 Task: Select Smart Home Devices from Echo & Alexa. Add to cart Amazon Smart Camera (Indoor Security Camera with Alexa)-2-. Place order for _x000D_
145 Park Ave_x000D_
San Mateo, Florida(FL), 32187, Cell Number (386) 328-5765
Action: Mouse moved to (18, 100)
Screenshot: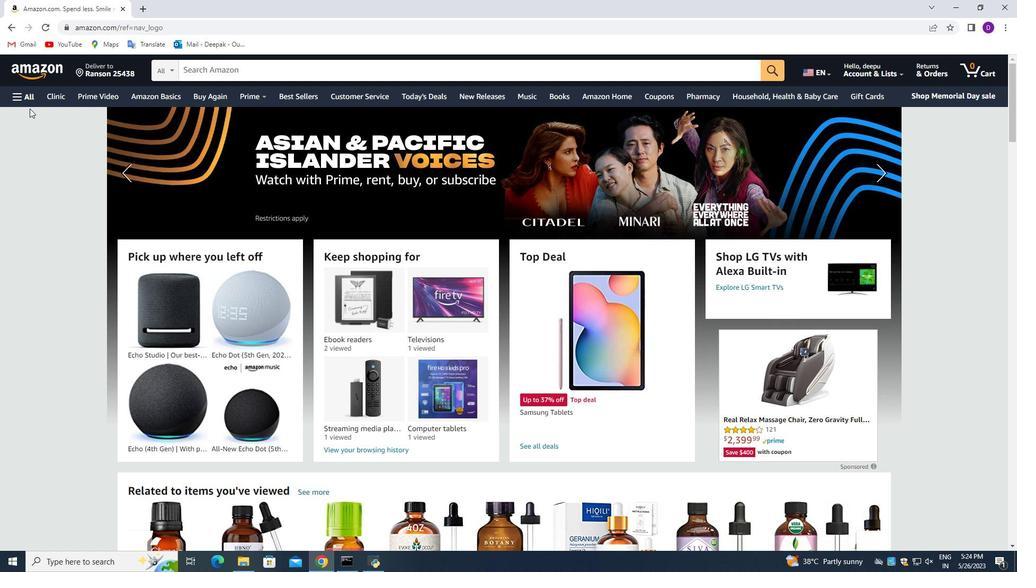 
Action: Mouse pressed left at (18, 100)
Screenshot: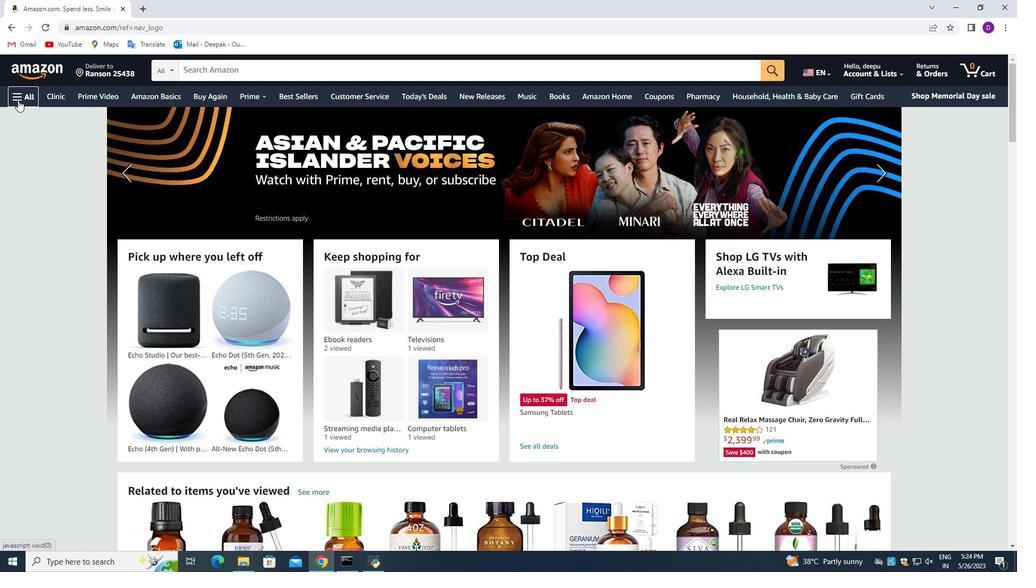 
Action: Mouse moved to (73, 267)
Screenshot: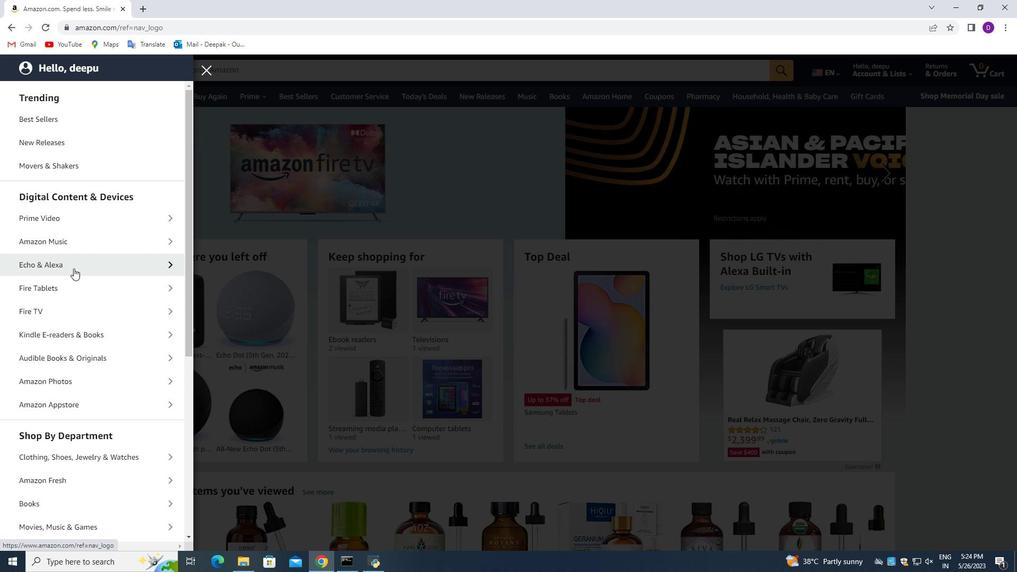 
Action: Mouse pressed left at (73, 267)
Screenshot: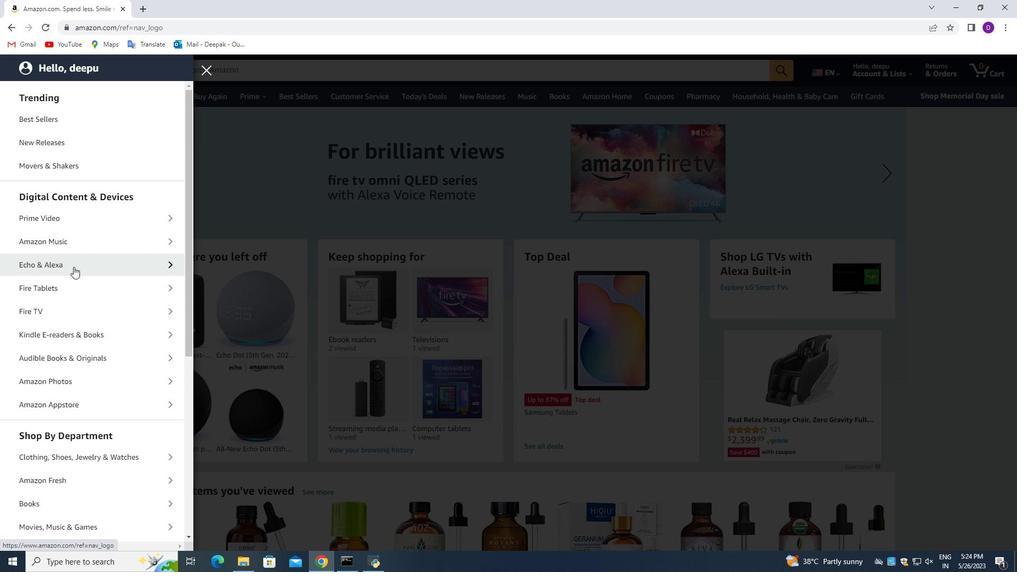 
Action: Mouse moved to (101, 304)
Screenshot: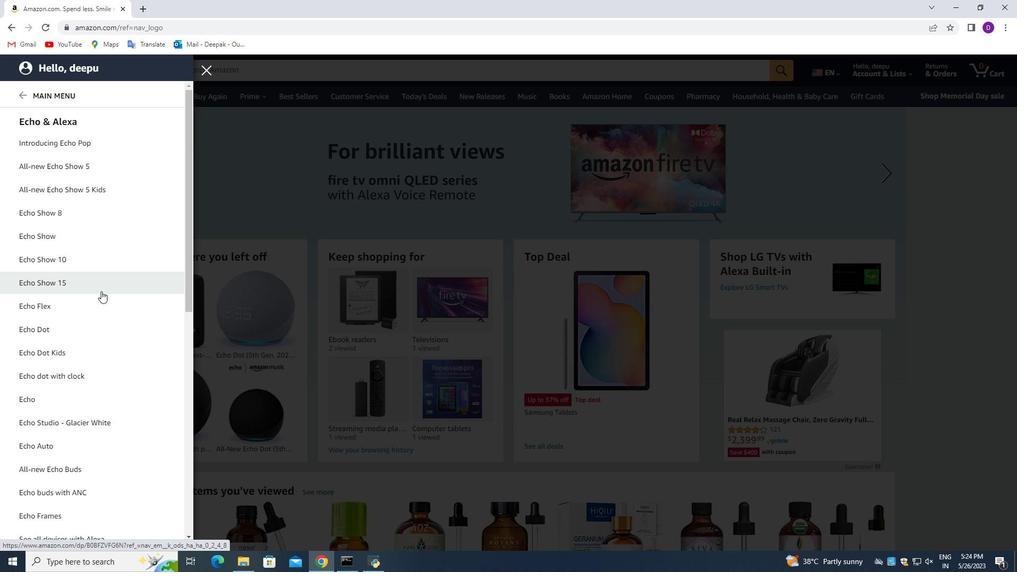 
Action: Mouse scrolled (101, 304) with delta (0, 0)
Screenshot: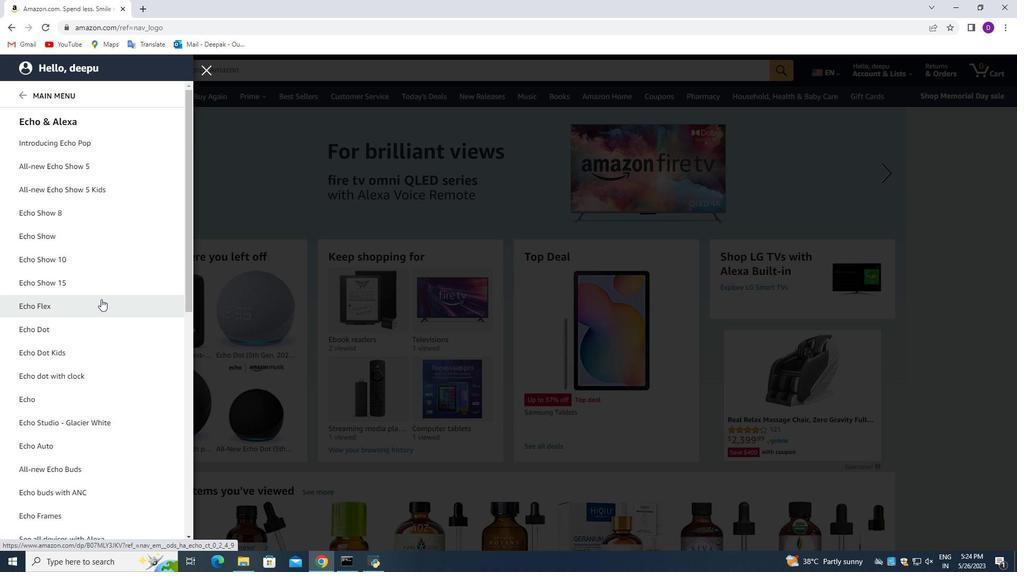 
Action: Mouse moved to (89, 311)
Screenshot: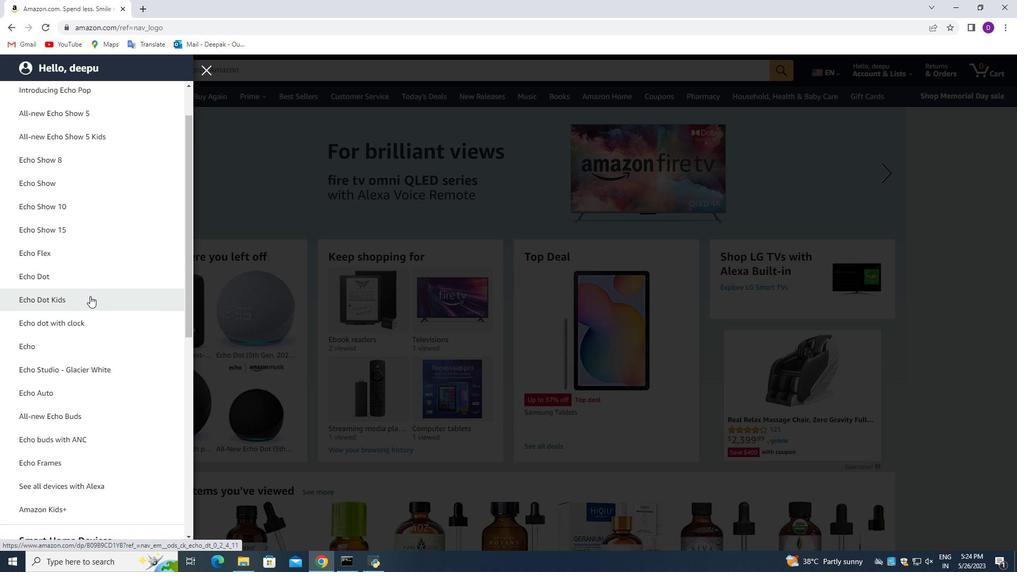 
Action: Mouse scrolled (89, 310) with delta (0, 0)
Screenshot: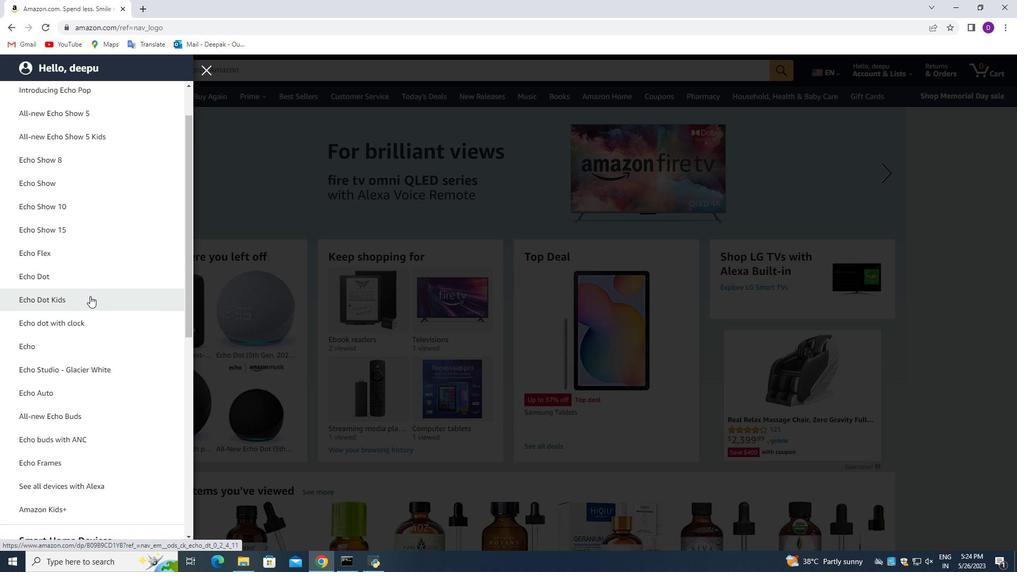 
Action: Mouse moved to (89, 312)
Screenshot: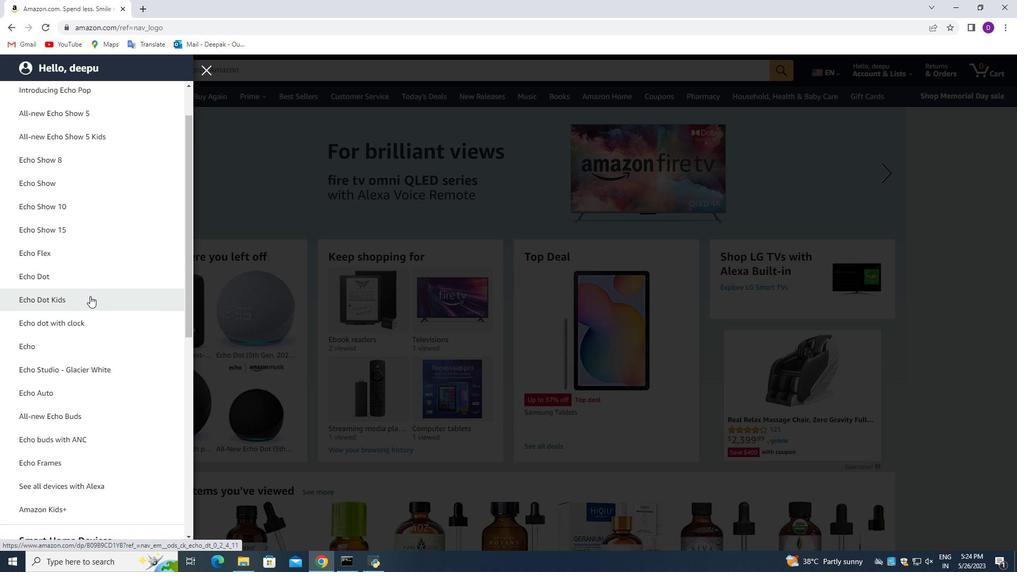 
Action: Mouse scrolled (89, 311) with delta (0, 0)
Screenshot: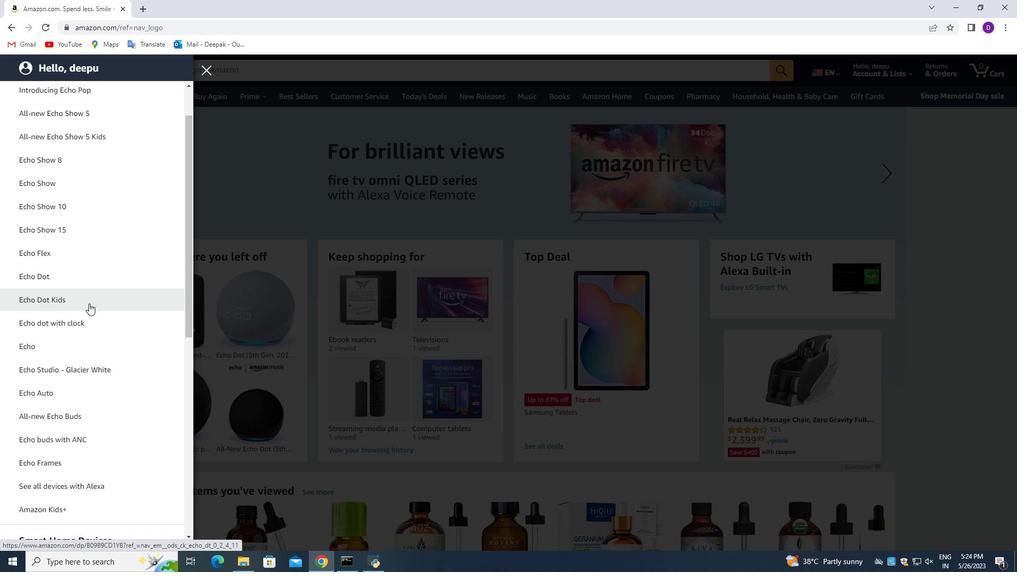 
Action: Mouse moved to (90, 317)
Screenshot: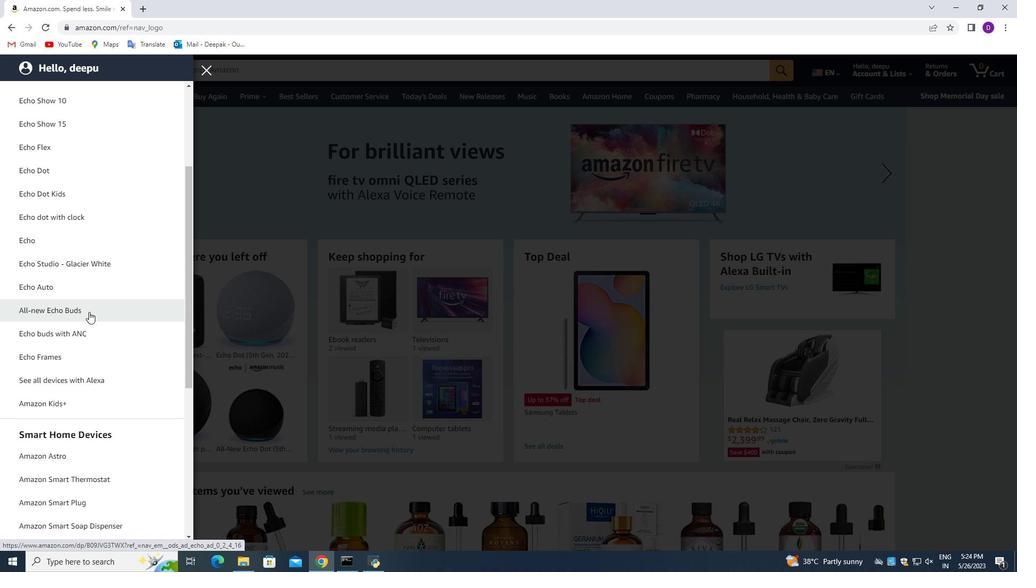 
Action: Mouse scrolled (90, 316) with delta (0, 0)
Screenshot: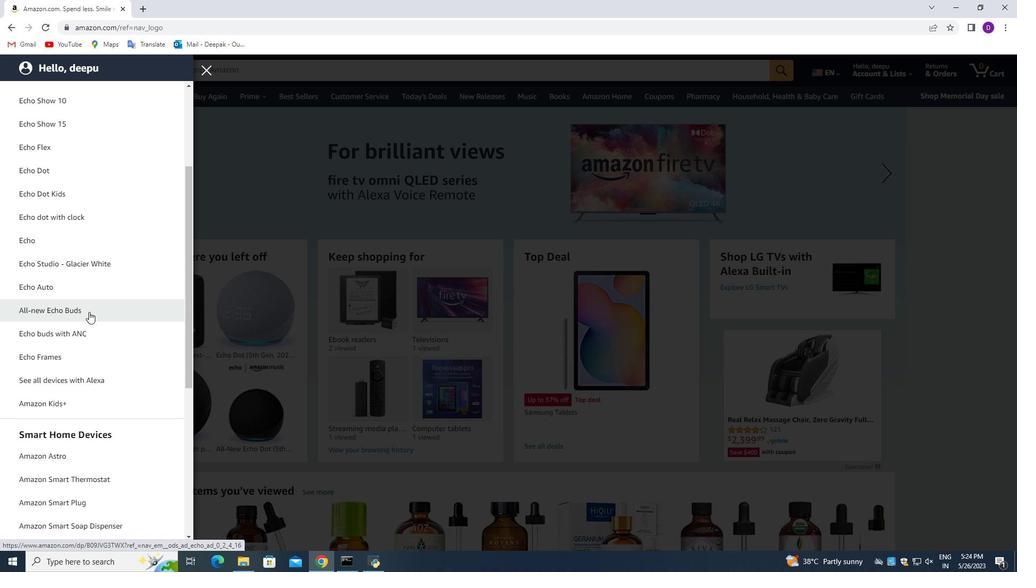
Action: Mouse moved to (91, 319)
Screenshot: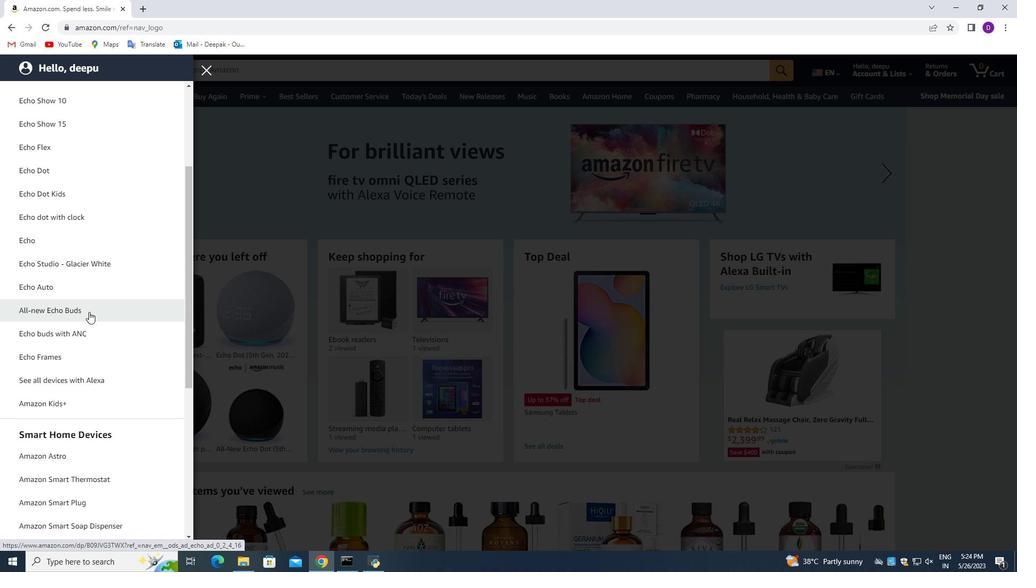 
Action: Mouse scrolled (91, 319) with delta (0, 0)
Screenshot: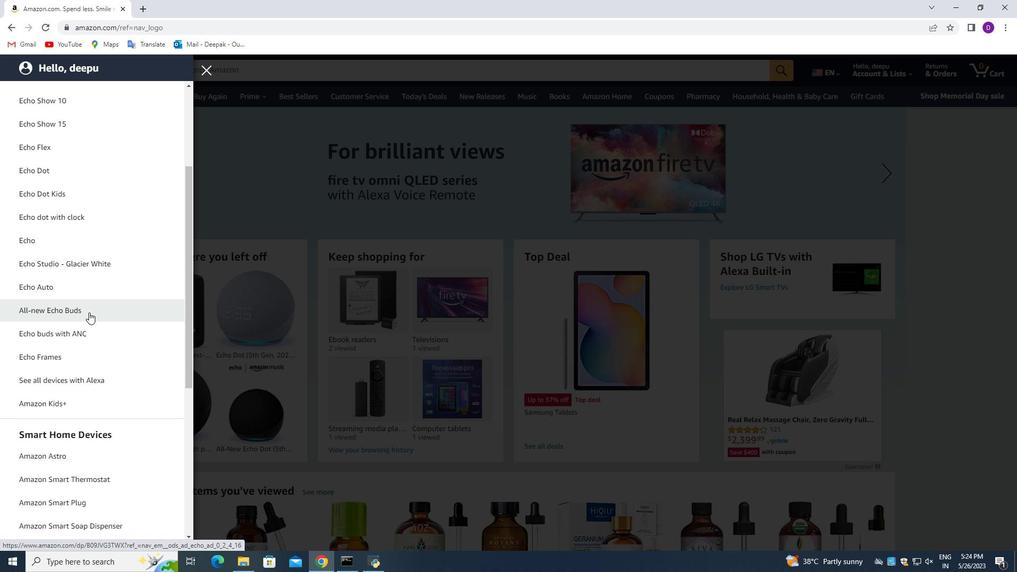 
Action: Mouse moved to (91, 320)
Screenshot: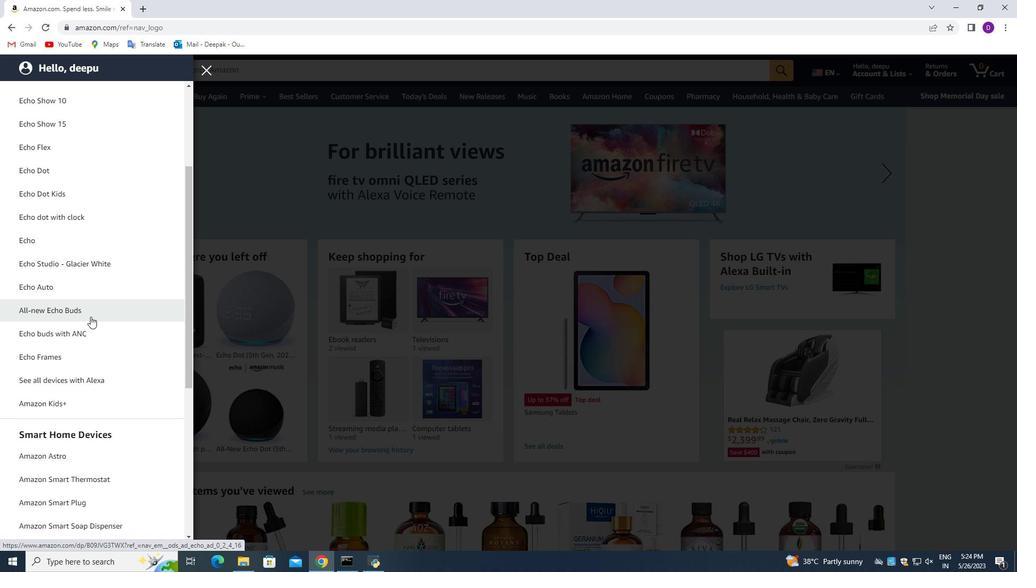
Action: Mouse scrolled (91, 319) with delta (0, 0)
Screenshot: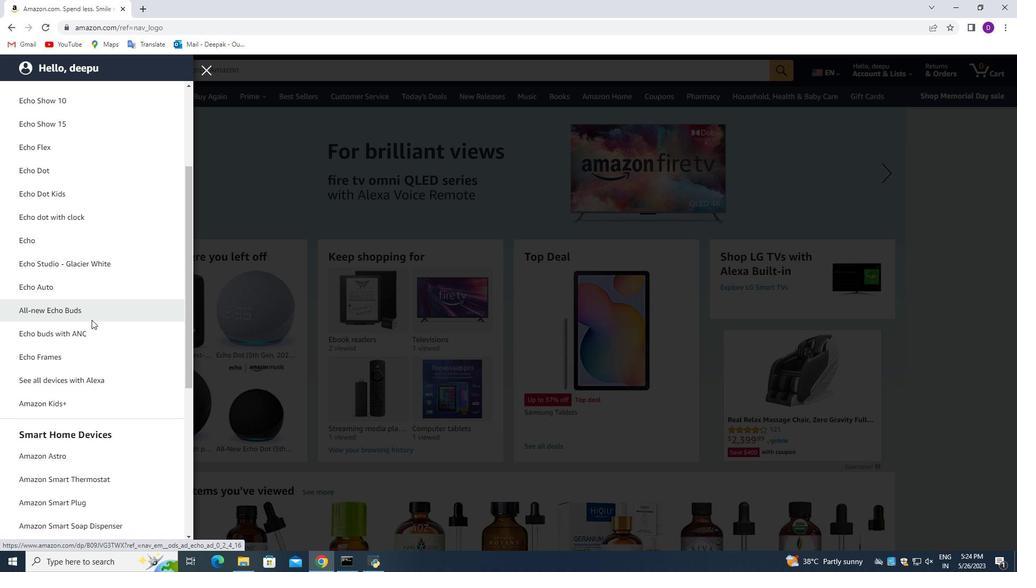 
Action: Mouse scrolled (91, 319) with delta (0, 0)
Screenshot: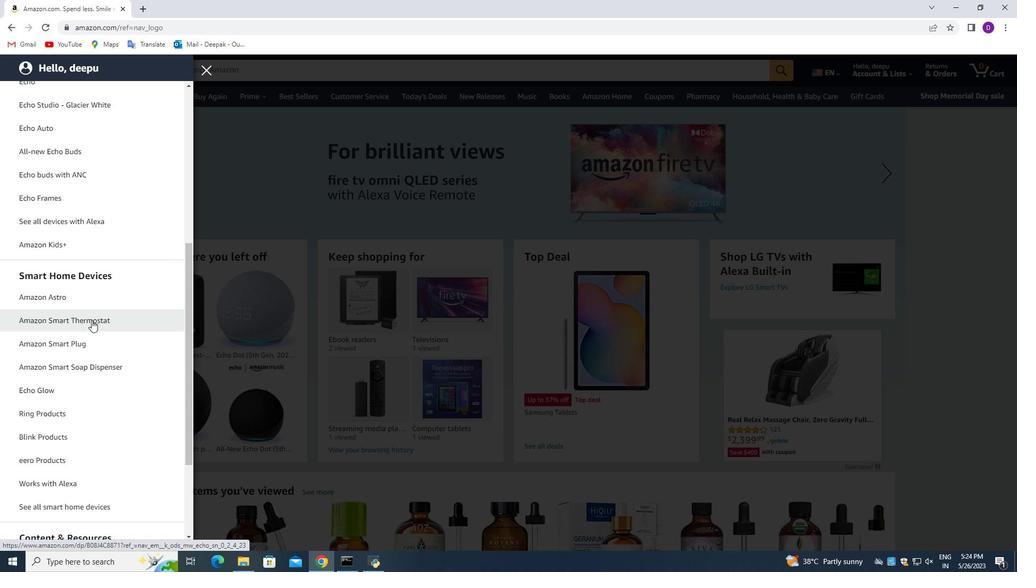 
Action: Mouse scrolled (91, 319) with delta (0, 0)
Screenshot: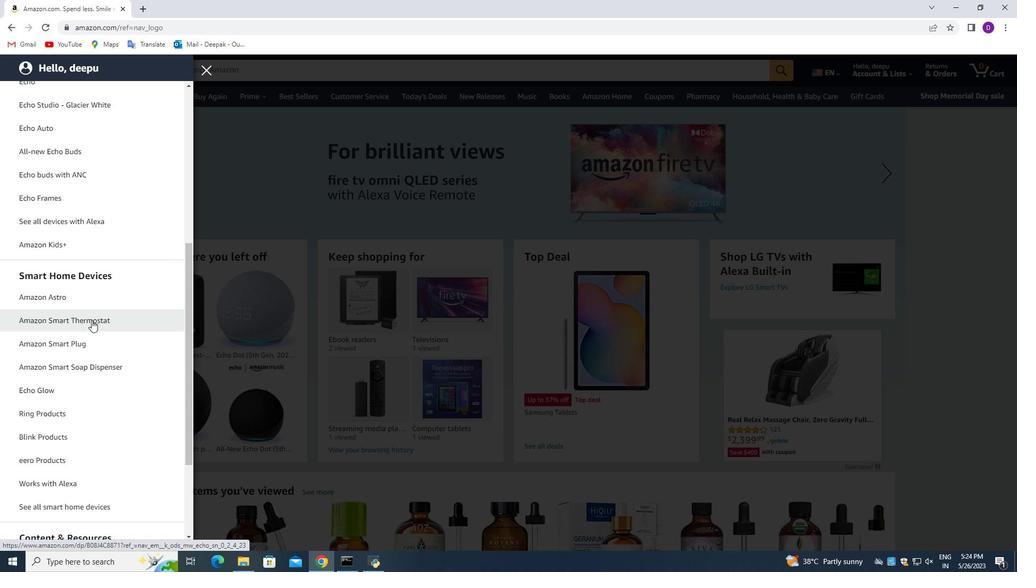 
Action: Mouse moved to (129, 401)
Screenshot: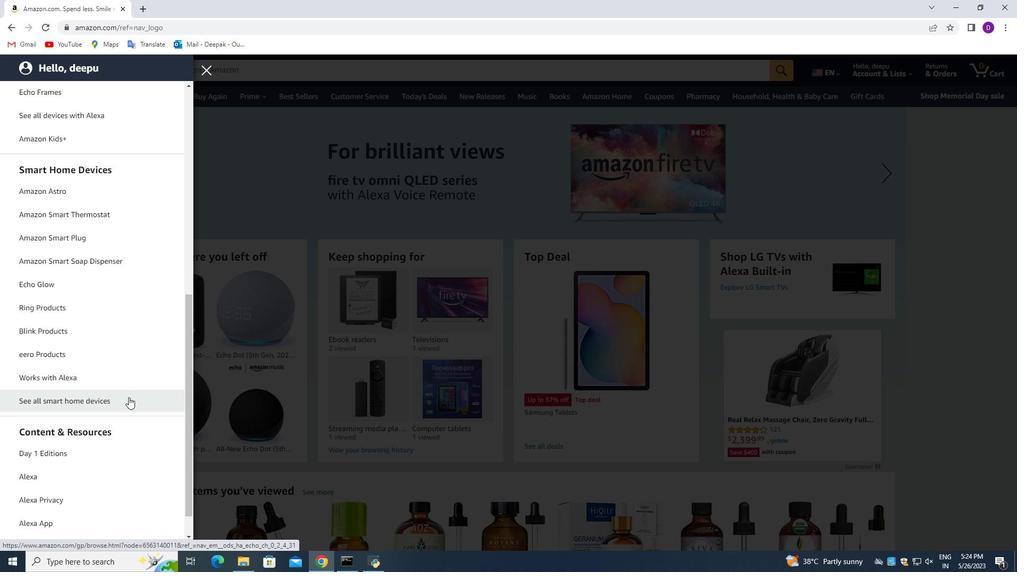 
Action: Mouse scrolled (129, 401) with delta (0, 0)
Screenshot: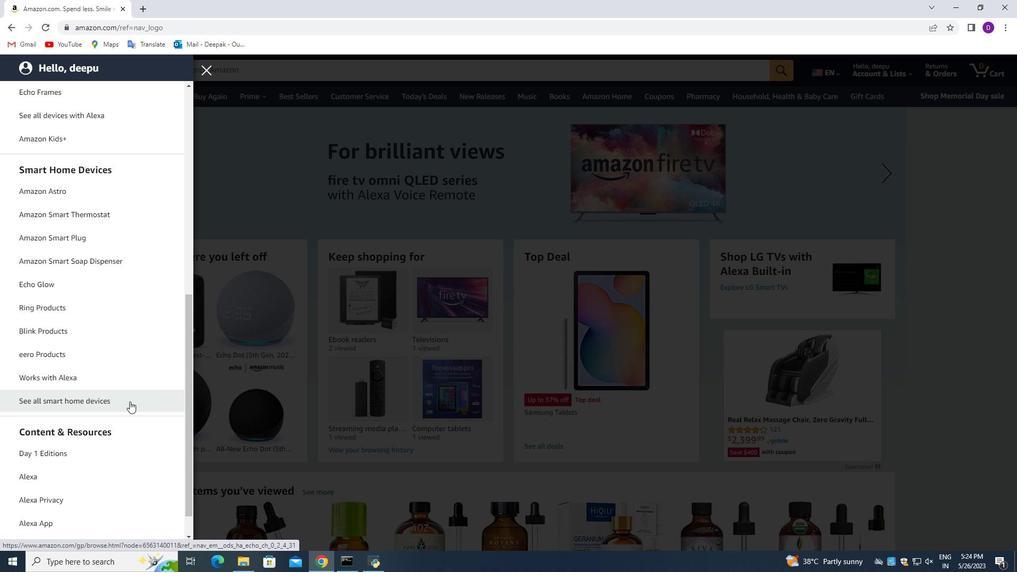 
Action: Mouse scrolled (129, 401) with delta (0, 0)
Screenshot: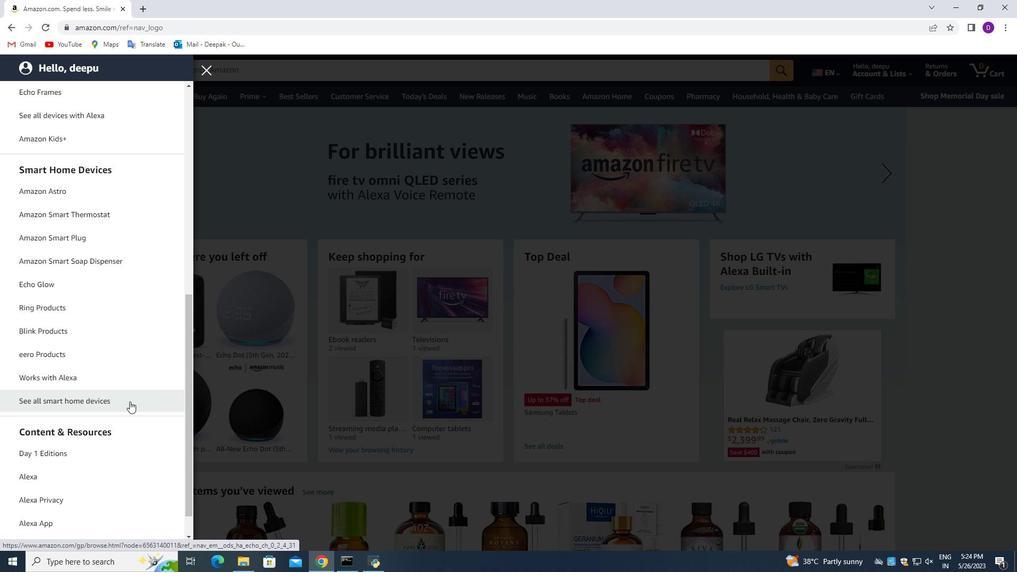 
Action: Mouse moved to (129, 402)
Screenshot: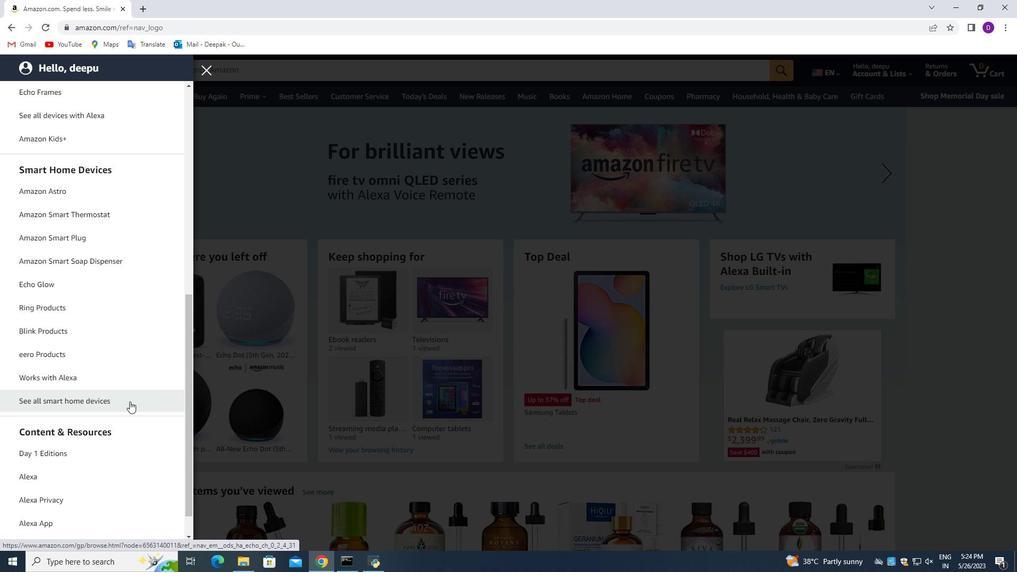
Action: Mouse scrolled (129, 401) with delta (0, 0)
Screenshot: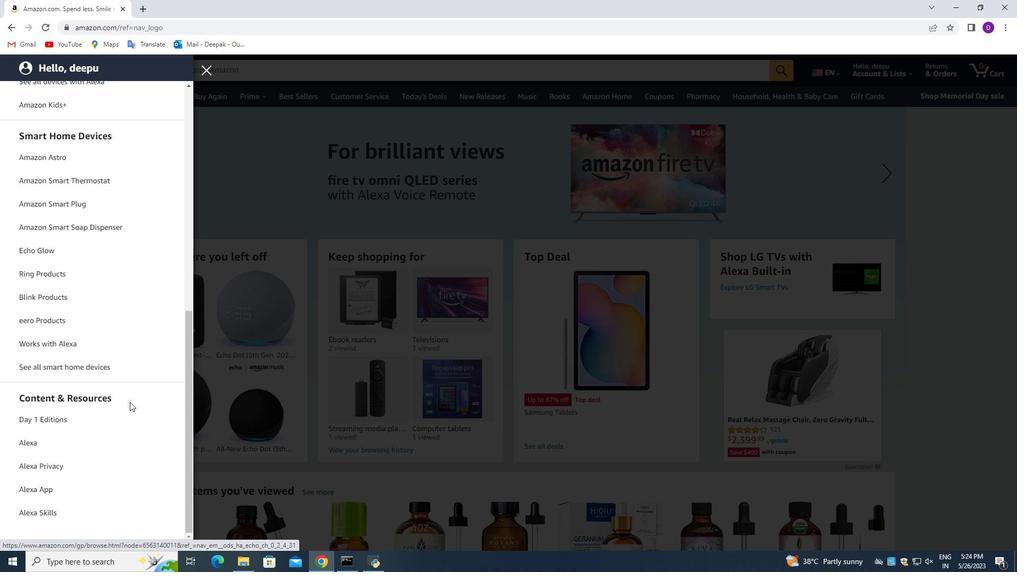 
Action: Mouse scrolled (129, 401) with delta (0, 0)
Screenshot: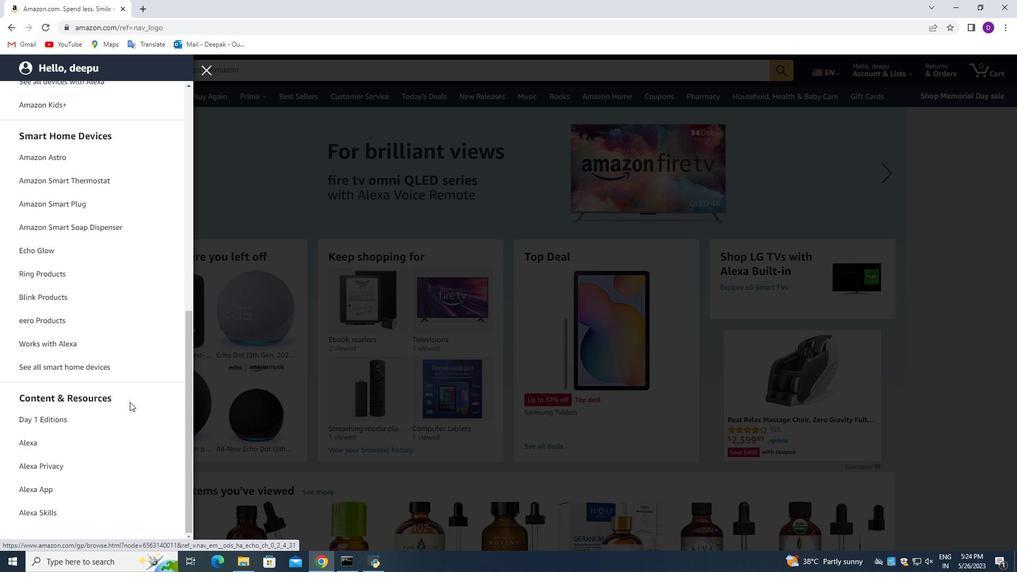 
Action: Mouse scrolled (129, 401) with delta (0, 0)
Screenshot: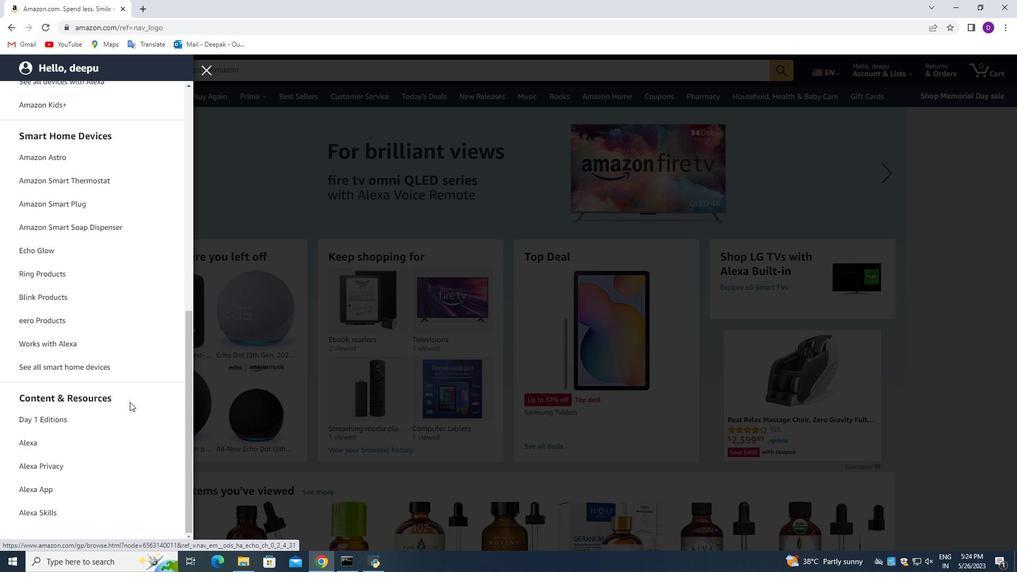 
Action: Mouse moved to (118, 365)
Screenshot: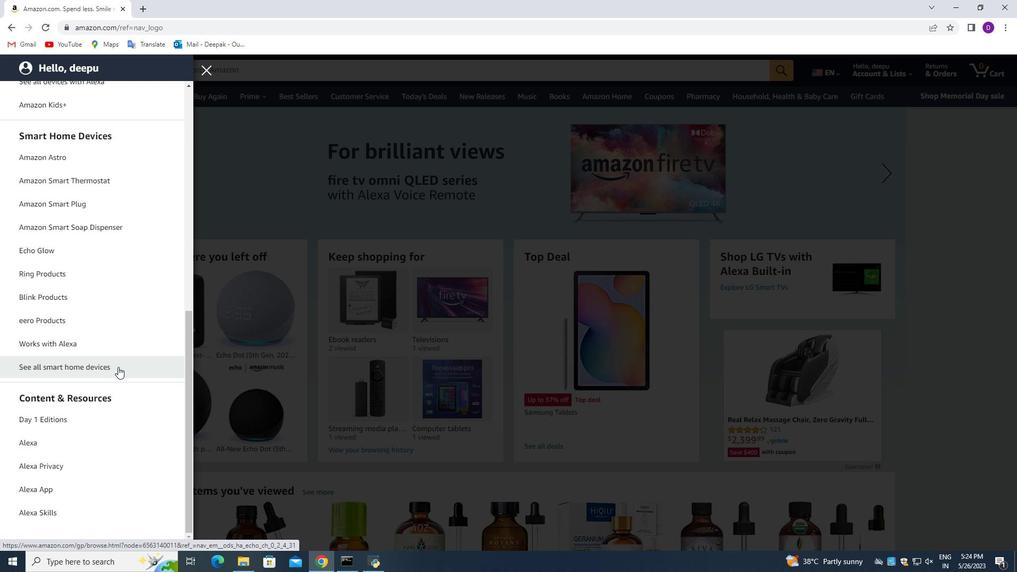 
Action: Mouse pressed left at (118, 365)
Screenshot: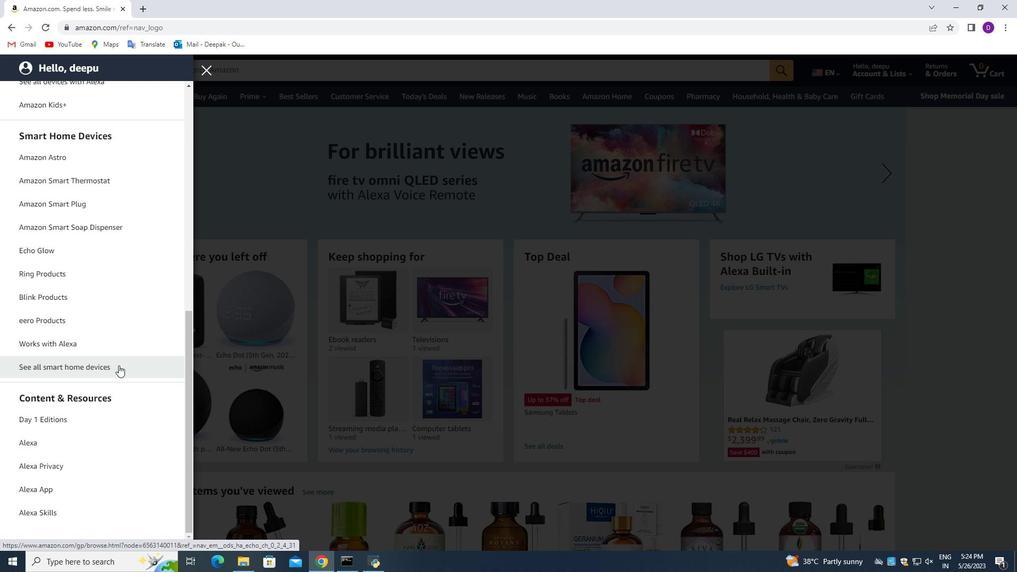 
Action: Mouse moved to (301, 74)
Screenshot: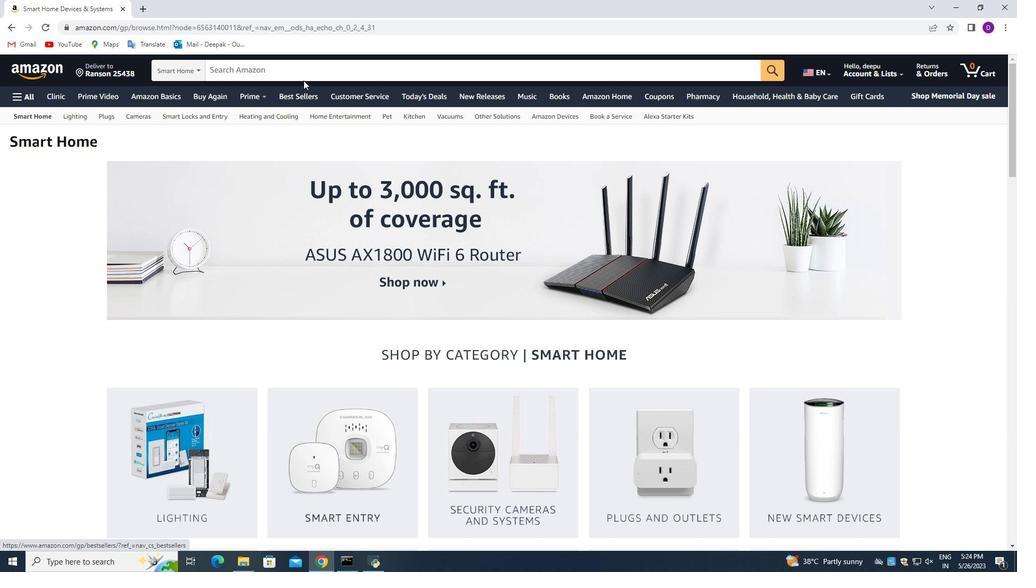 
Action: Mouse pressed left at (301, 74)
Screenshot: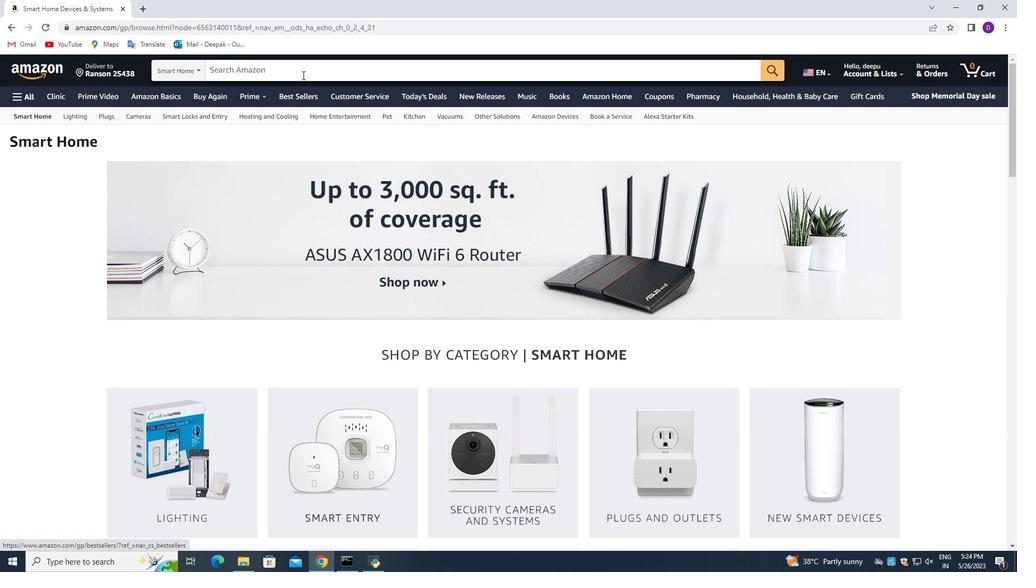 
Action: Mouse moved to (209, 138)
Screenshot: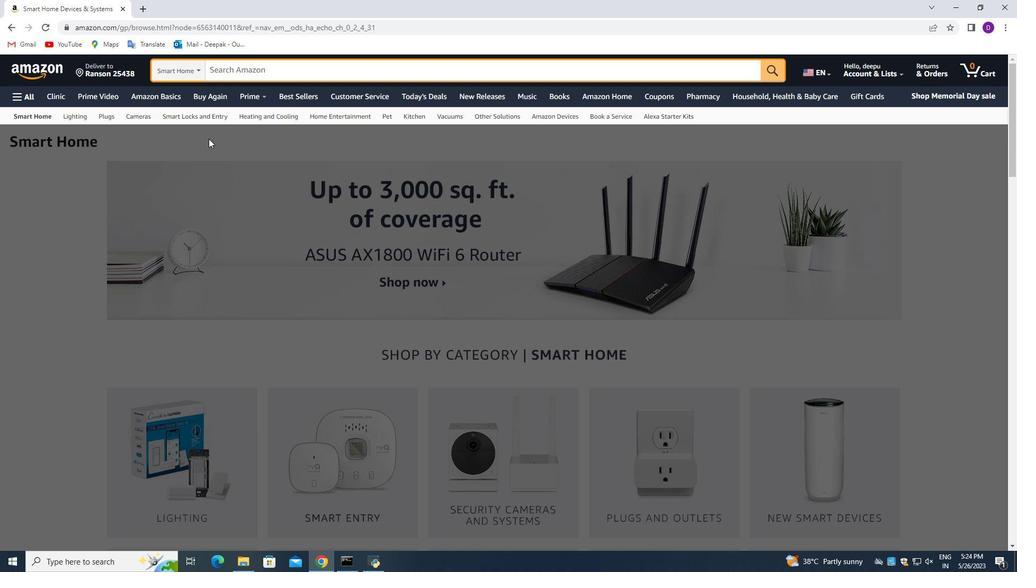 
Action: Key pressed <Key.shift_r>Smart<Key.space><Key.shift_r>Camrea<Key.backspace><Key.backspace><Key.backspace>era<Key.enter>
Screenshot: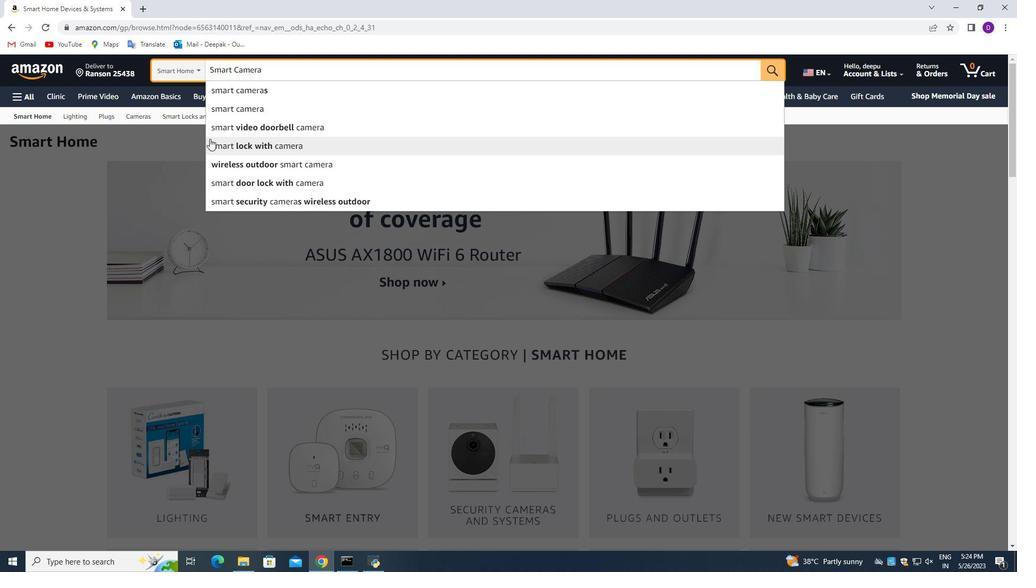 
Action: Mouse moved to (392, 211)
Screenshot: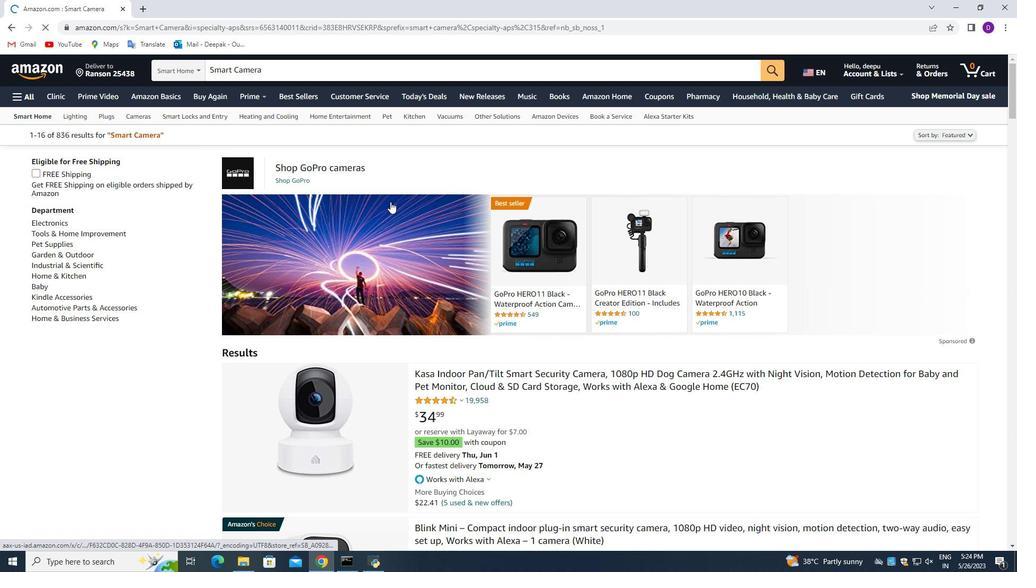 
Action: Mouse scrolled (392, 211) with delta (0, 0)
Screenshot: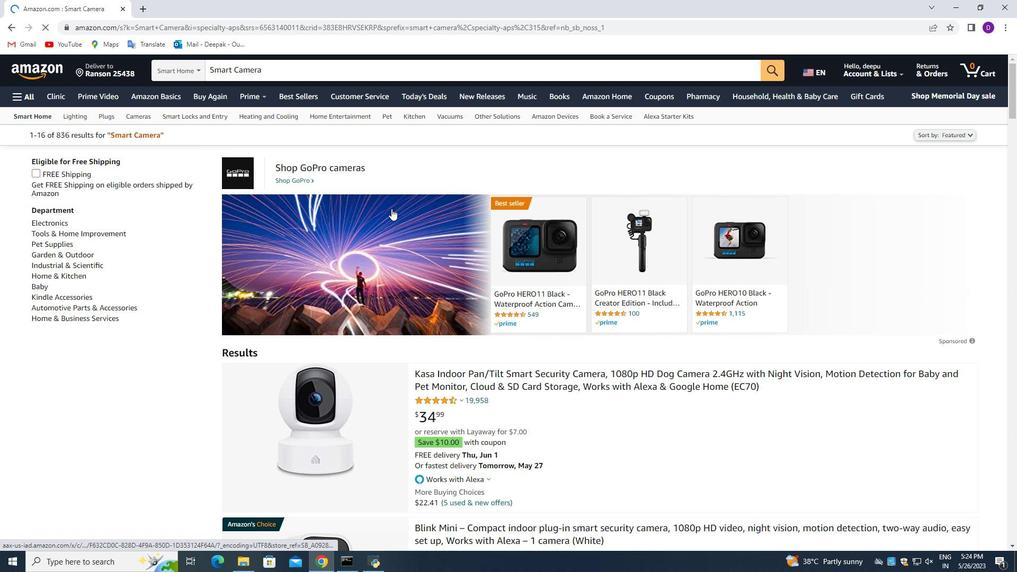 
Action: Mouse scrolled (392, 211) with delta (0, 0)
Screenshot: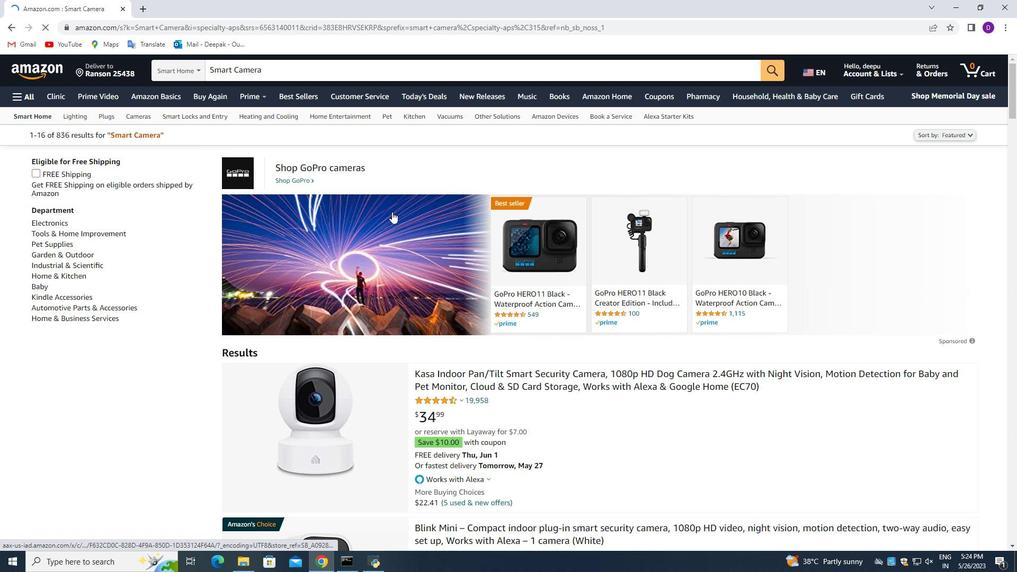 
Action: Mouse moved to (378, 197)
Screenshot: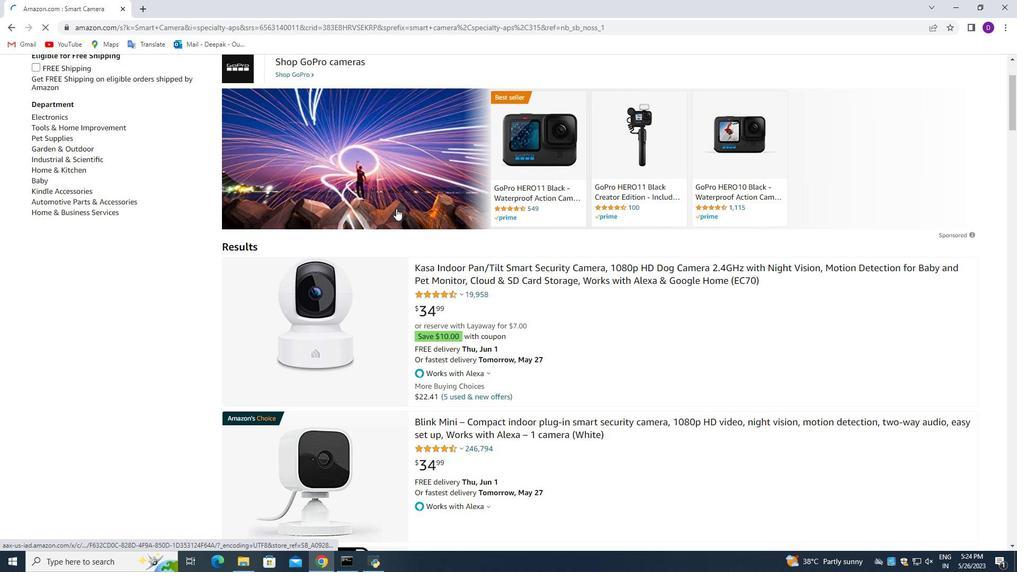 
Action: Mouse scrolled (378, 197) with delta (0, 0)
Screenshot: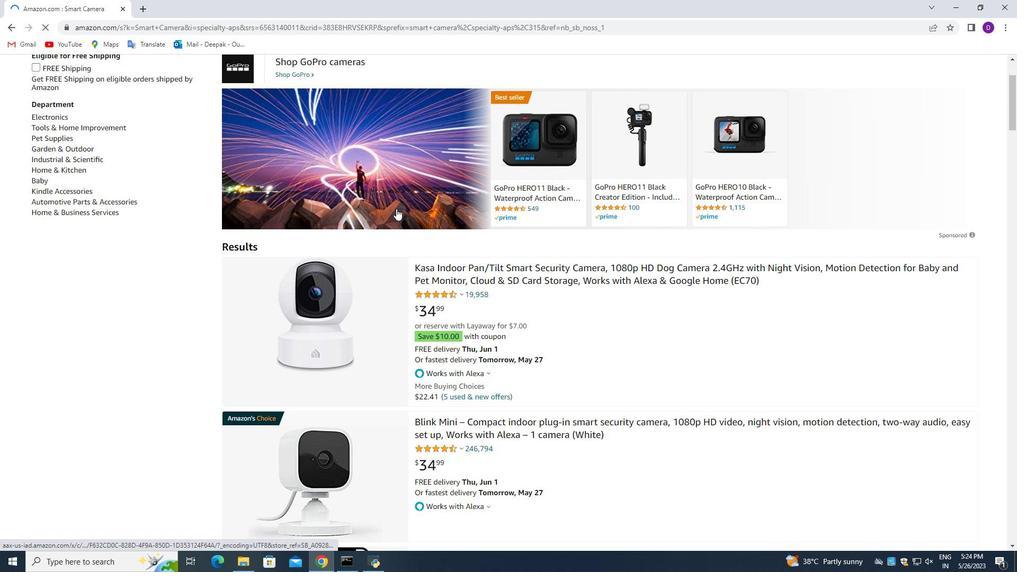 
Action: Mouse scrolled (378, 197) with delta (0, 0)
Screenshot: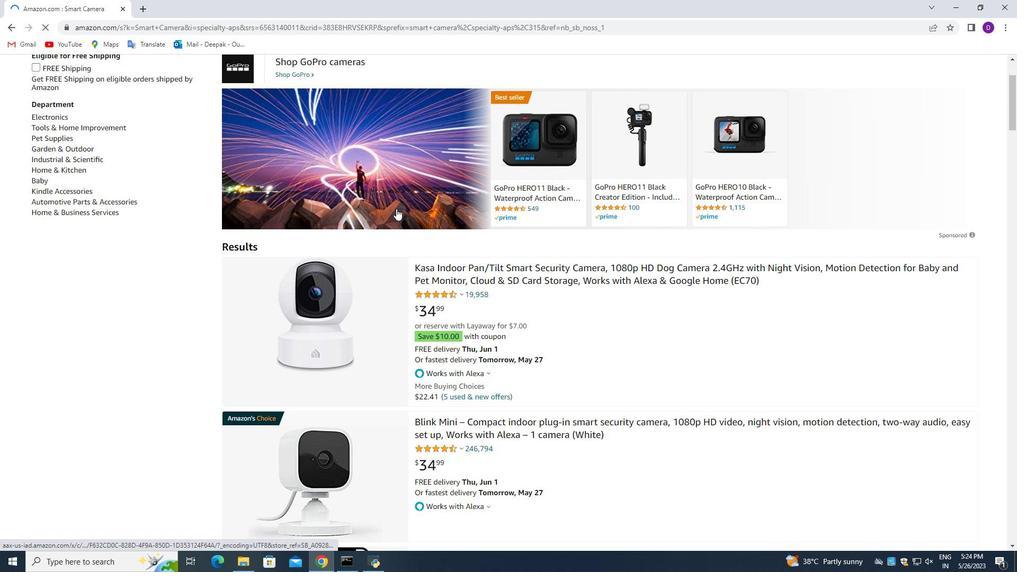 
Action: Mouse scrolled (378, 197) with delta (0, 0)
Screenshot: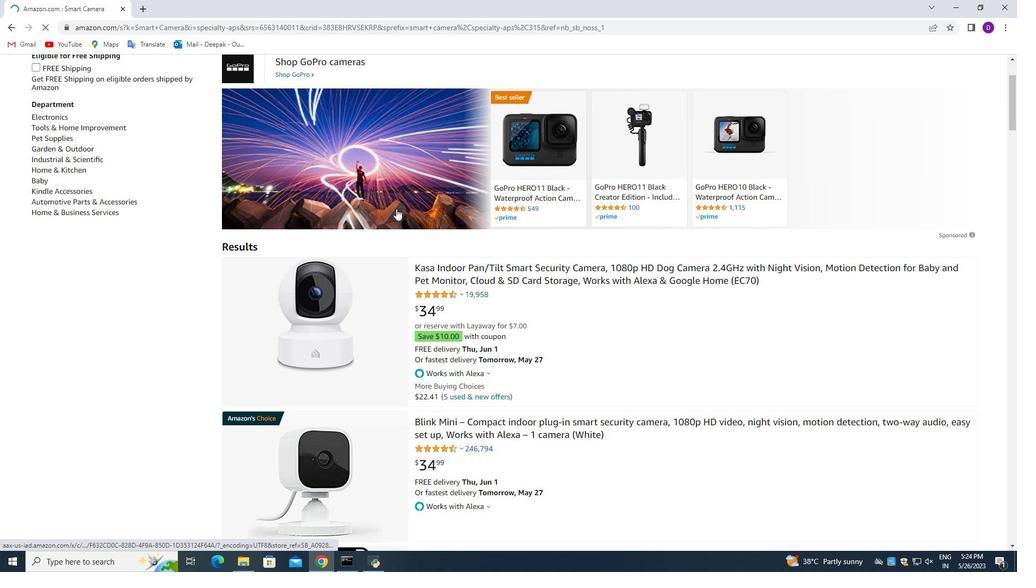 
Action: Mouse scrolled (378, 197) with delta (0, 0)
Screenshot: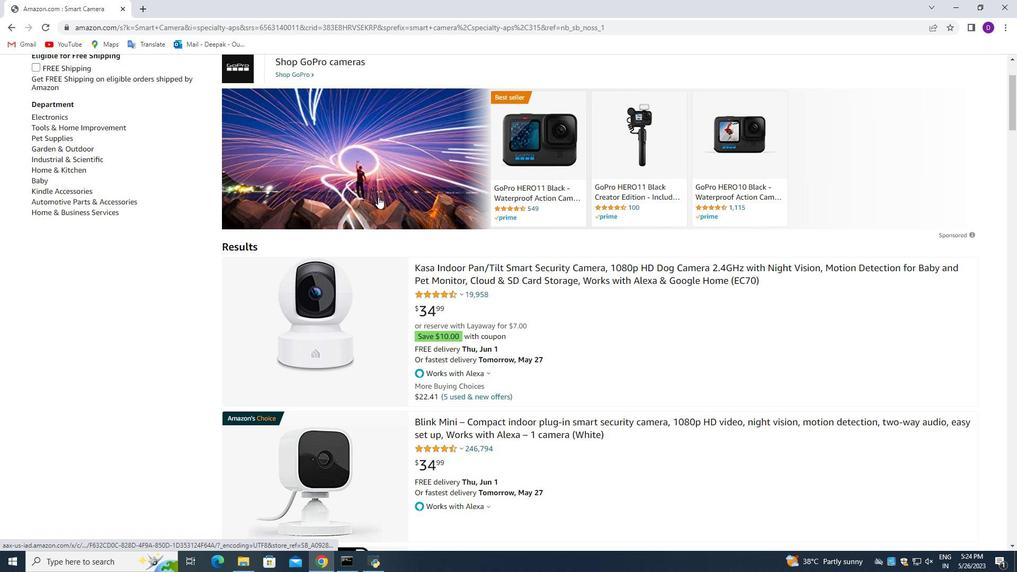 
Action: Mouse moved to (211, 69)
Screenshot: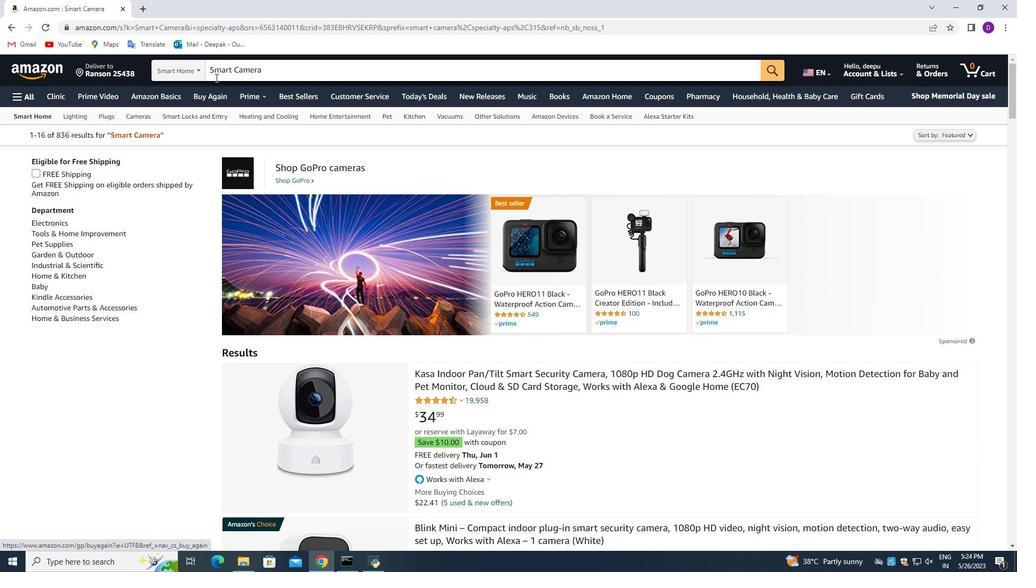 
Action: Mouse pressed left at (211, 69)
Screenshot: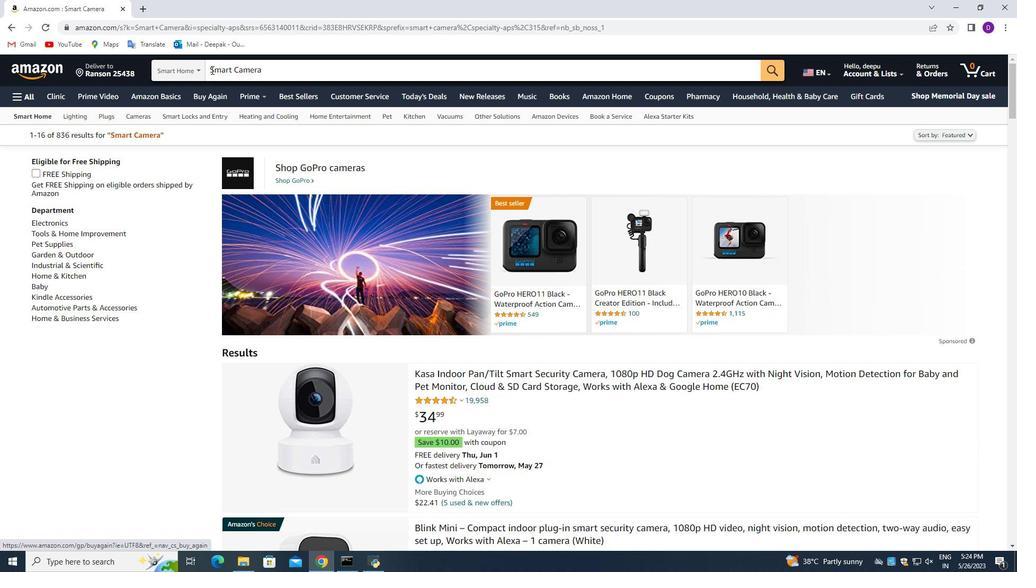 
Action: Mouse moved to (358, 78)
Screenshot: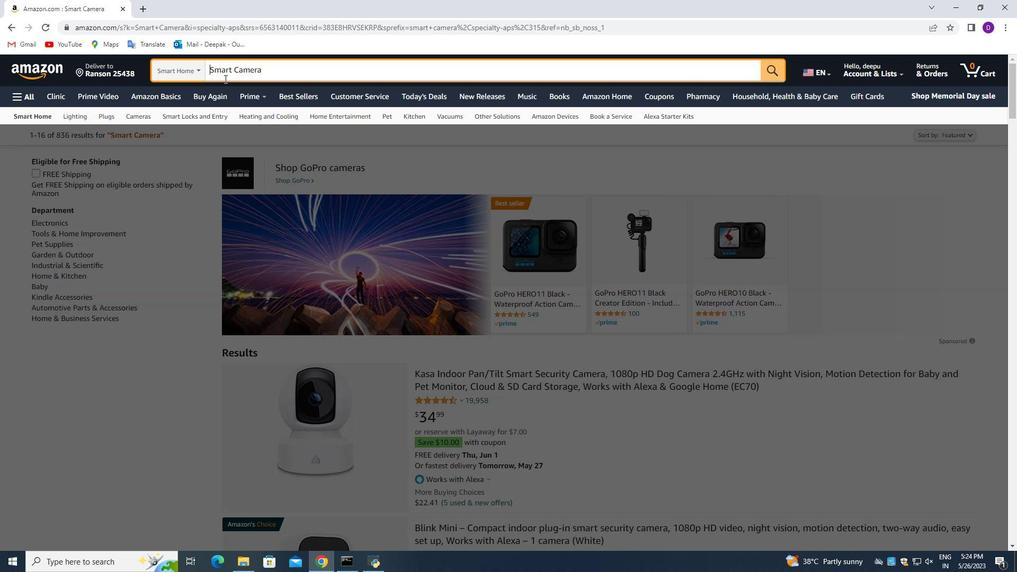 
Action: Key pressed <Key.shift>Amazon<Key.space><Key.enter>
Screenshot: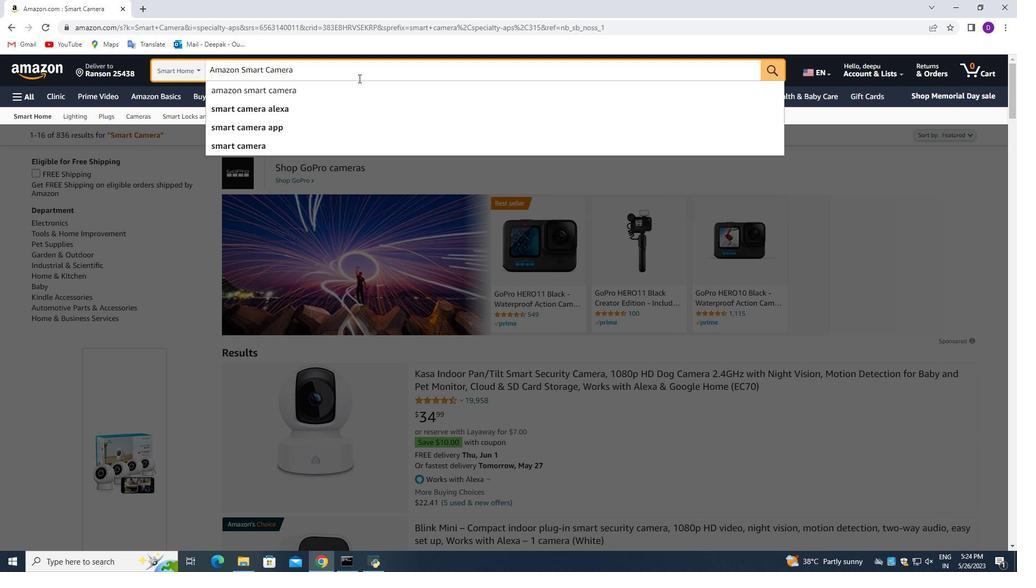 
Action: Mouse moved to (667, 398)
Screenshot: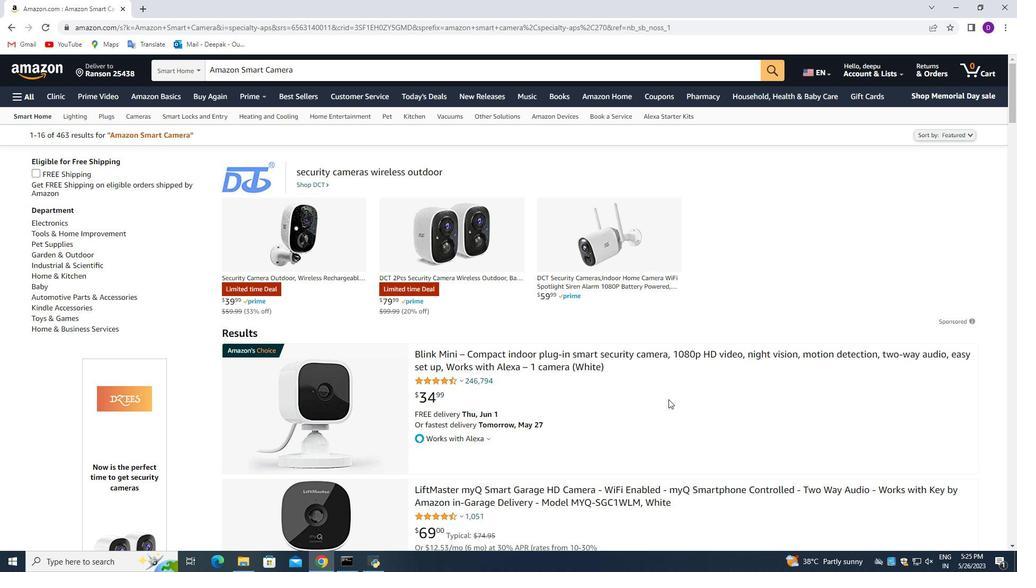 
Action: Mouse scrolled (667, 397) with delta (0, 0)
Screenshot: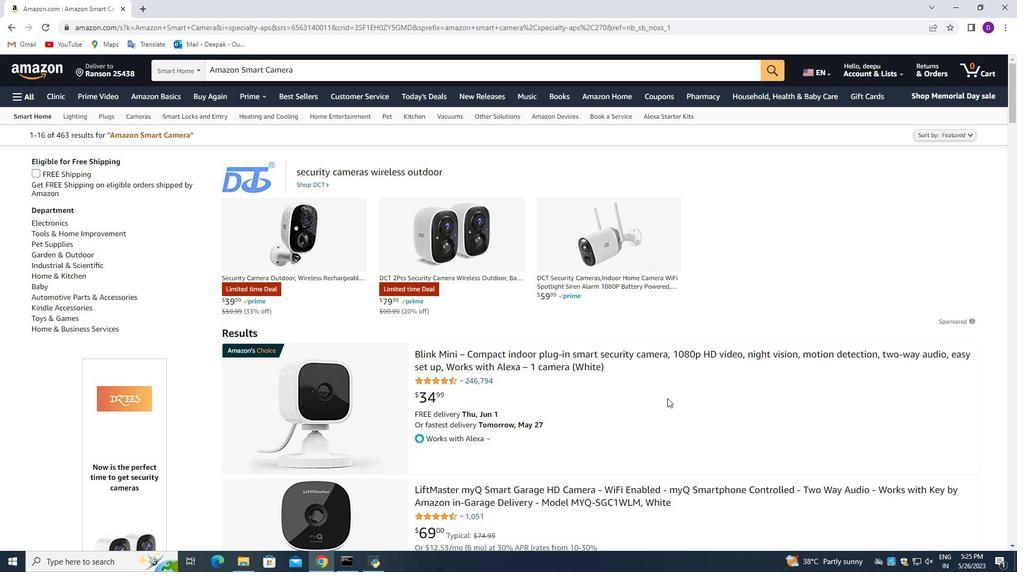 
Action: Mouse moved to (438, 350)
Screenshot: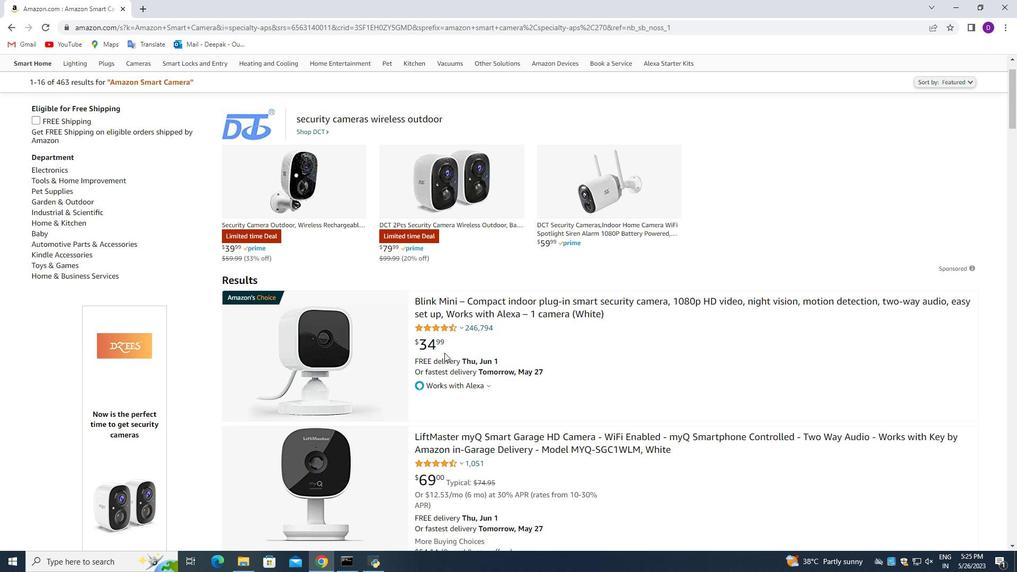 
Action: Mouse scrolled (438, 351) with delta (0, 0)
Screenshot: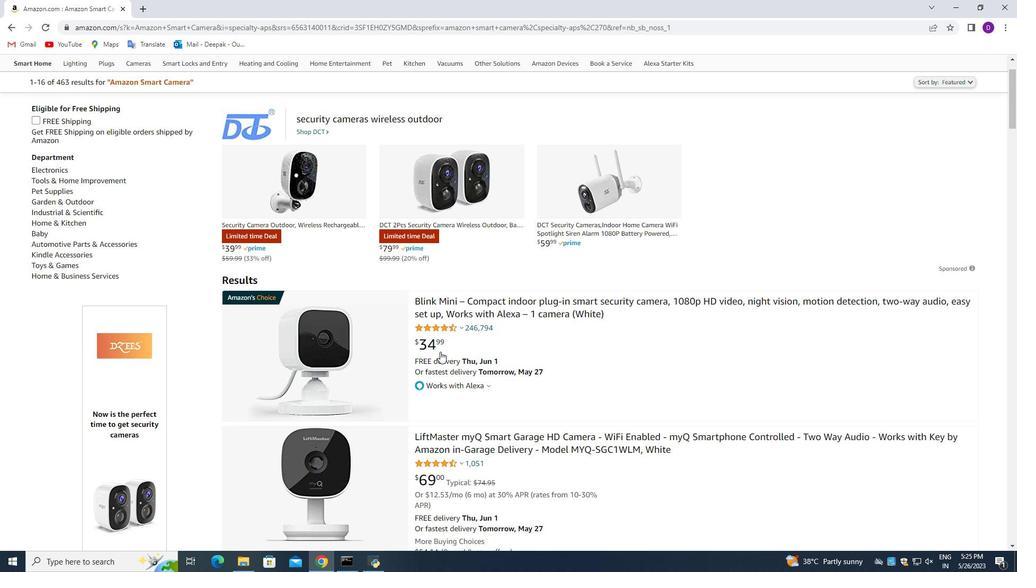 
Action: Mouse moved to (437, 350)
Screenshot: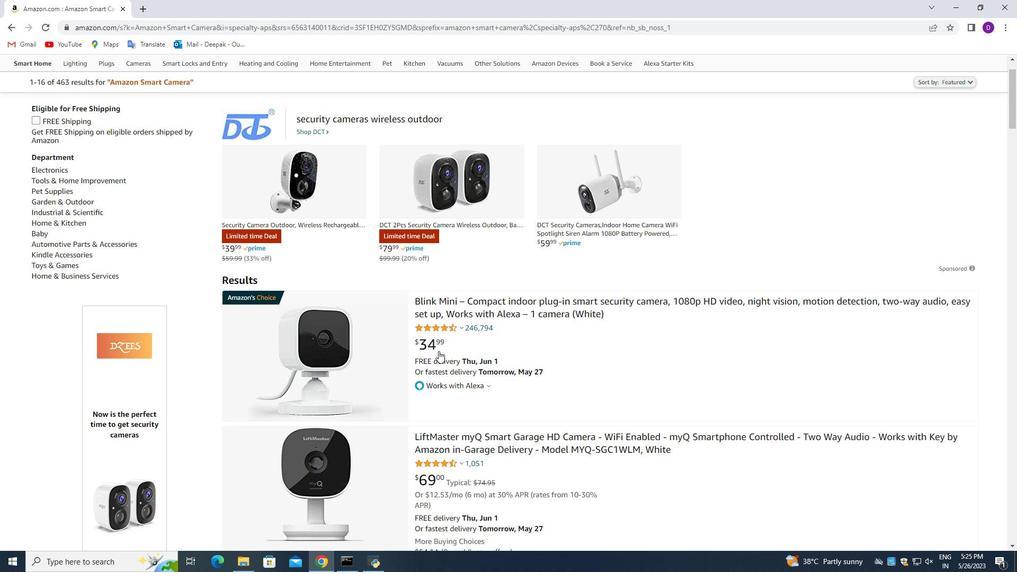 
Action: Mouse scrolled (437, 351) with delta (0, 0)
Screenshot: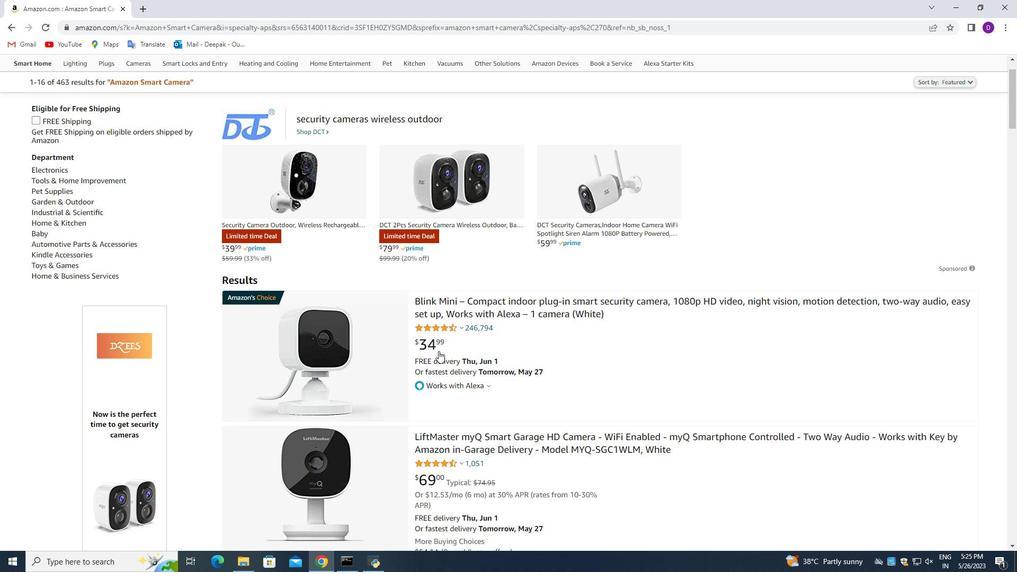 
Action: Mouse scrolled (437, 351) with delta (0, 0)
Screenshot: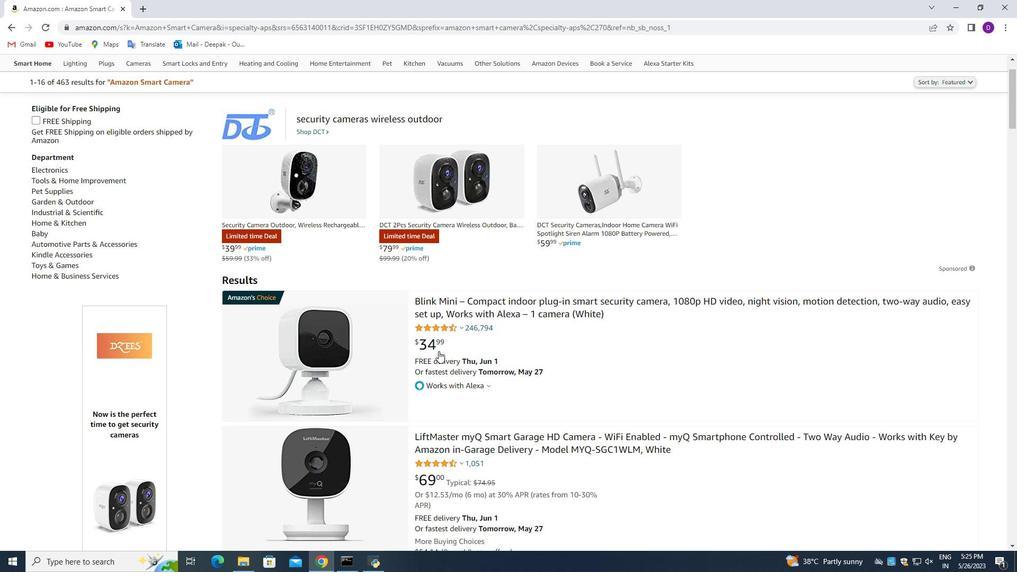 
Action: Mouse moved to (437, 350)
Screenshot: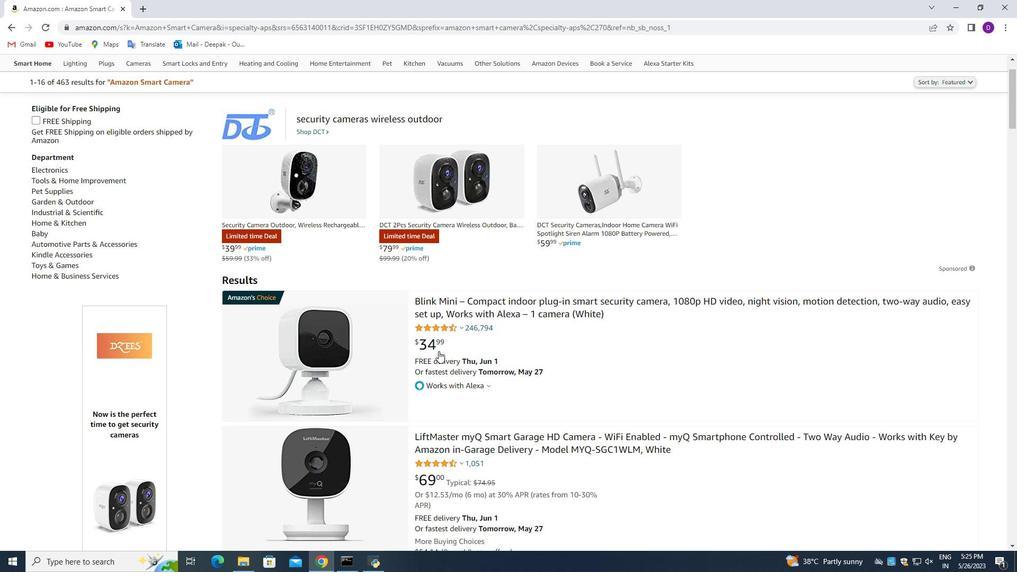 
Action: Mouse scrolled (437, 350) with delta (0, 0)
Screenshot: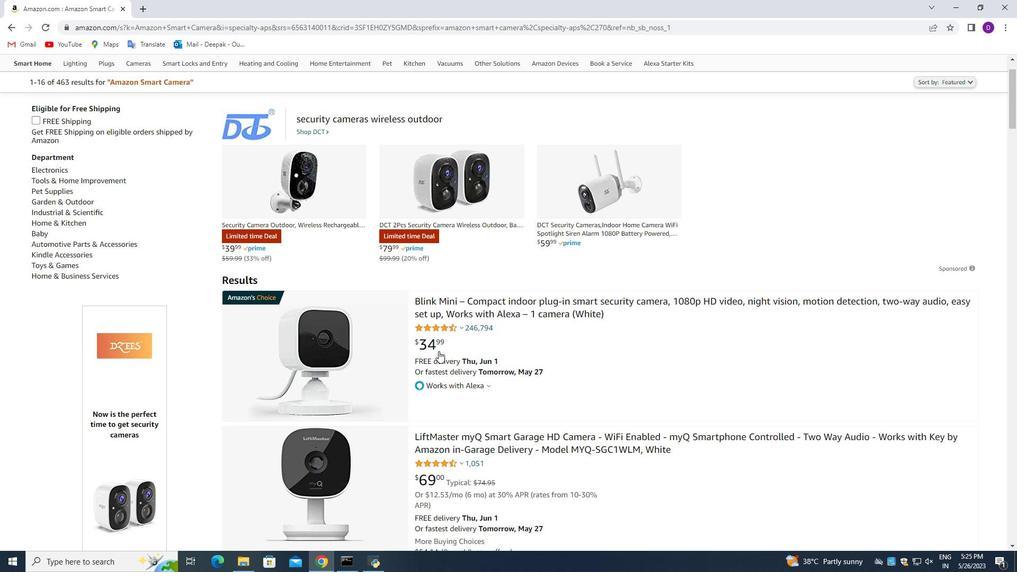 
Action: Mouse moved to (312, 73)
Screenshot: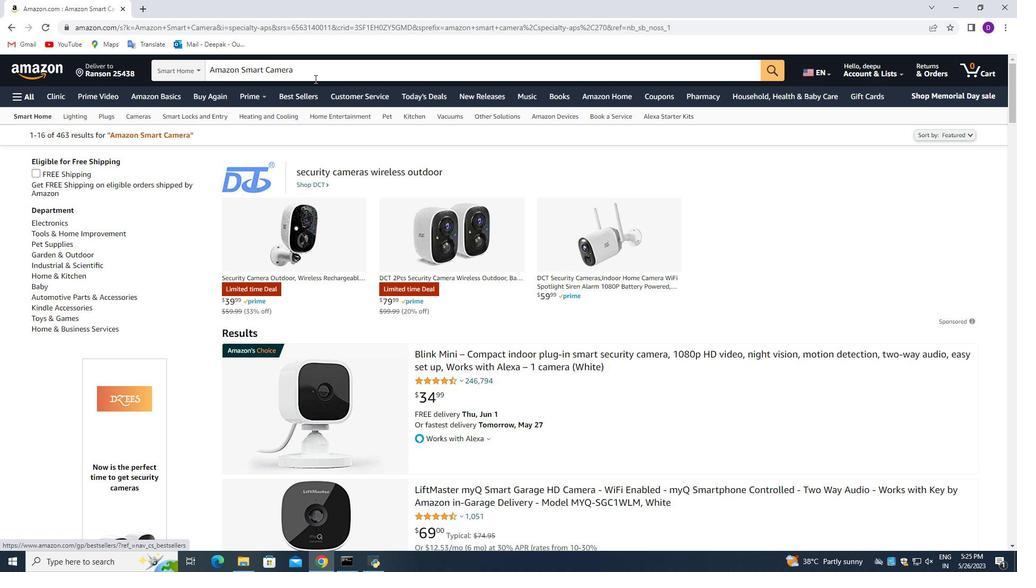 
Action: Mouse pressed left at (312, 73)
Screenshot: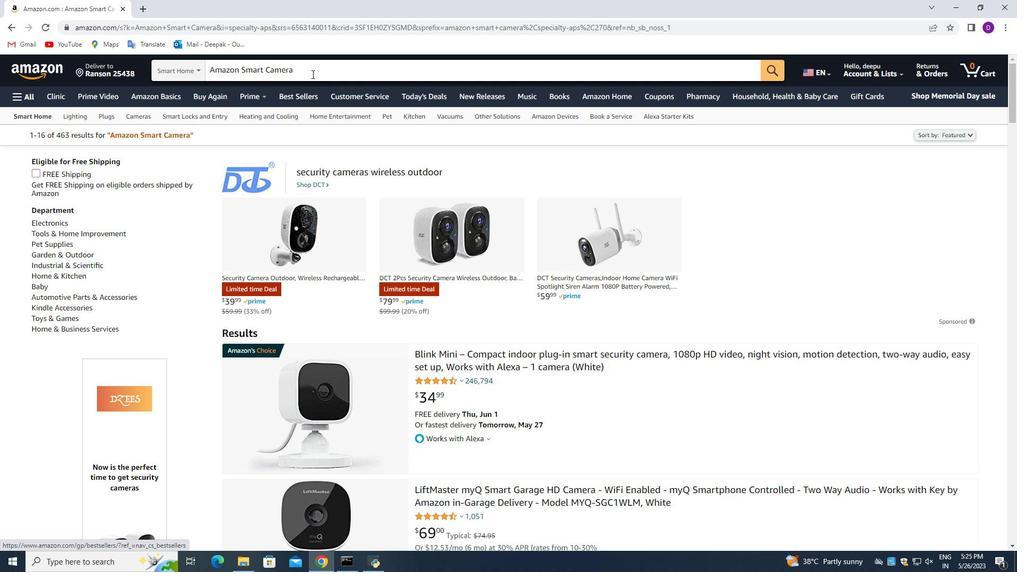 
Action: Key pressed <Key.space><Key.shift>Indoor<Key.space><Key.shift_r>Securiy<Key.backspace>ty<Key.space><Key.shift_r>Camera<Key.space>with<Key.space><Key.shift_r>Alexa<Key.enter>
Screenshot: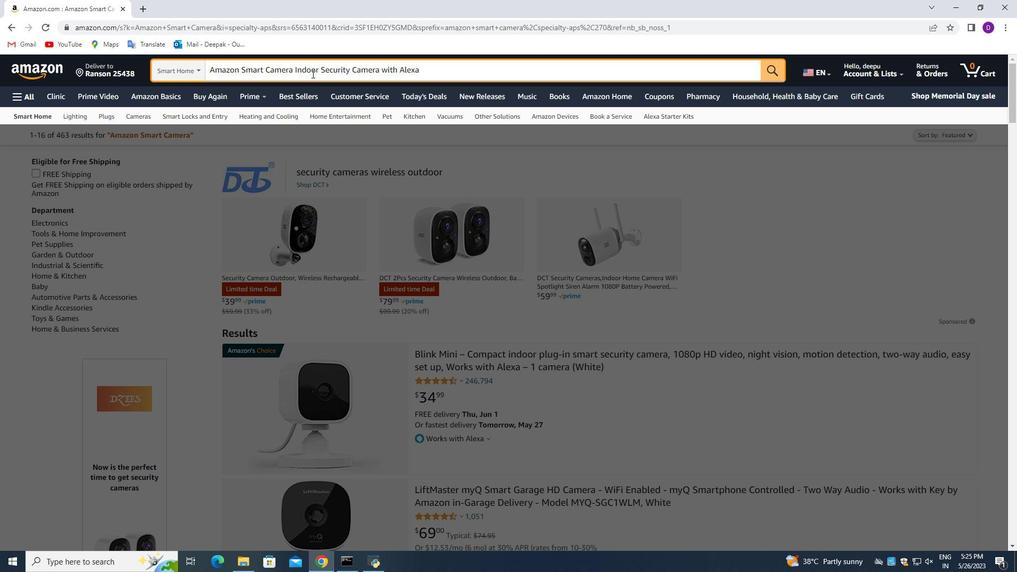 
Action: Mouse moved to (379, 215)
Screenshot: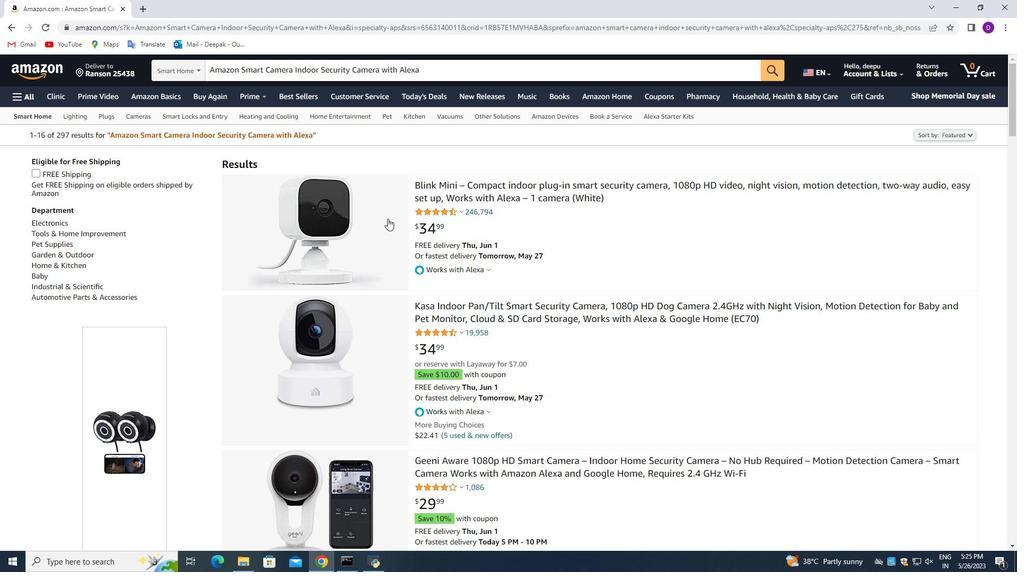 
Action: Mouse pressed left at (379, 215)
Screenshot: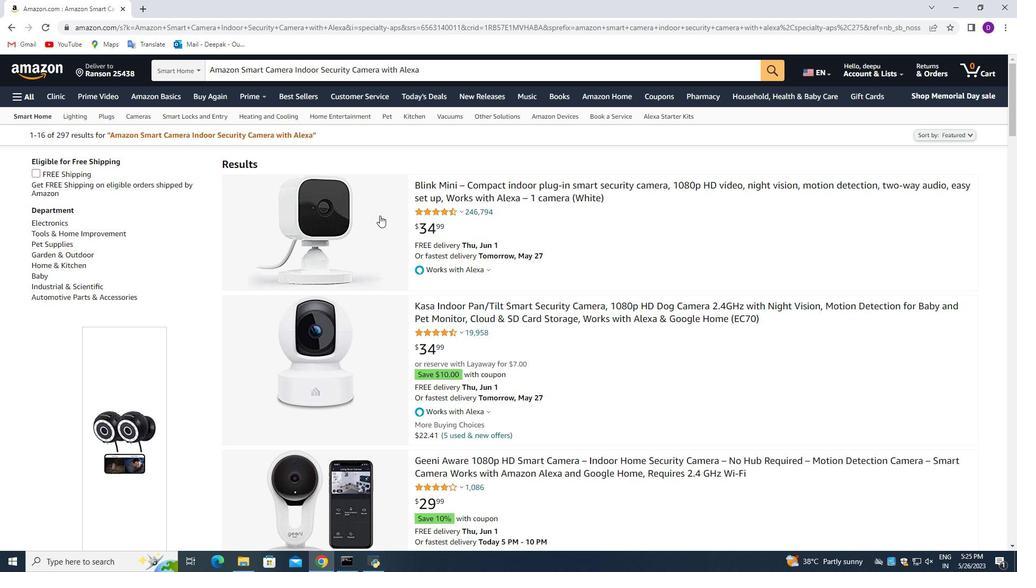 
Action: Mouse moved to (784, 321)
Screenshot: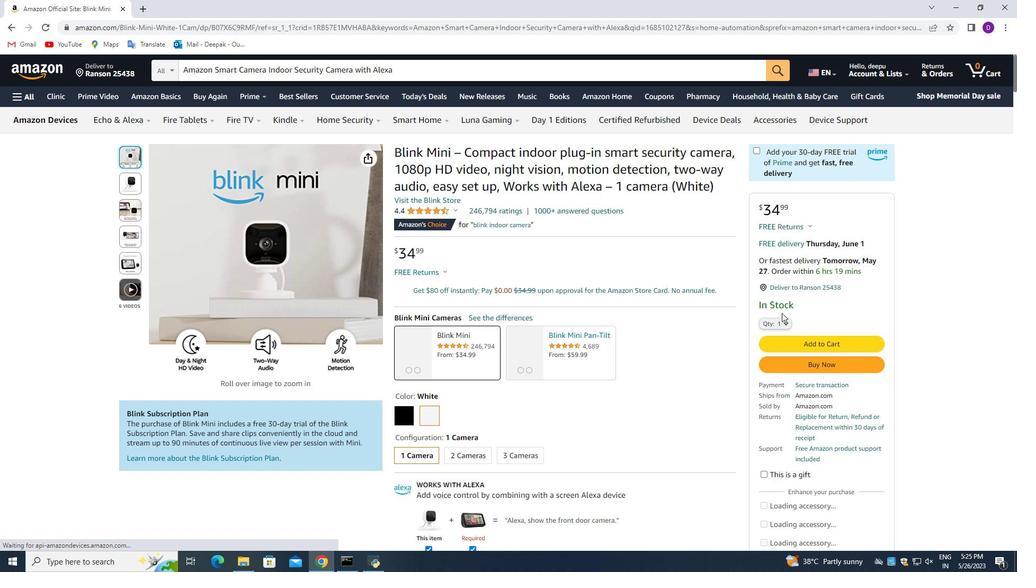 
Action: Mouse pressed left at (784, 321)
Screenshot: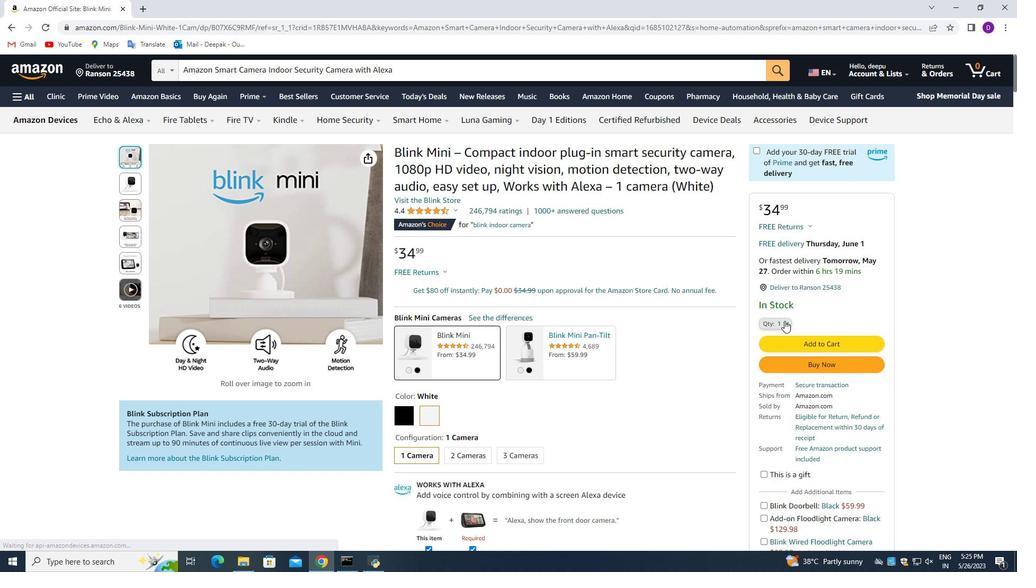 
Action: Mouse moved to (778, 339)
Screenshot: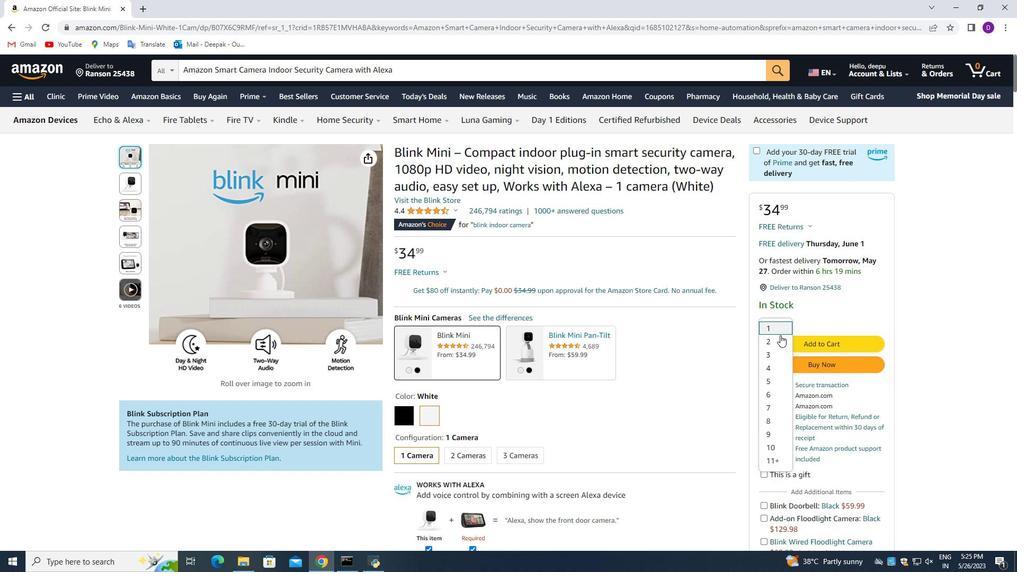 
Action: Mouse pressed left at (778, 339)
Screenshot: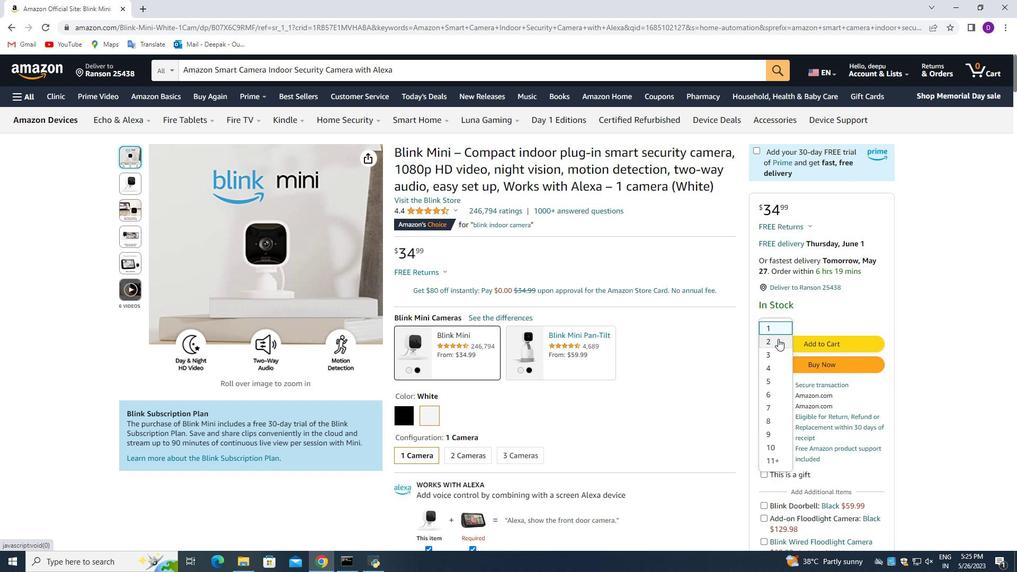 
Action: Mouse moved to (830, 346)
Screenshot: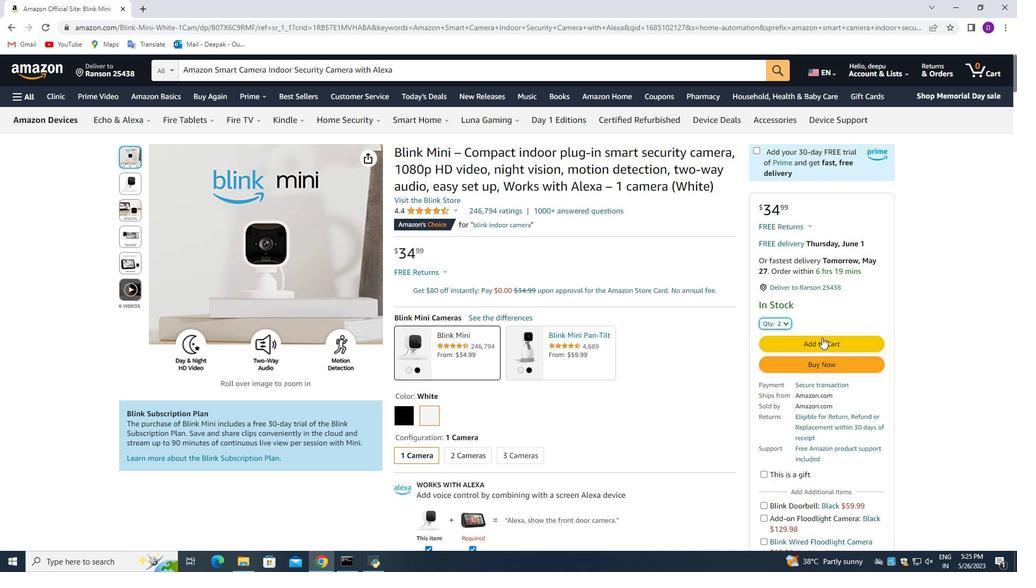 
Action: Mouse pressed left at (830, 346)
Screenshot: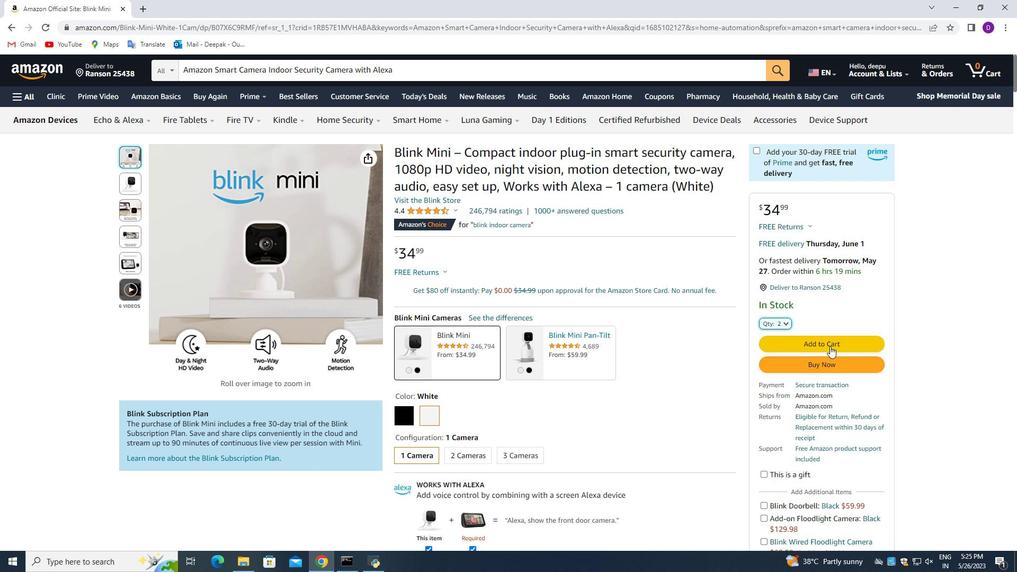 
Action: Mouse moved to (502, 242)
Screenshot: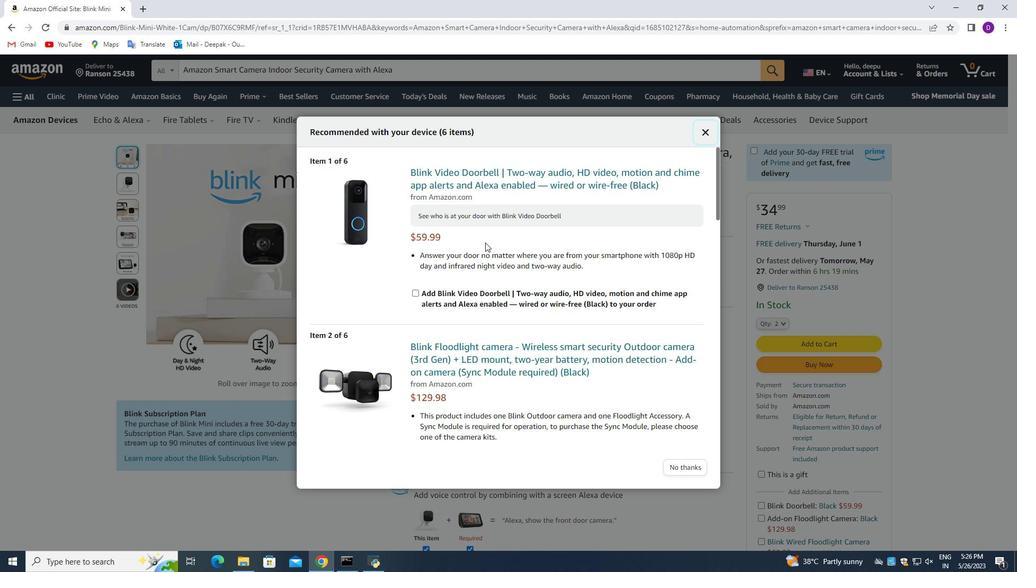 
Action: Mouse scrolled (502, 242) with delta (0, 0)
Screenshot: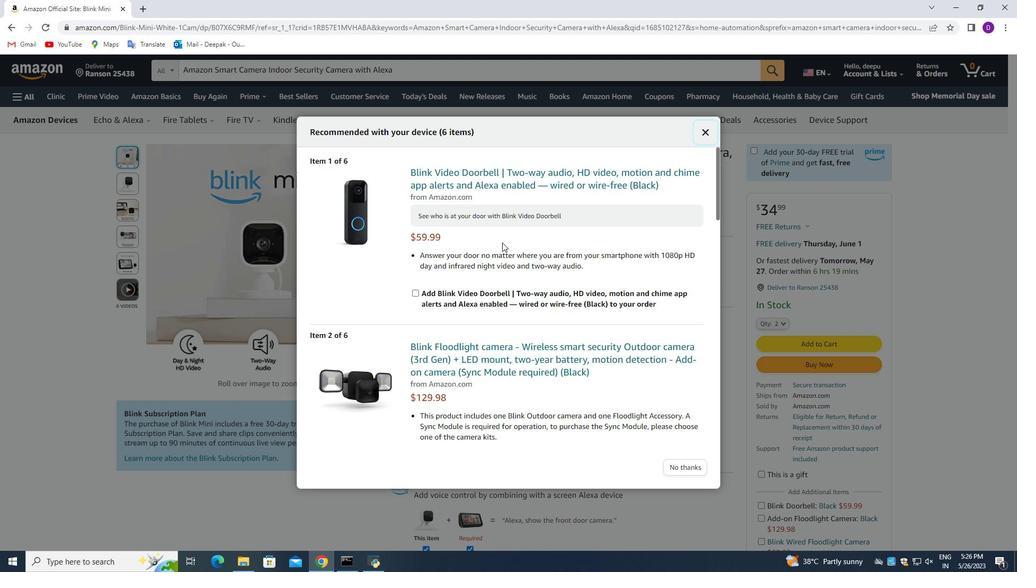 
Action: Mouse moved to (524, 256)
Screenshot: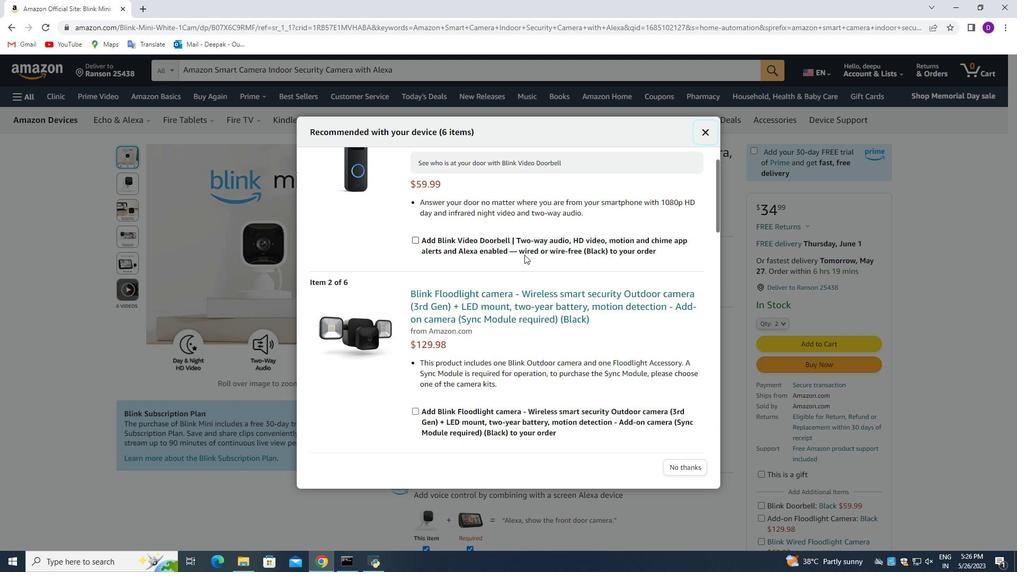 
Action: Mouse scrolled (524, 255) with delta (0, 0)
Screenshot: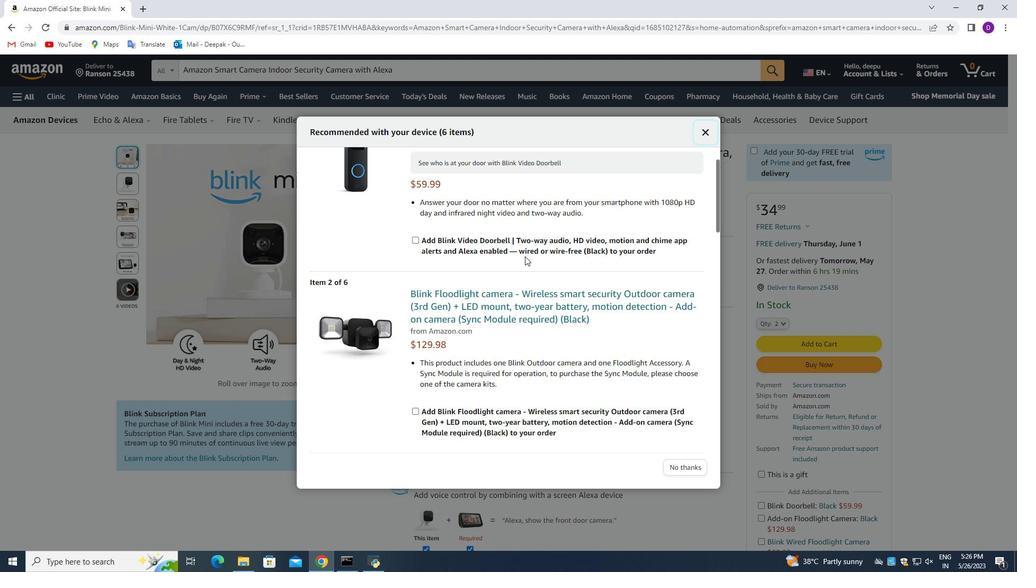 
Action: Mouse scrolled (524, 255) with delta (0, 0)
Screenshot: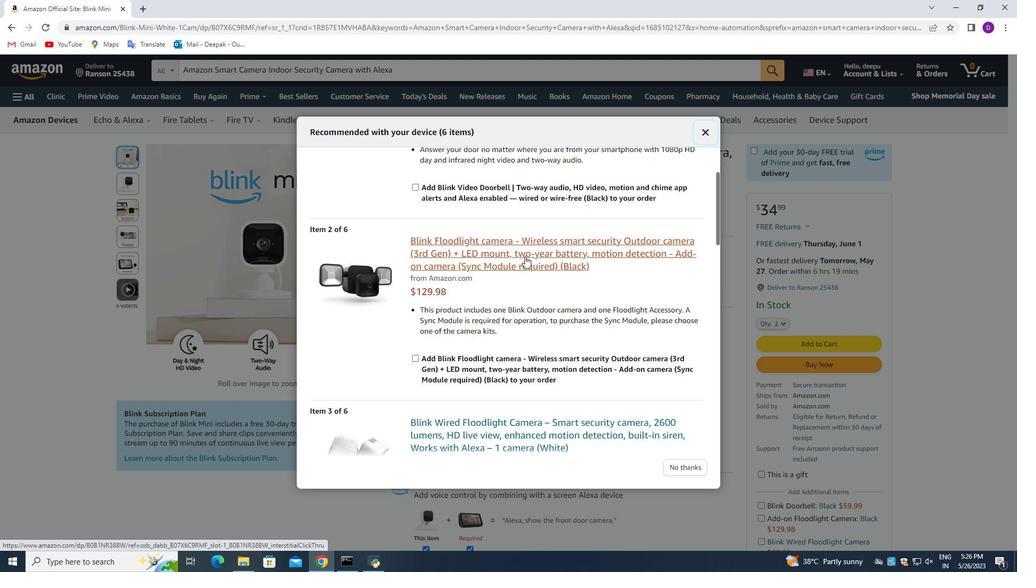 
Action: Mouse scrolled (524, 255) with delta (0, 0)
Screenshot: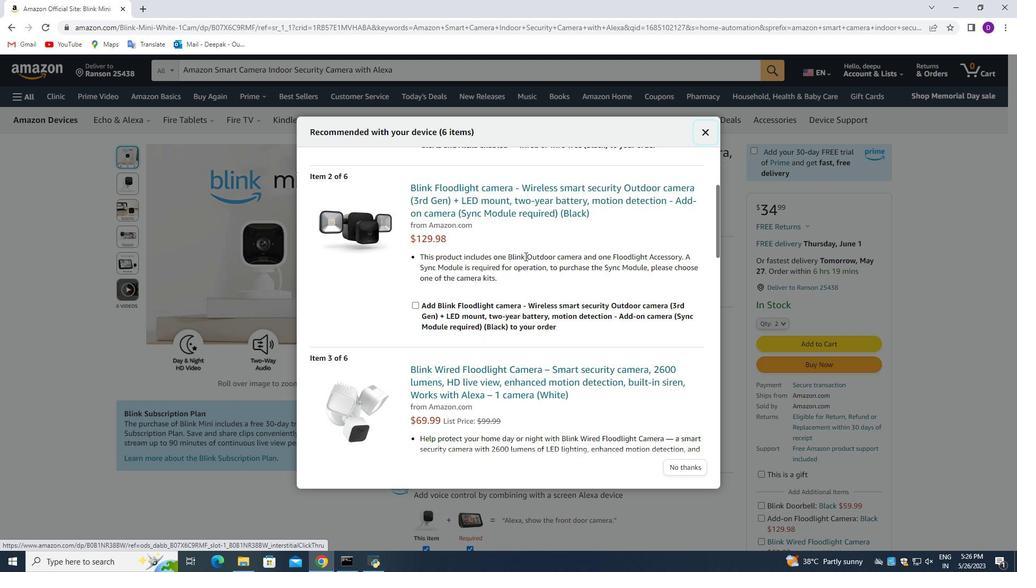 
Action: Mouse scrolled (524, 255) with delta (0, 0)
Screenshot: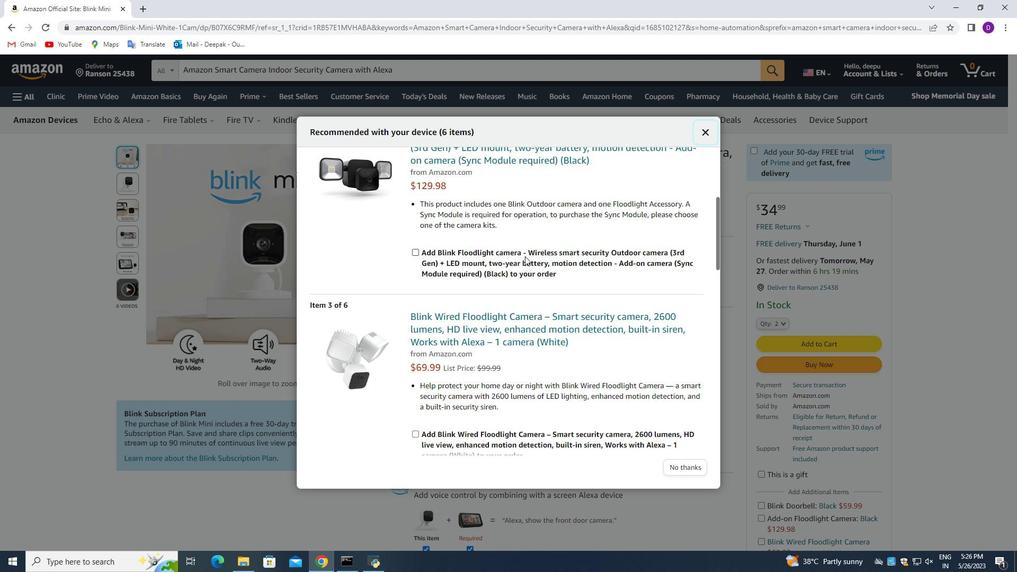 
Action: Mouse scrolled (524, 255) with delta (0, 0)
Screenshot: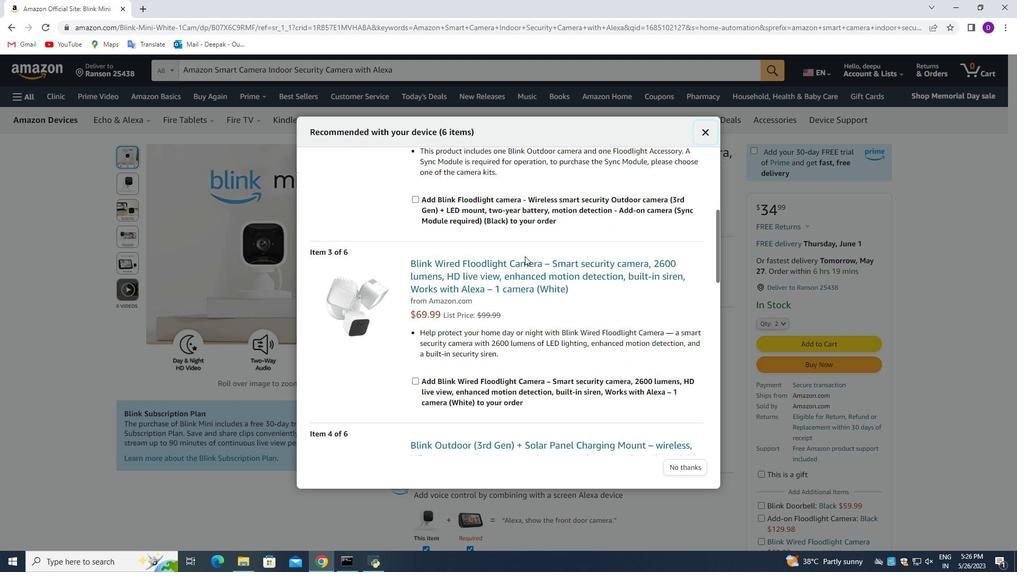 
Action: Mouse scrolled (524, 255) with delta (0, 0)
Screenshot: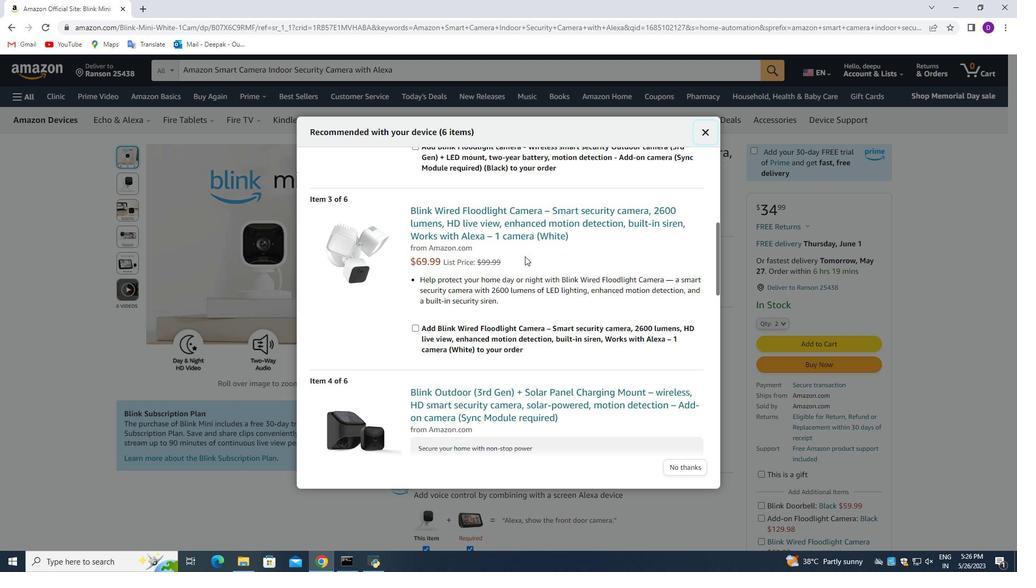 
Action: Mouse scrolled (524, 255) with delta (0, 0)
Screenshot: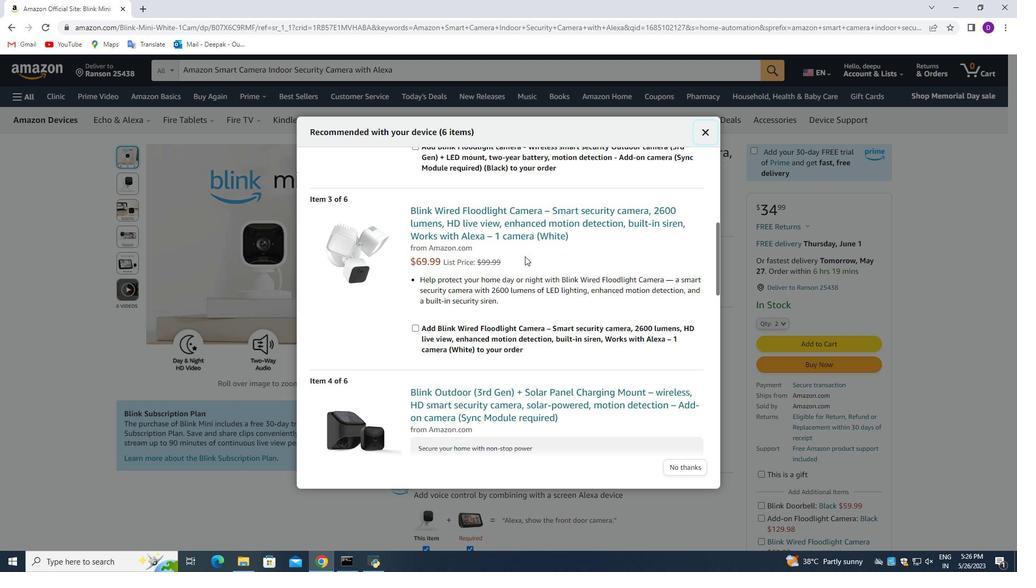 
Action: Mouse scrolled (524, 255) with delta (0, 0)
Screenshot: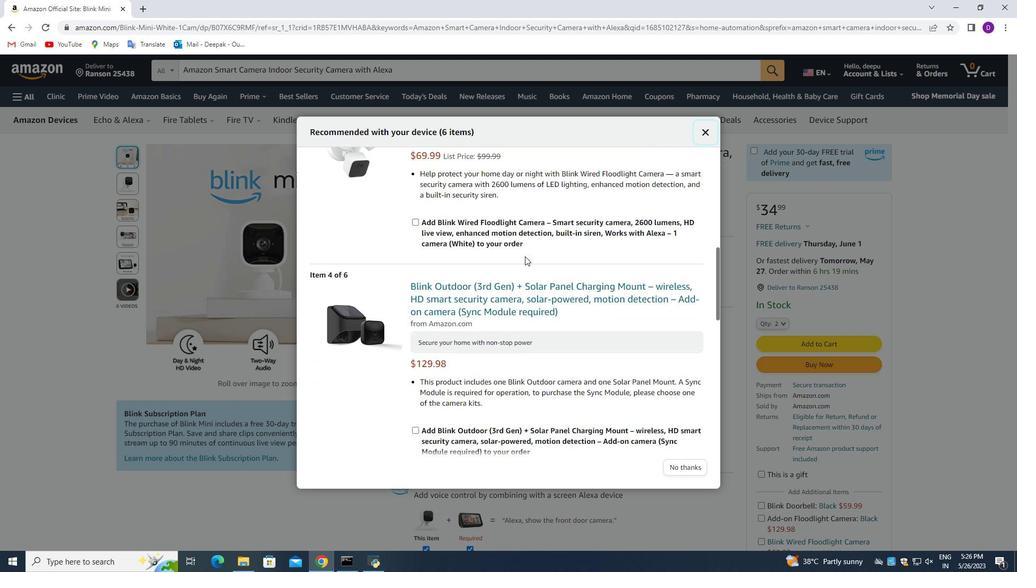 
Action: Mouse scrolled (524, 255) with delta (0, 0)
Screenshot: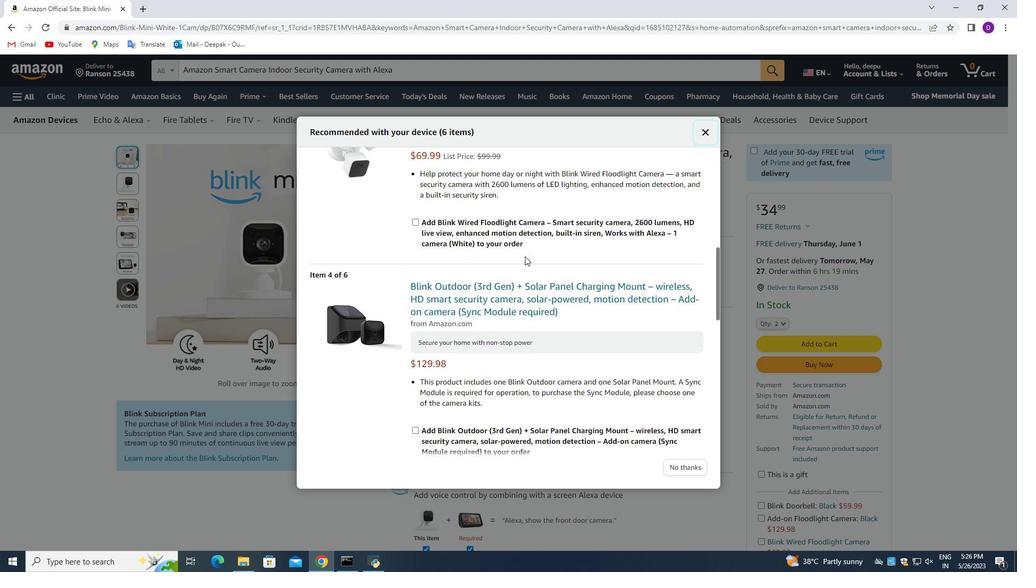 
Action: Mouse scrolled (524, 255) with delta (0, 0)
Screenshot: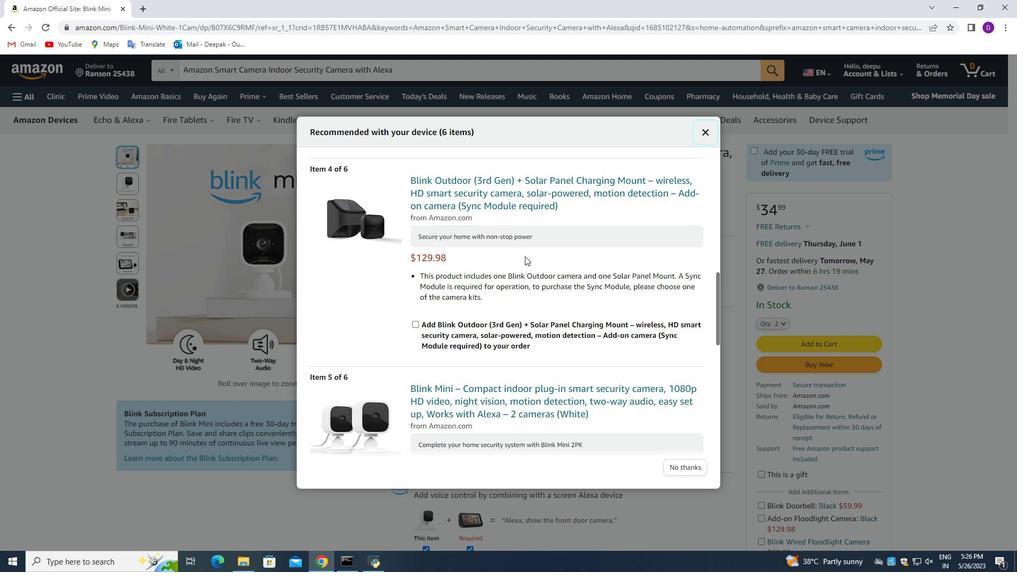 
Action: Mouse scrolled (524, 255) with delta (0, 0)
Screenshot: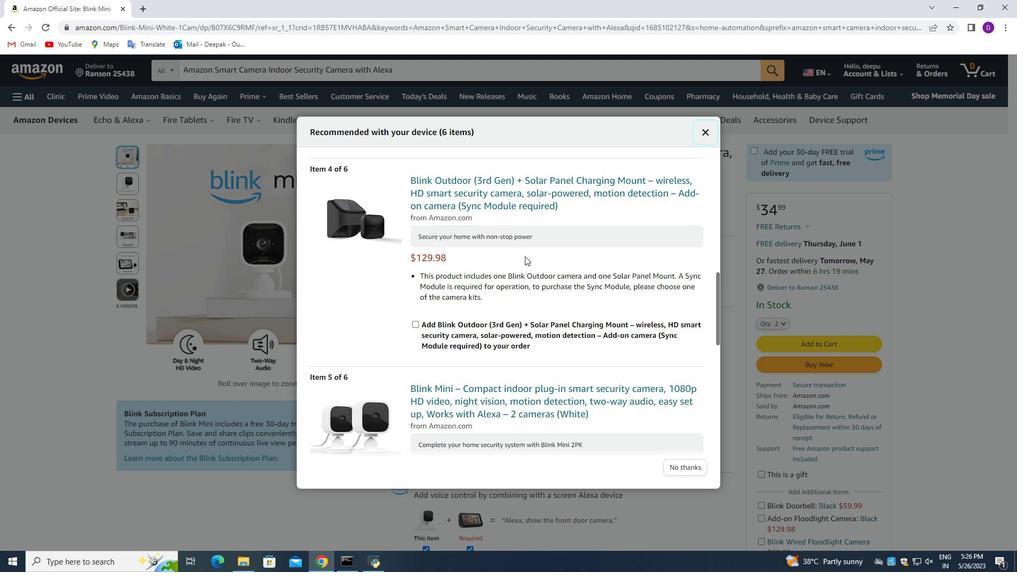 
Action: Mouse scrolled (524, 255) with delta (0, 0)
Screenshot: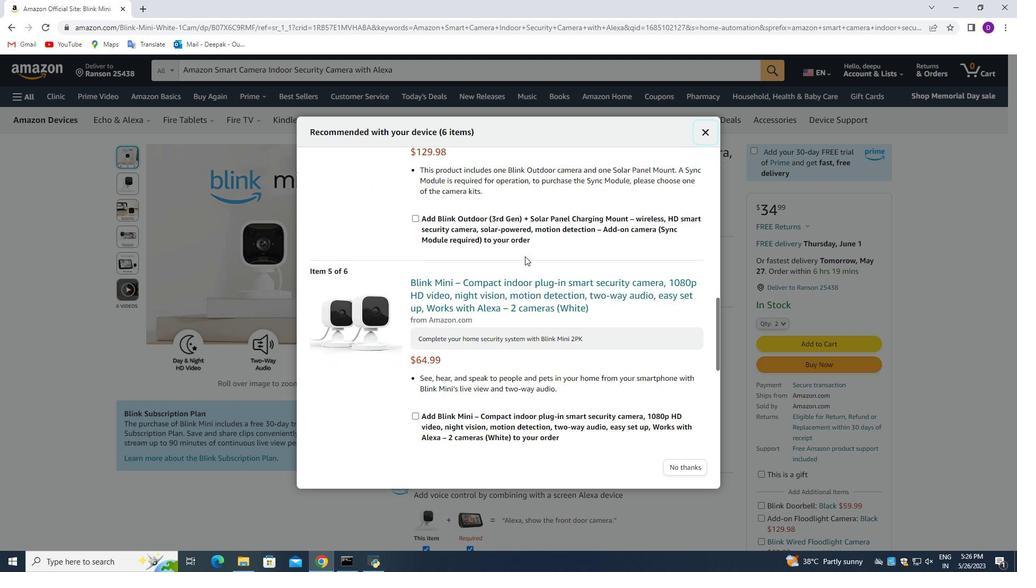
Action: Mouse scrolled (524, 255) with delta (0, 0)
Screenshot: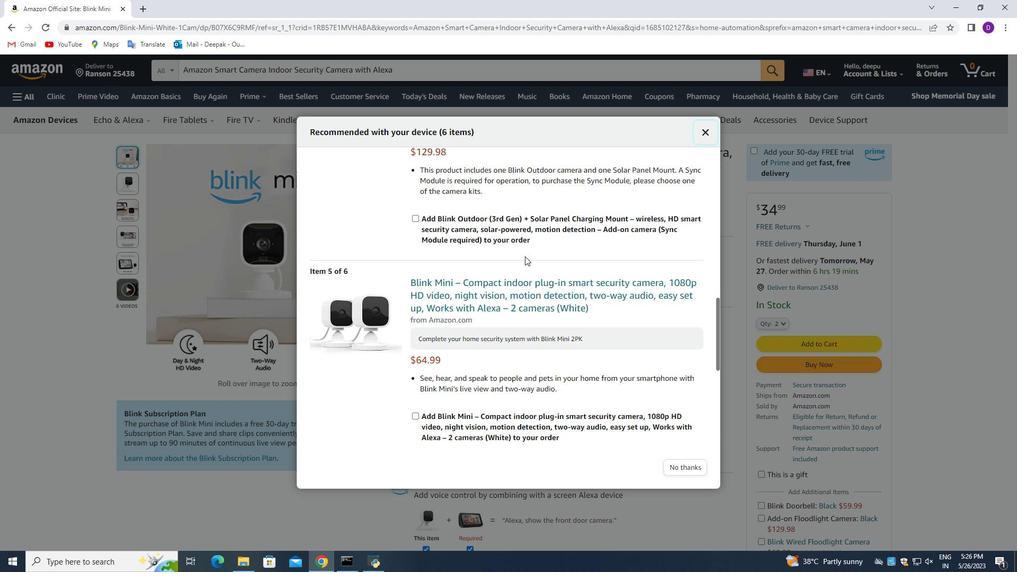 
Action: Mouse moved to (534, 288)
Screenshot: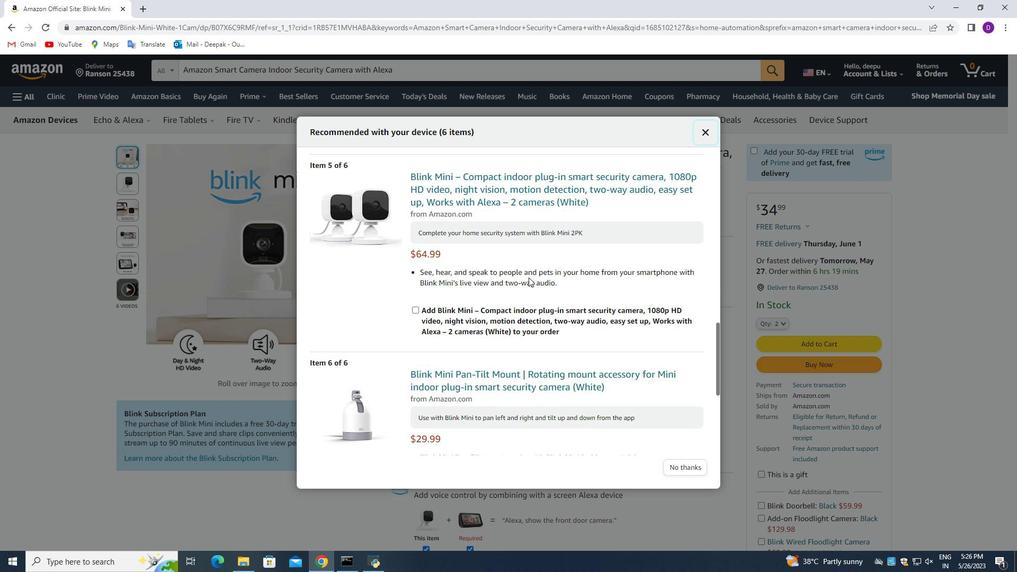 
Action: Mouse scrolled (534, 288) with delta (0, 0)
Screenshot: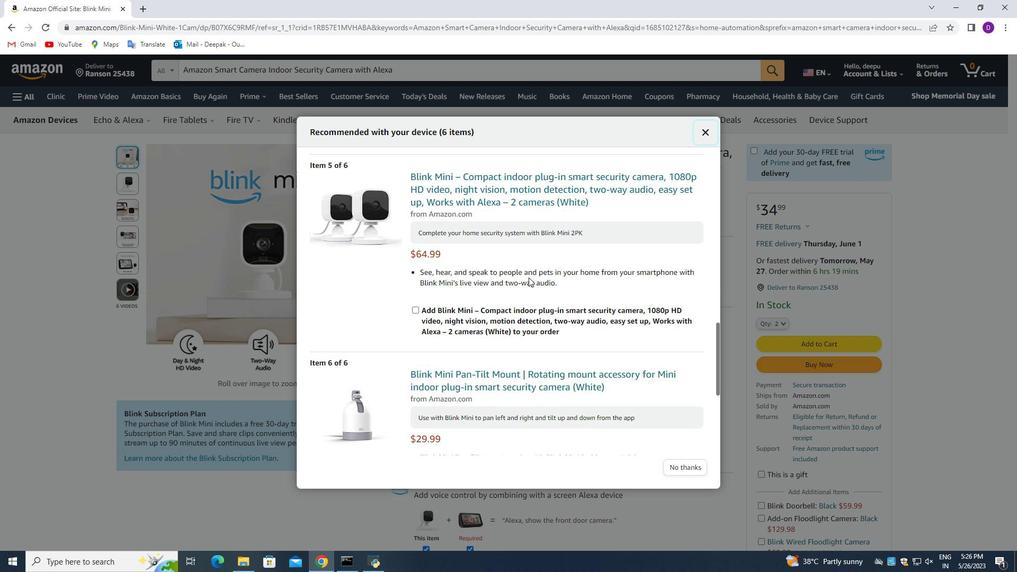 
Action: Mouse moved to (671, 452)
Screenshot: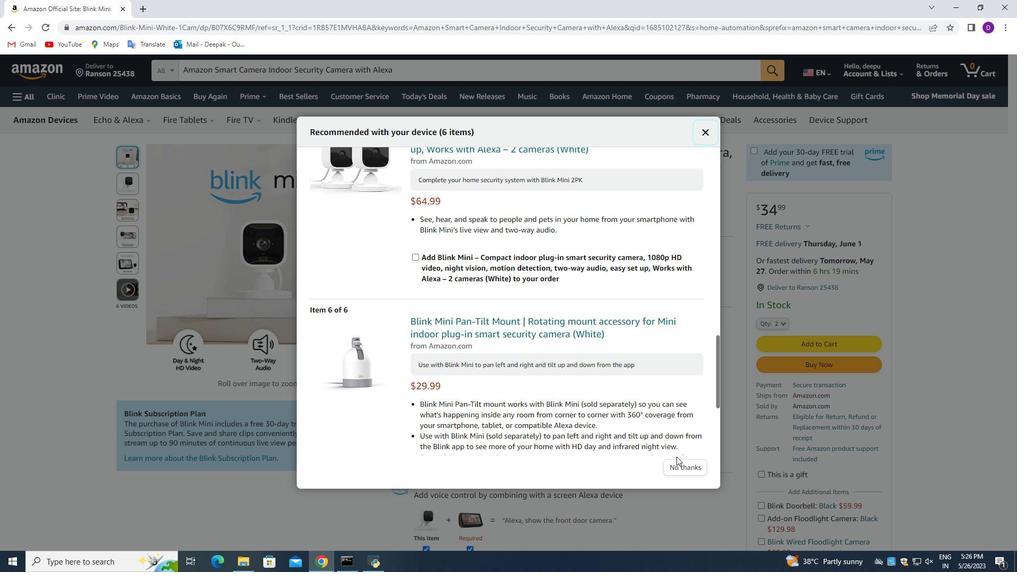
Action: Mouse scrolled (671, 452) with delta (0, 0)
Screenshot: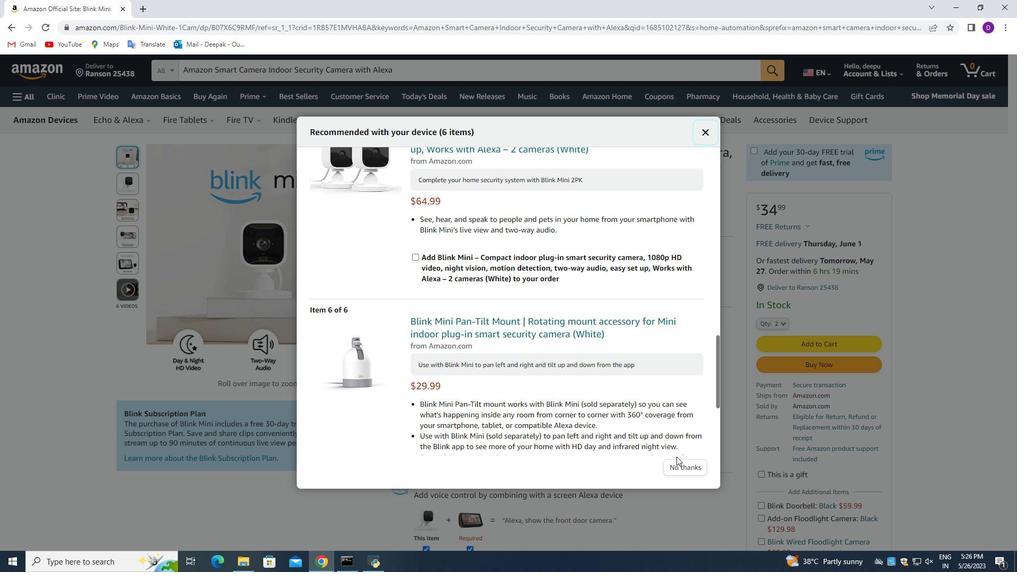 
Action: Mouse moved to (650, 423)
Screenshot: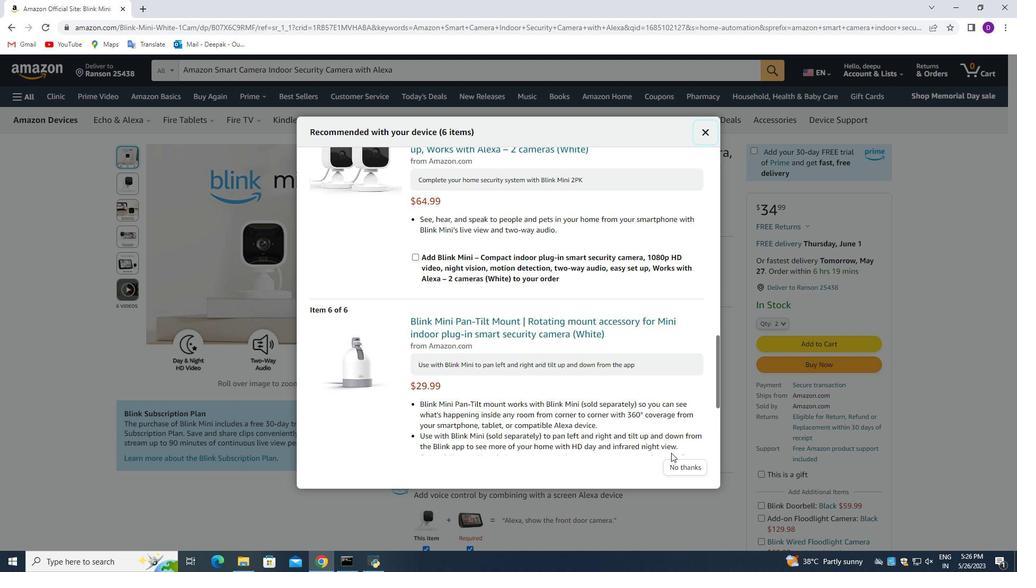 
Action: Mouse scrolled (650, 422) with delta (0, 0)
Screenshot: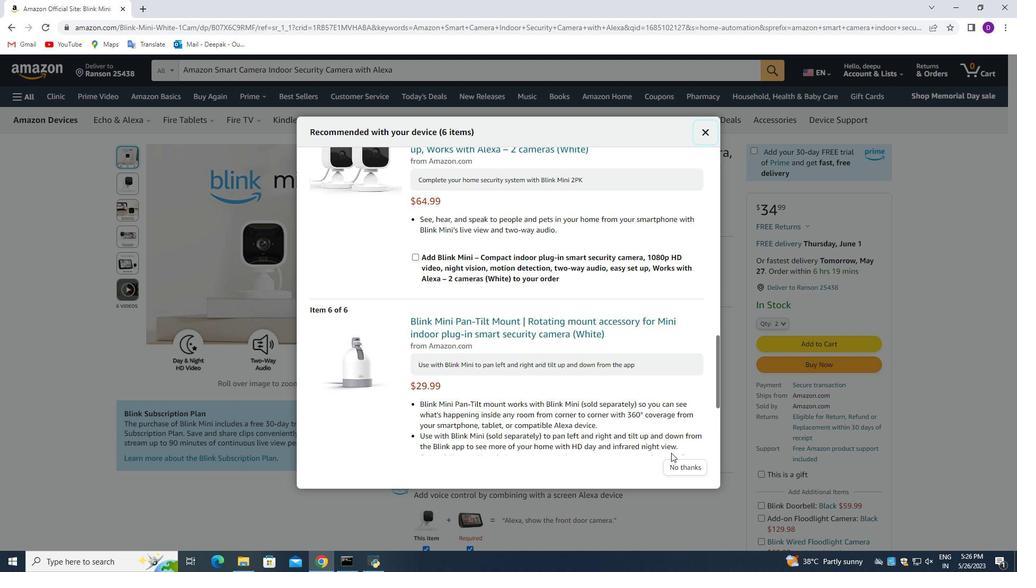 
Action: Mouse moved to (650, 422)
Screenshot: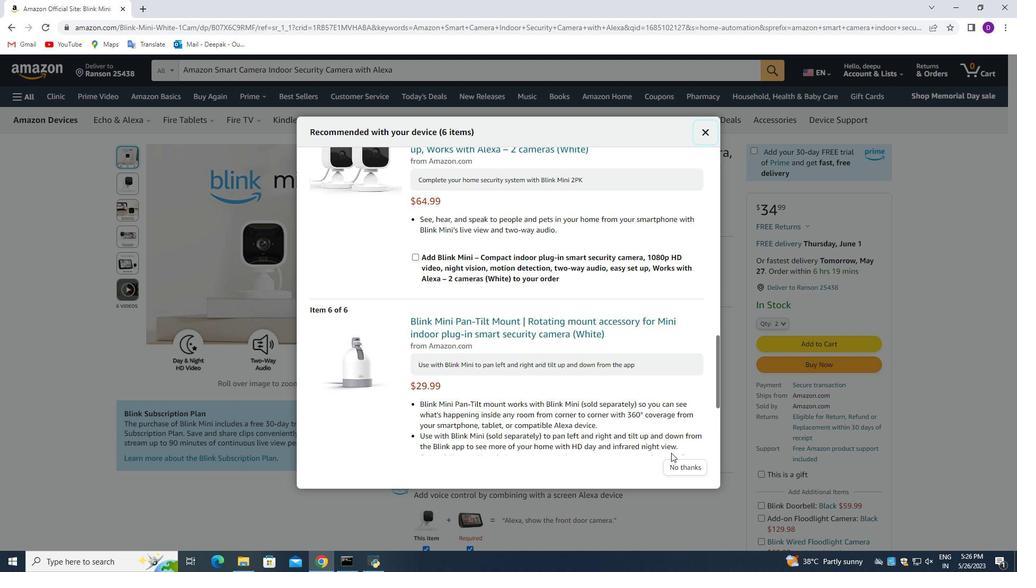 
Action: Mouse scrolled (650, 422) with delta (0, 0)
Screenshot: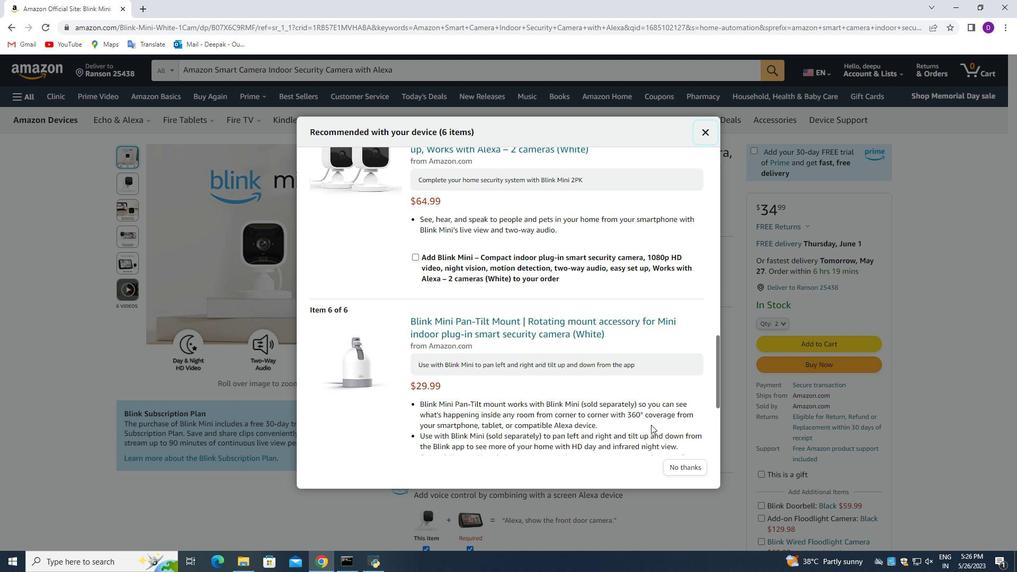
Action: Mouse moved to (650, 422)
Screenshot: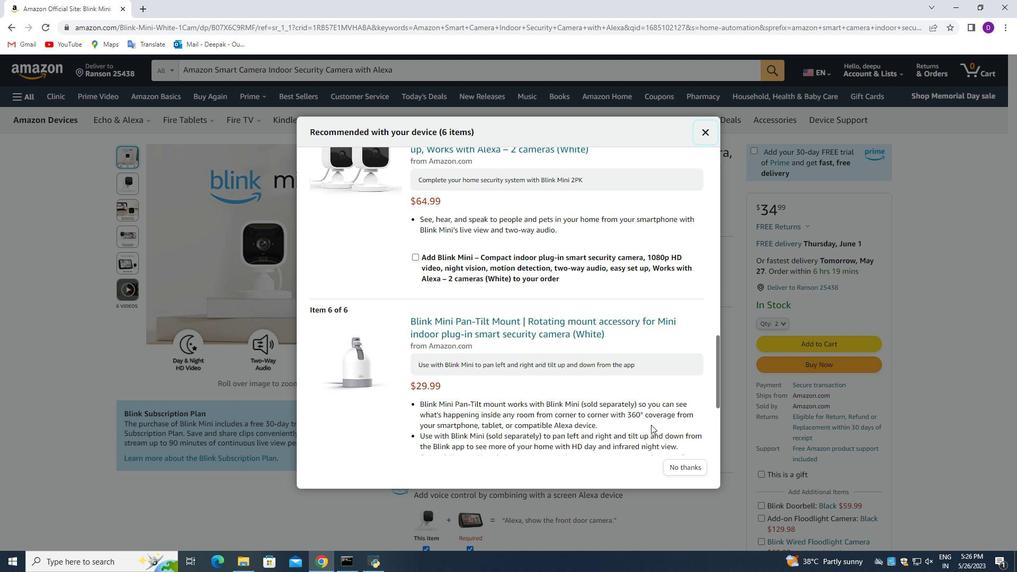 
Action: Mouse scrolled (650, 421) with delta (0, 0)
Screenshot: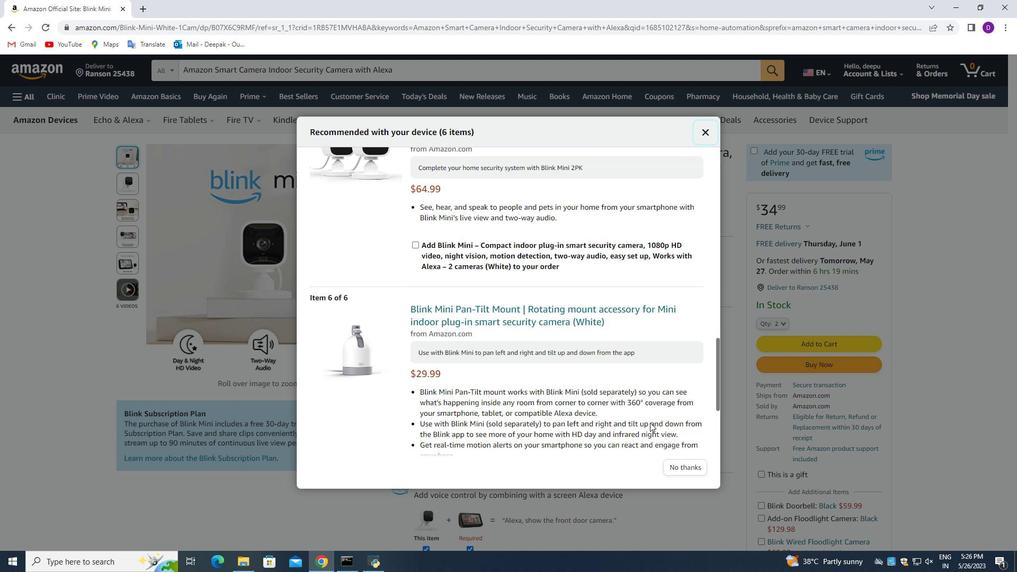
Action: Mouse moved to (650, 421)
Screenshot: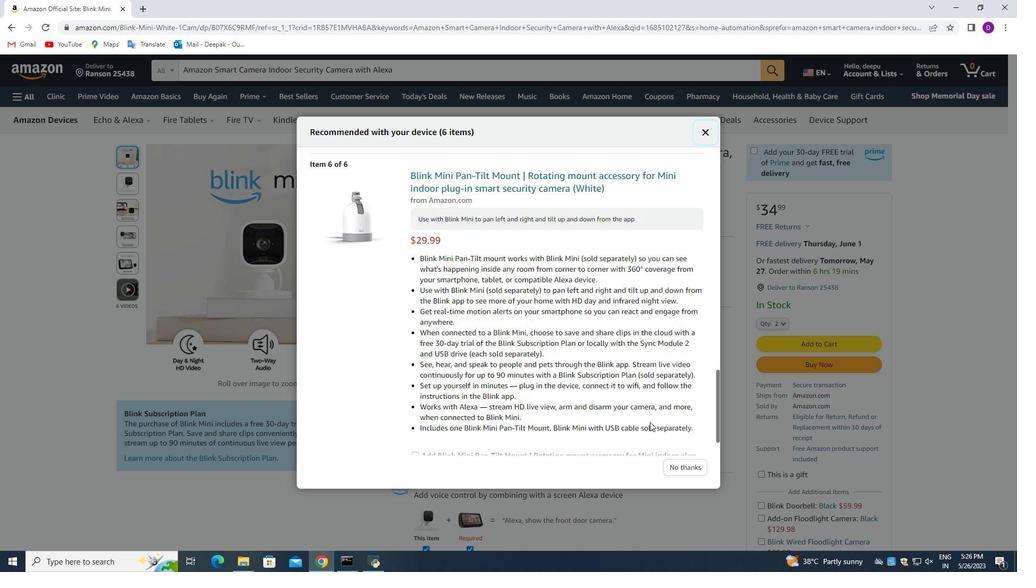 
Action: Mouse scrolled (650, 421) with delta (0, 0)
Screenshot: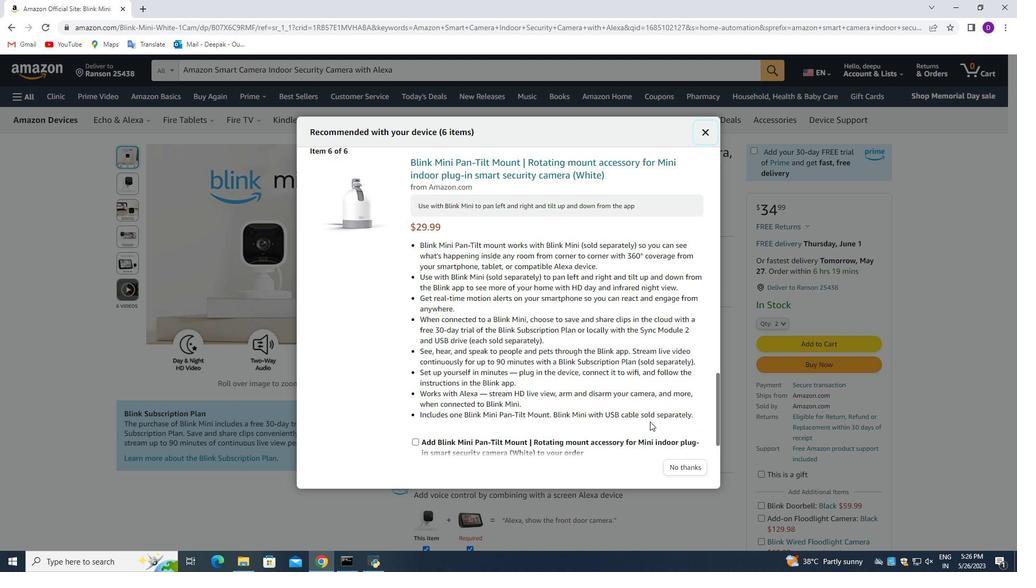 
Action: Mouse scrolled (650, 421) with delta (0, 0)
Screenshot: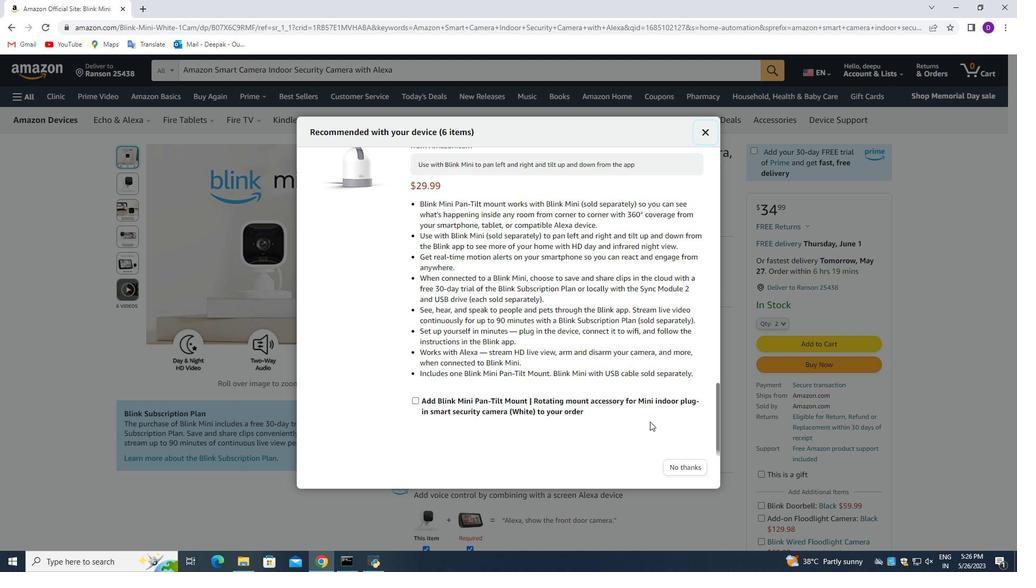 
Action: Mouse scrolled (650, 421) with delta (0, 0)
Screenshot: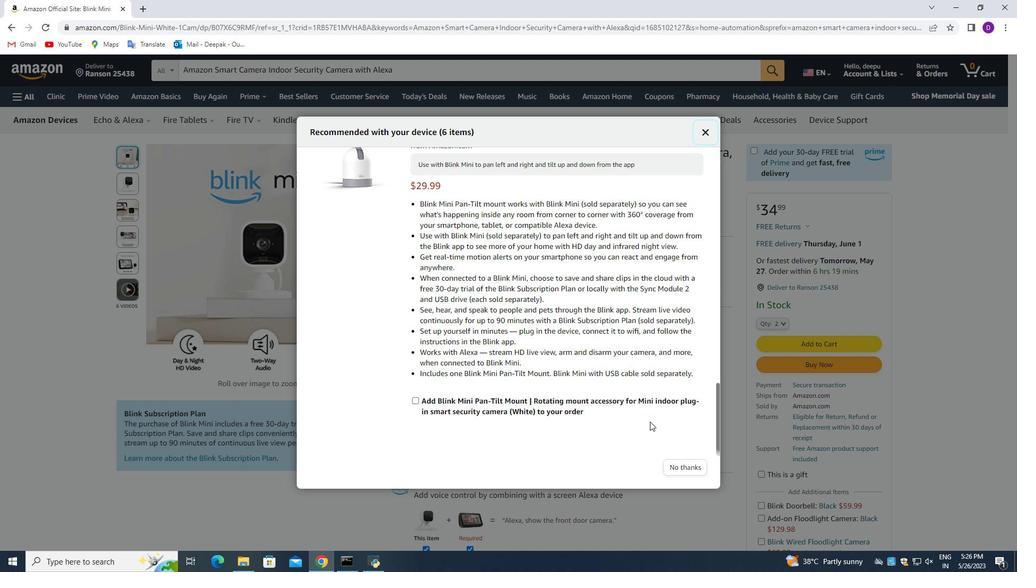 
Action: Mouse moved to (683, 462)
Screenshot: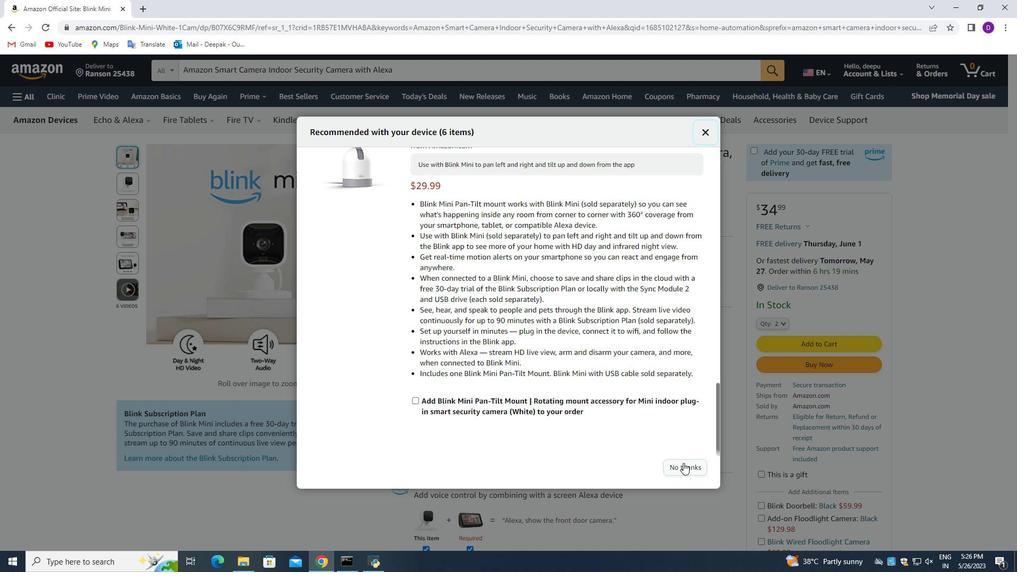 
Action: Mouse pressed left at (683, 462)
Screenshot: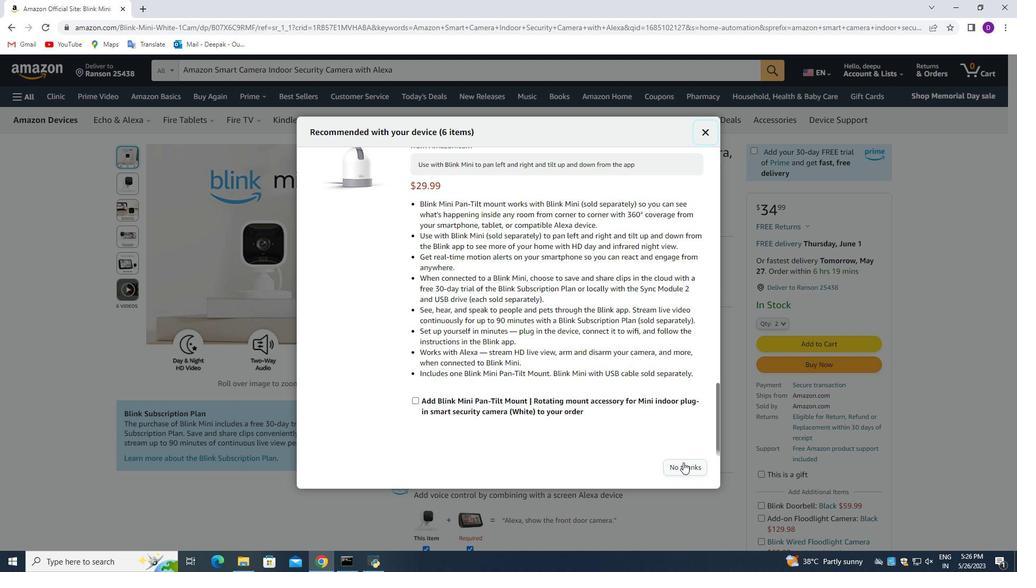 
Action: Mouse moved to (831, 155)
Screenshot: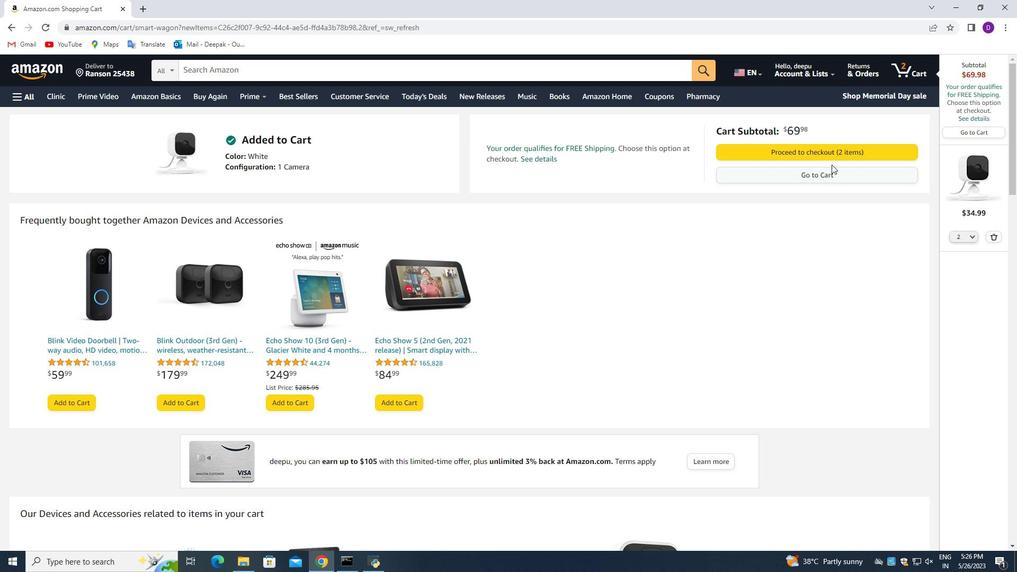 
Action: Mouse pressed left at (831, 155)
Screenshot: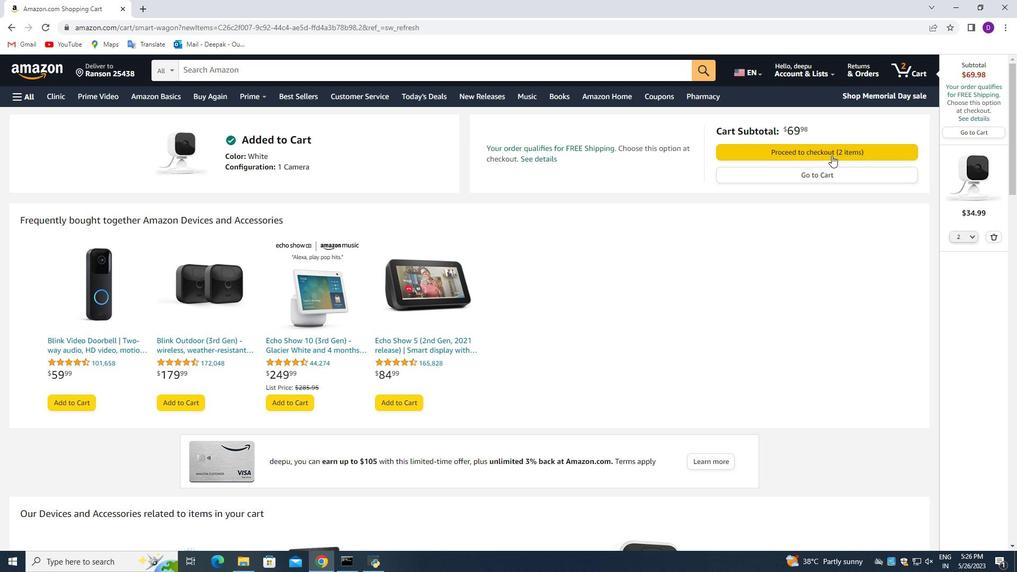
Action: Mouse moved to (288, 220)
Screenshot: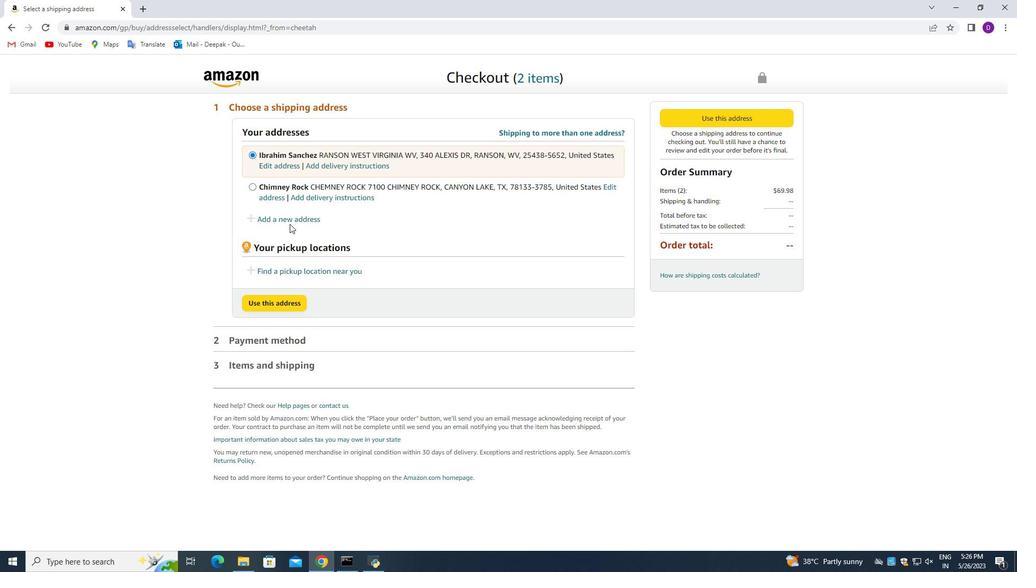 
Action: Mouse pressed left at (288, 220)
Screenshot: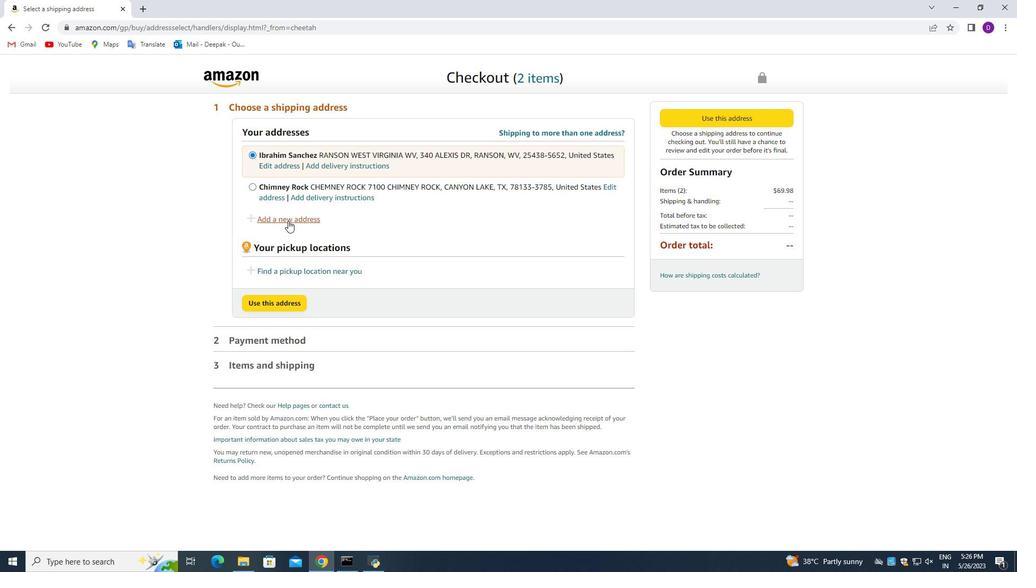 
Action: Mouse moved to (342, 264)
Screenshot: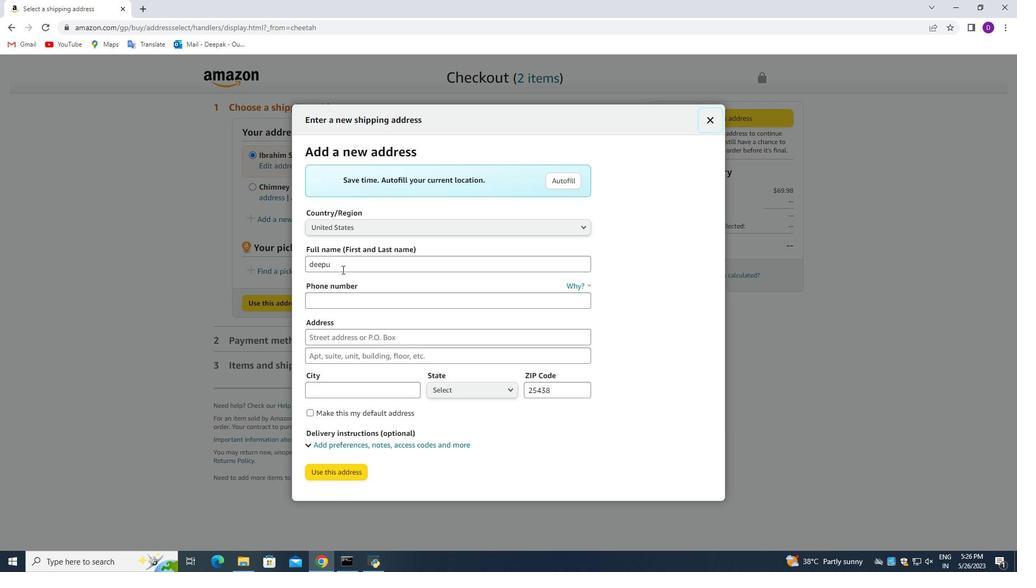 
Action: Mouse pressed left at (342, 264)
Screenshot: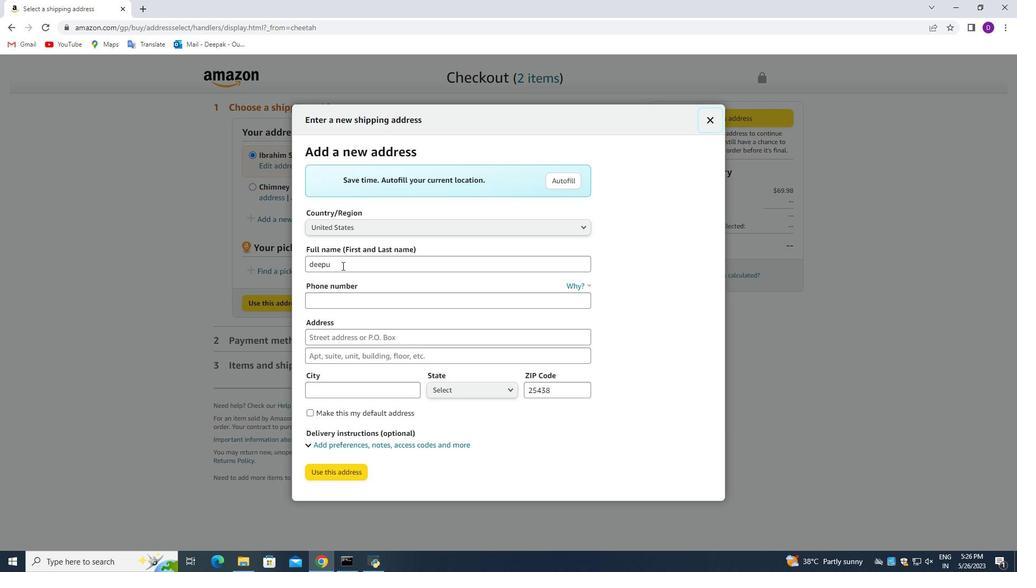 
Action: Mouse pressed left at (342, 264)
Screenshot: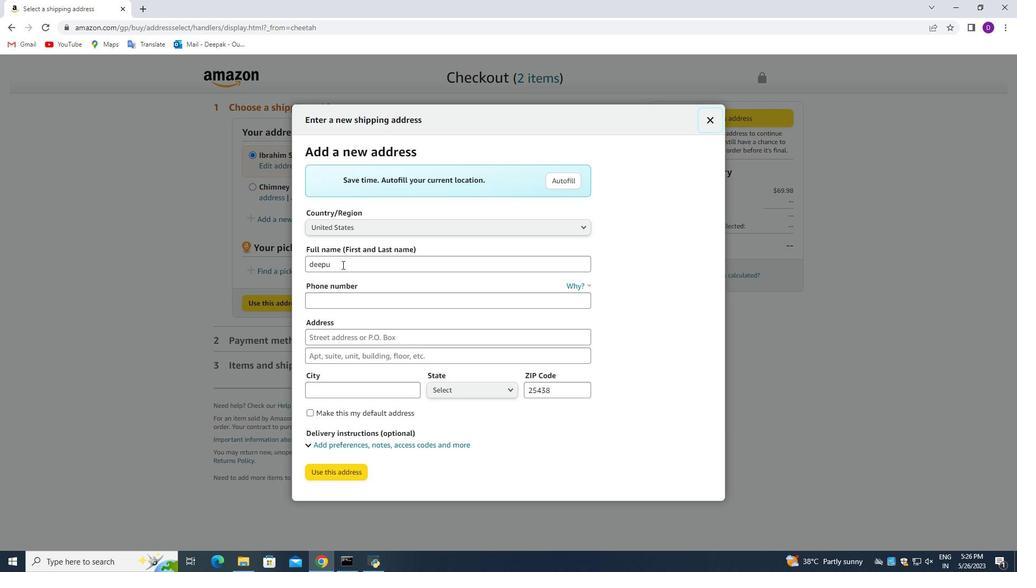 
Action: Key pressed <Key.backspace>
Screenshot: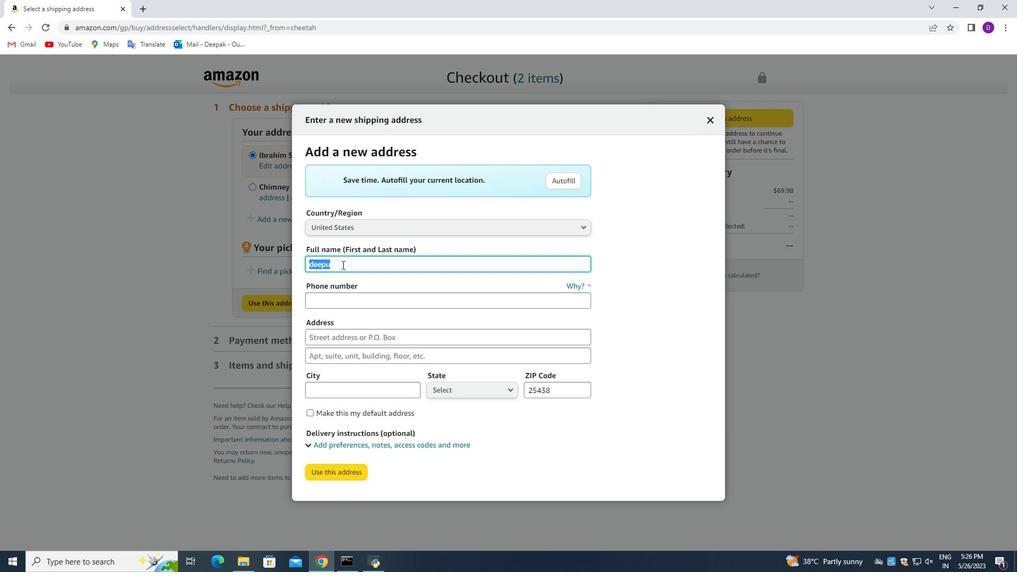 
Action: Mouse moved to (342, 298)
Screenshot: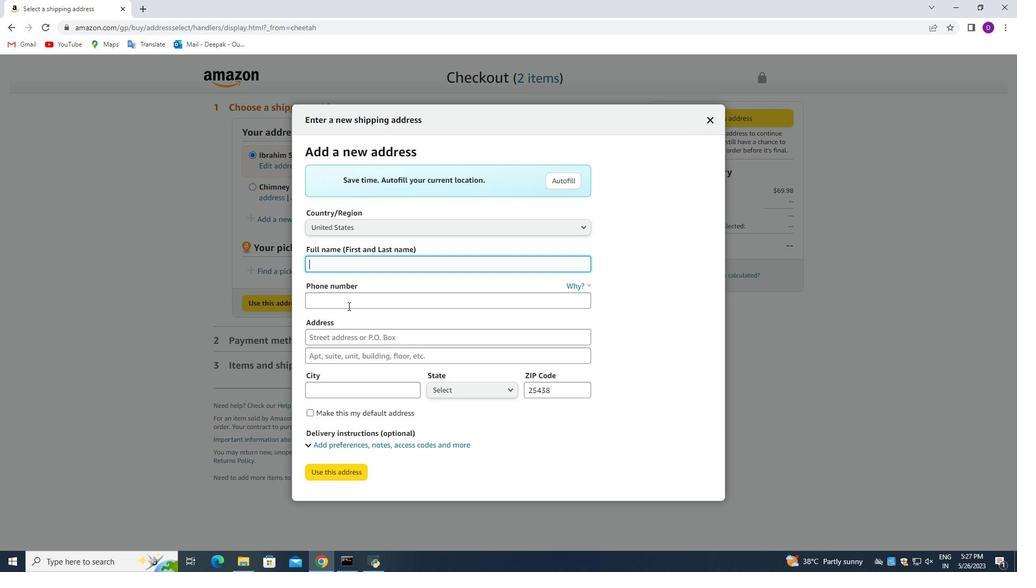 
Action: Mouse pressed left at (342, 298)
Screenshot: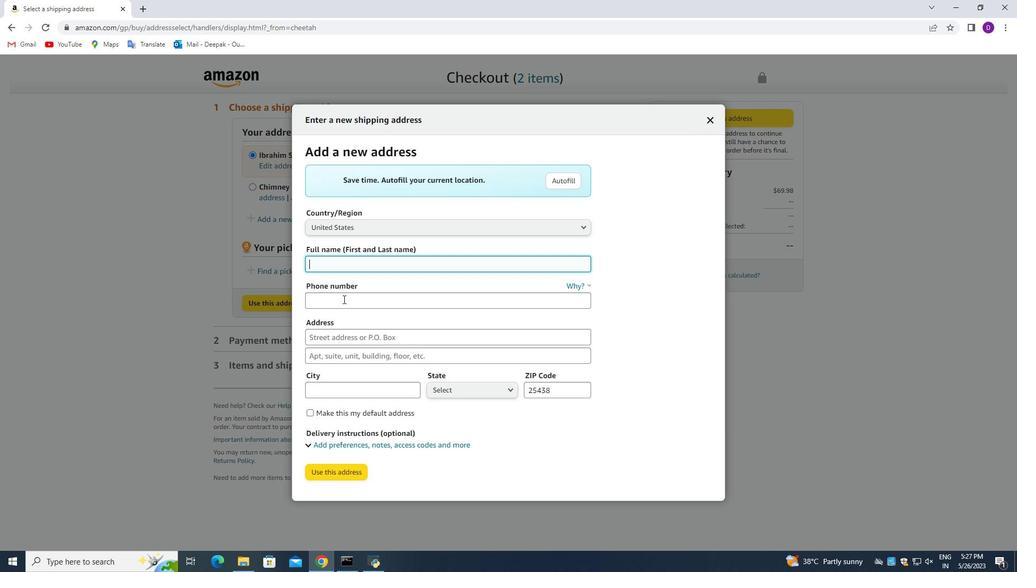 
Action: Key pressed 386
Screenshot: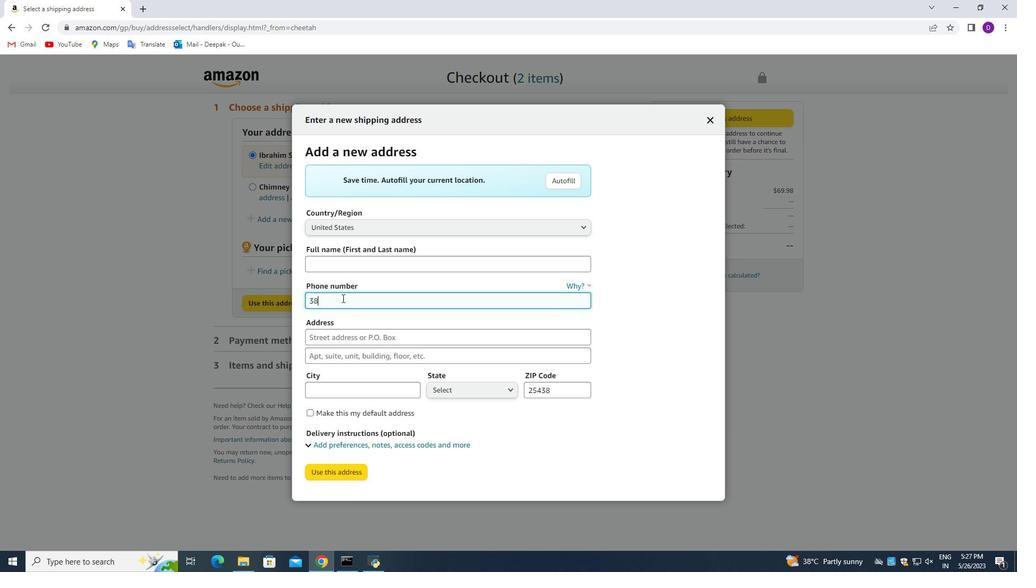 
Action: Mouse moved to (372, 281)
Screenshot: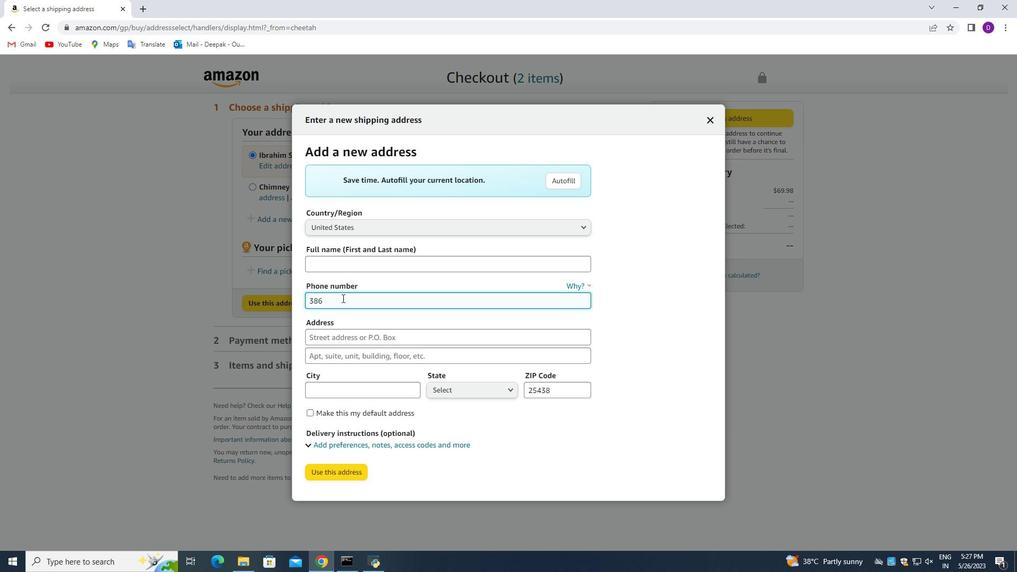 
Action: Key pressed 3285765
Screenshot: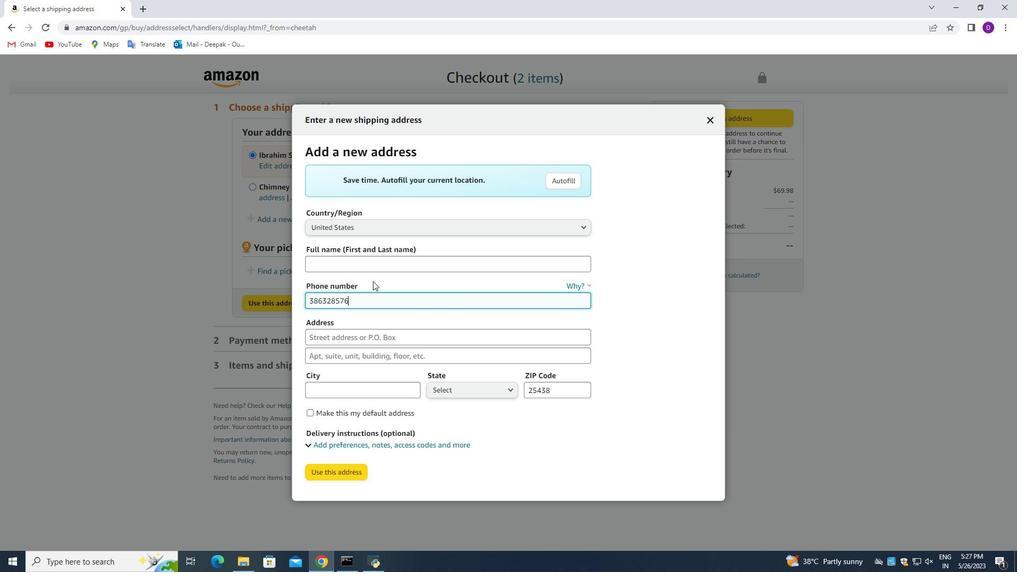 
Action: Mouse moved to (358, 339)
Screenshot: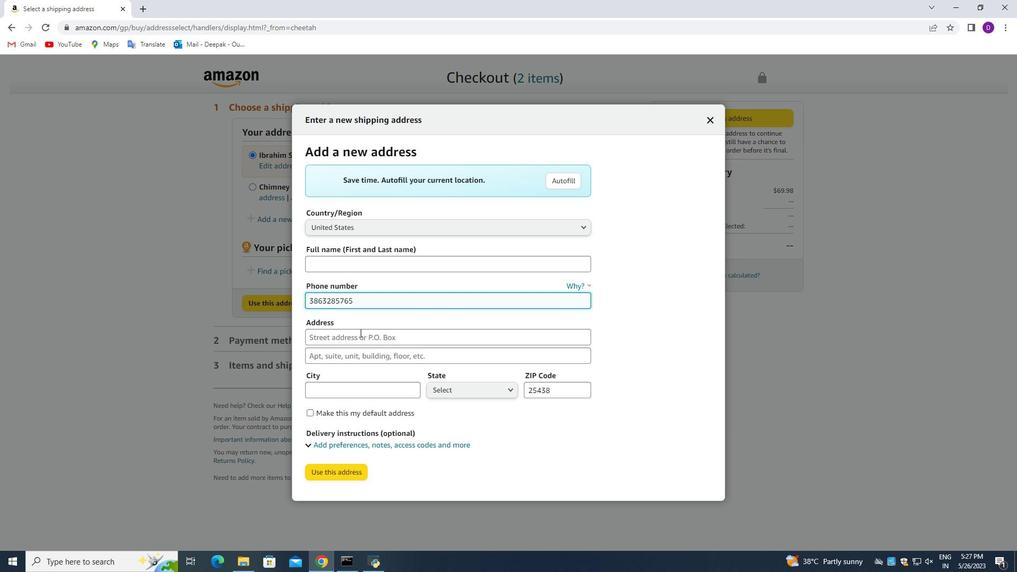 
Action: Mouse pressed left at (358, 339)
Screenshot: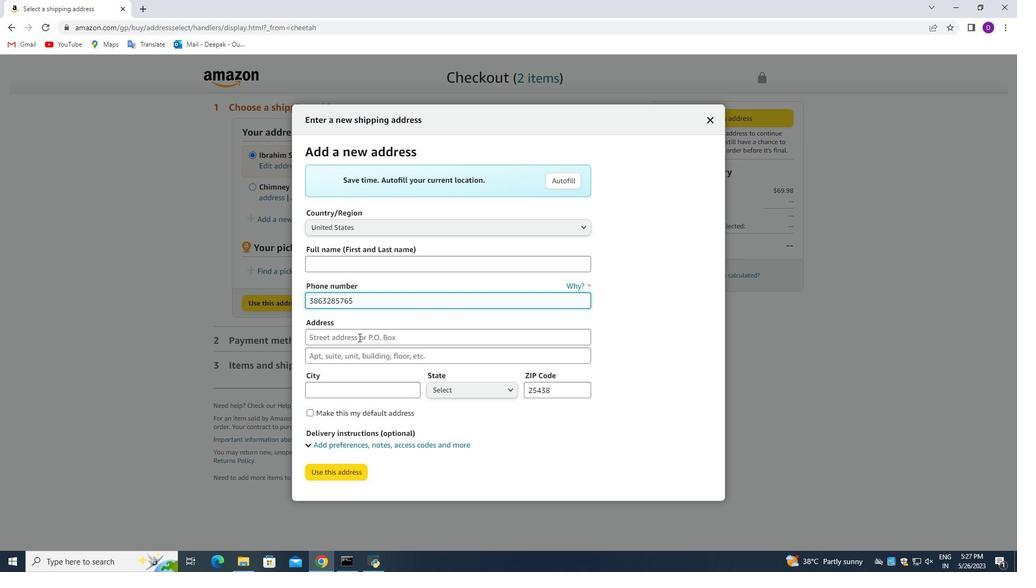 
Action: Mouse moved to (362, 336)
Screenshot: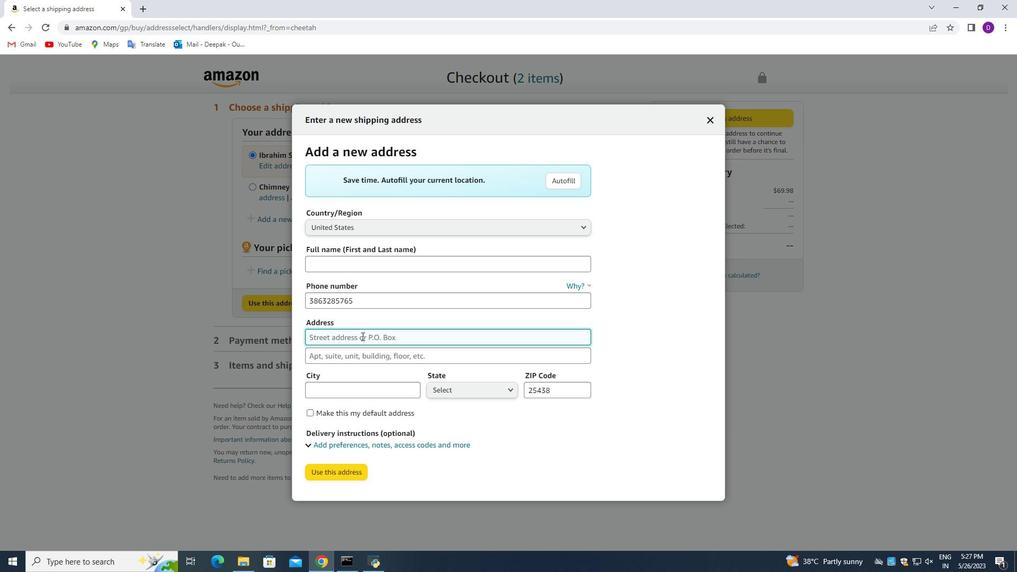 
Action: Key pressed 145<Key.space><Key.shift_r>Park<Key.space><Key.shift>Ave
Screenshot: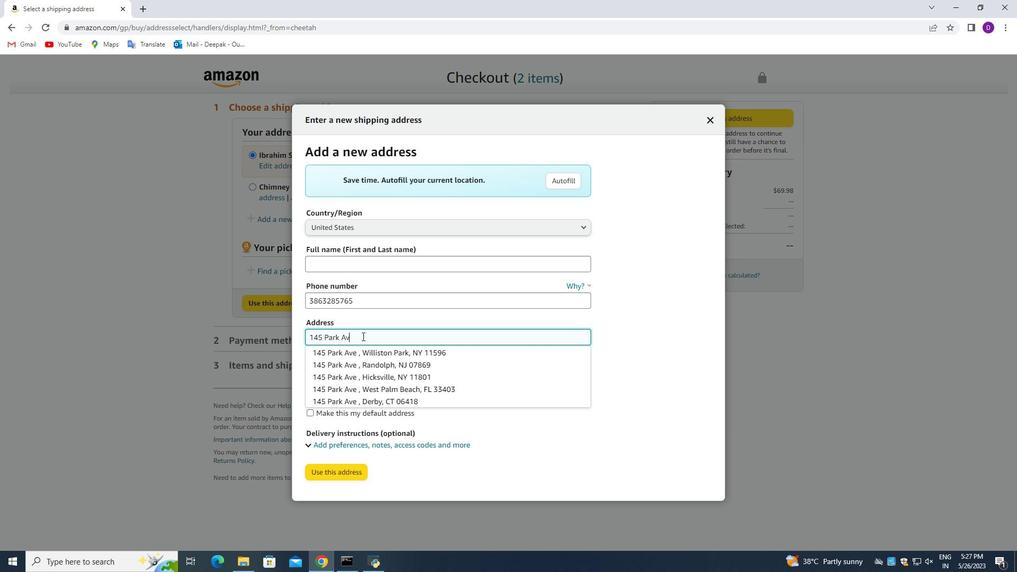
Action: Mouse moved to (659, 376)
Screenshot: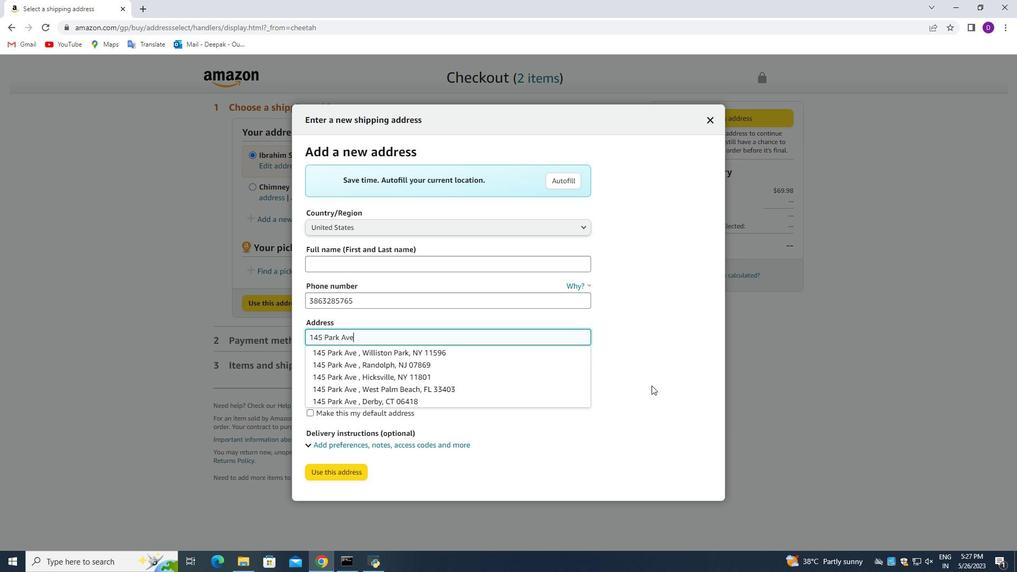
Action: Mouse pressed left at (659, 376)
Screenshot: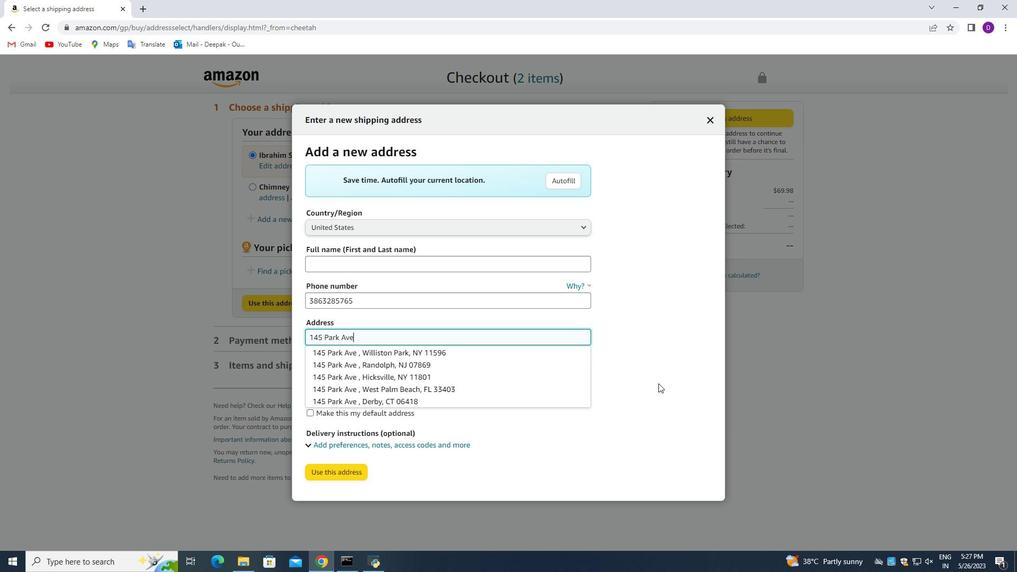 
Action: Mouse moved to (360, 356)
Screenshot: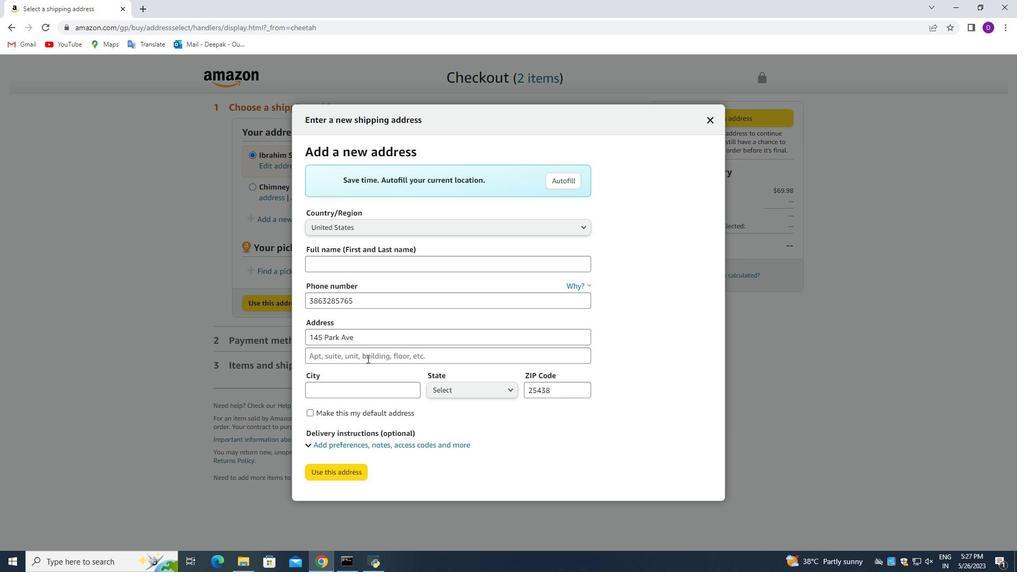 
Action: Mouse pressed left at (360, 356)
Screenshot: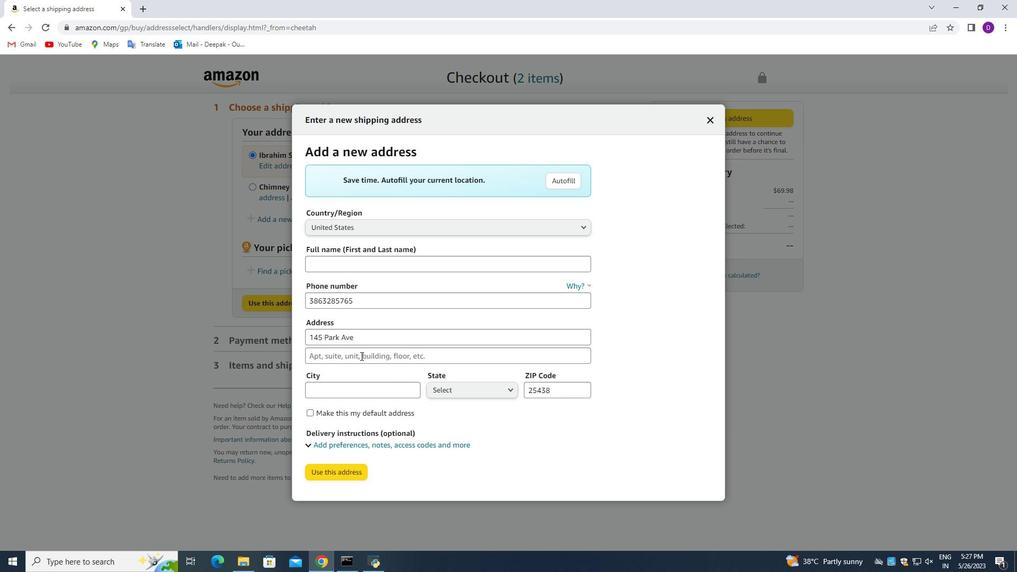 
Action: Mouse moved to (345, 355)
Screenshot: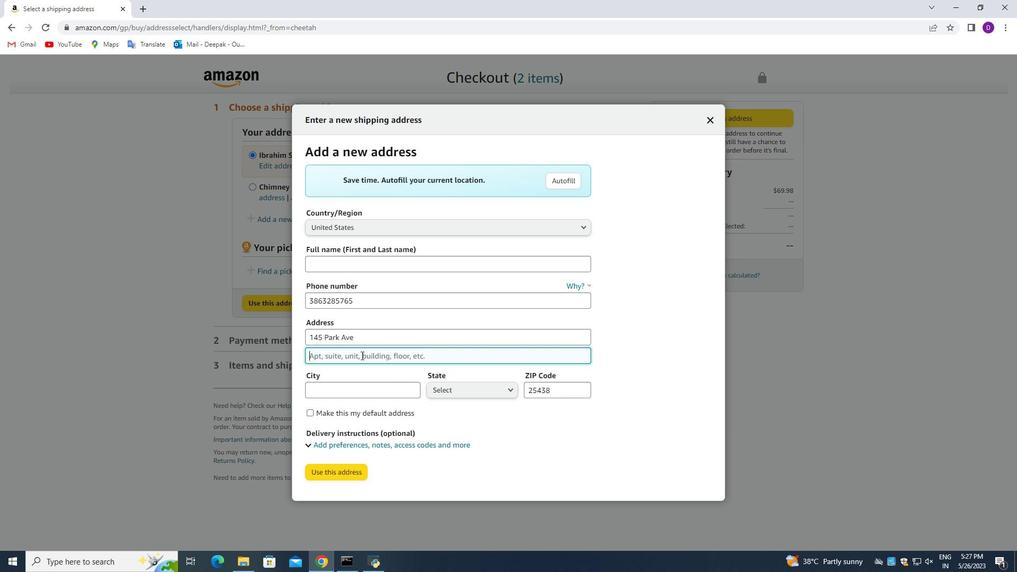 
Action: Key pressed <Key.shift_r>A<Key.backspace><Key.shift_r>San<Key.space><Key.shift>Mateo,<Key.space><Key.shift_r>?Florida
Screenshot: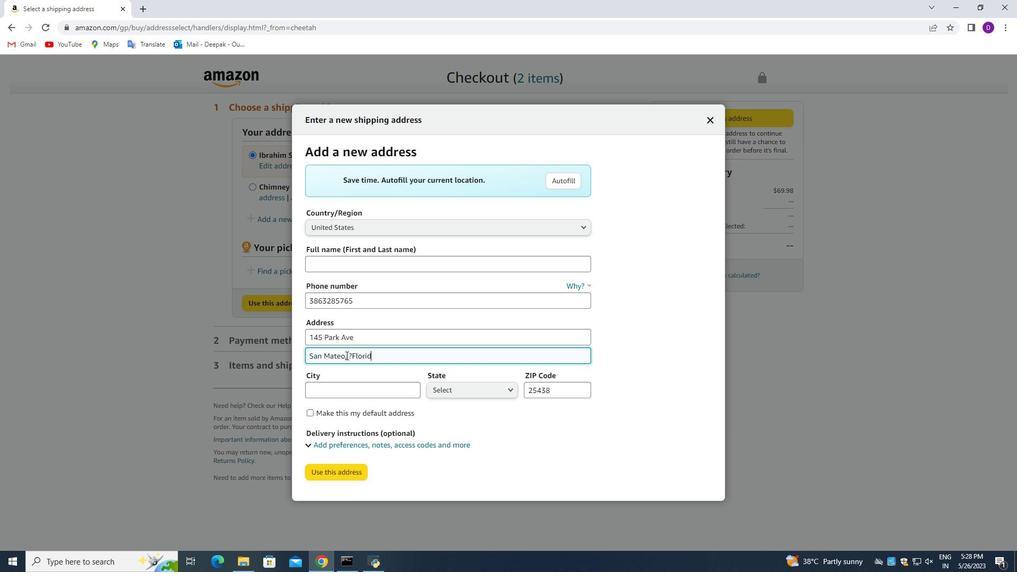 
Action: Mouse moved to (351, 355)
Screenshot: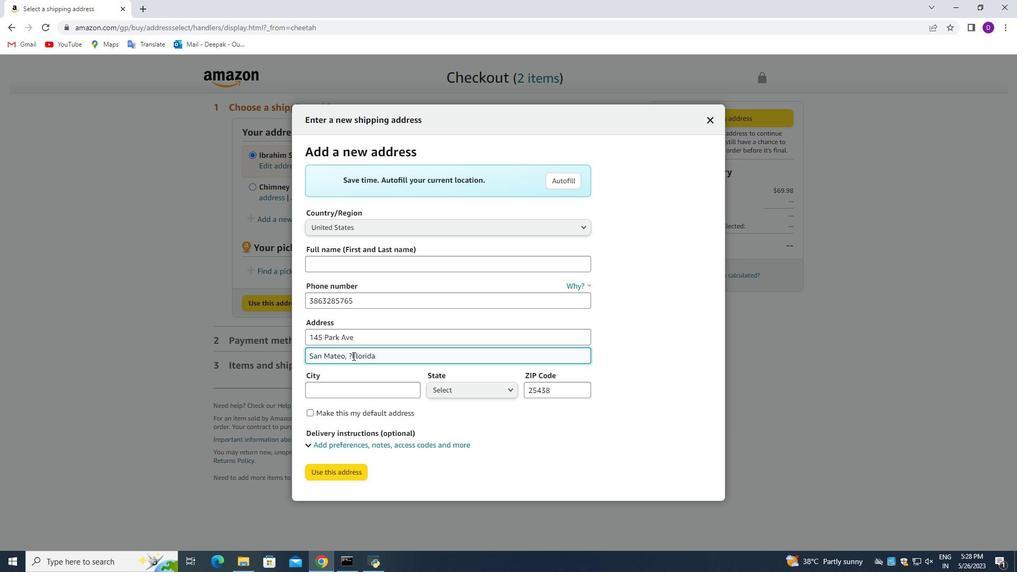 
Action: Mouse pressed left at (351, 355)
Screenshot: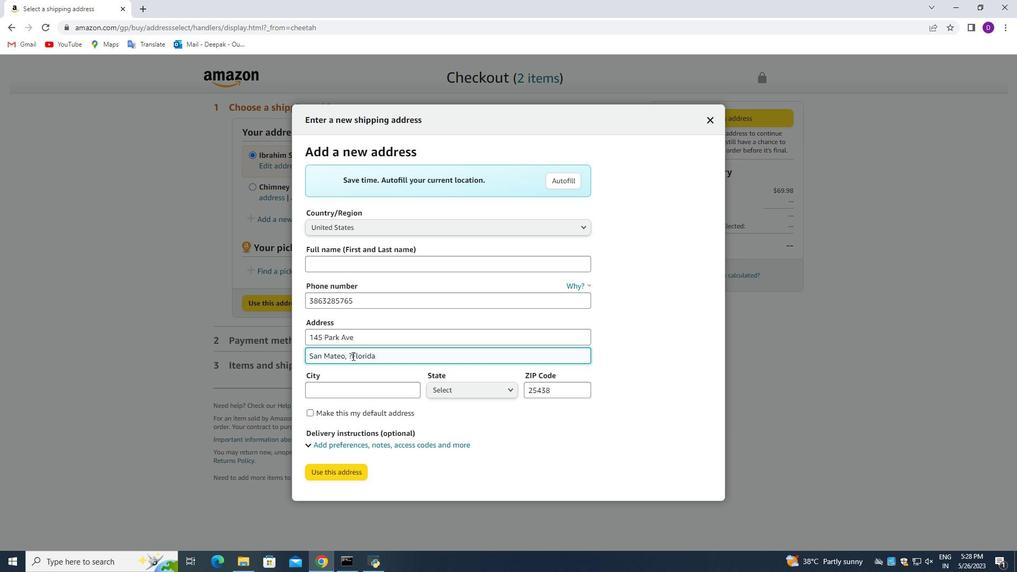 
Action: Mouse moved to (319, 401)
Screenshot: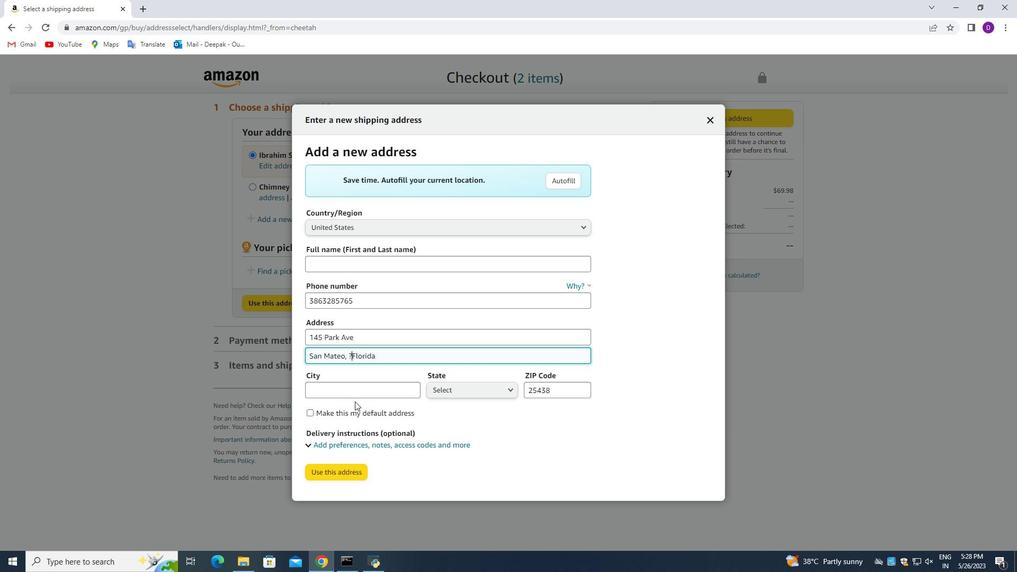 
Action: Key pressed <Key.backspace>
Screenshot: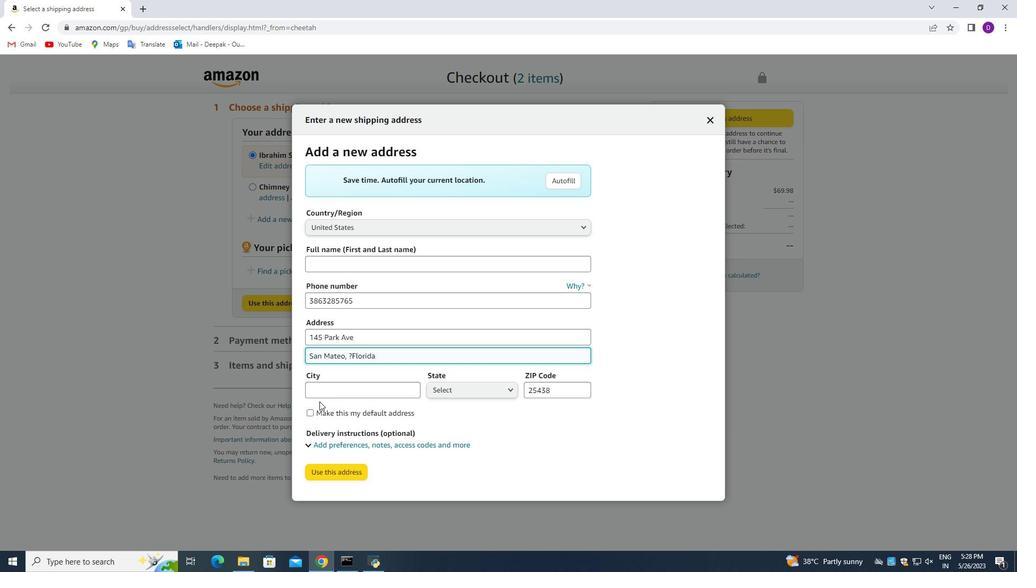 
Action: Mouse moved to (395, 358)
Screenshot: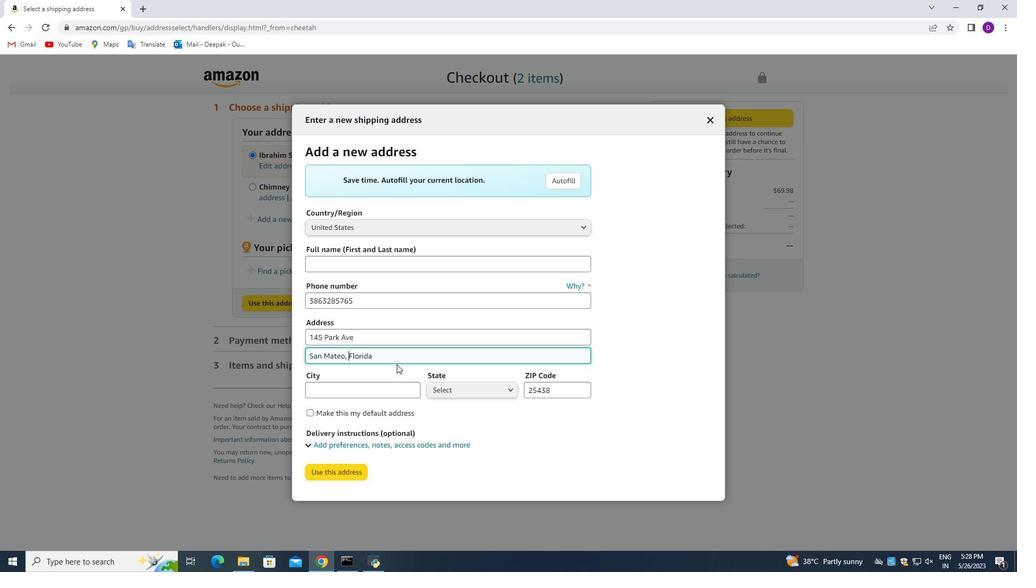 
Action: Mouse pressed left at (395, 358)
Screenshot: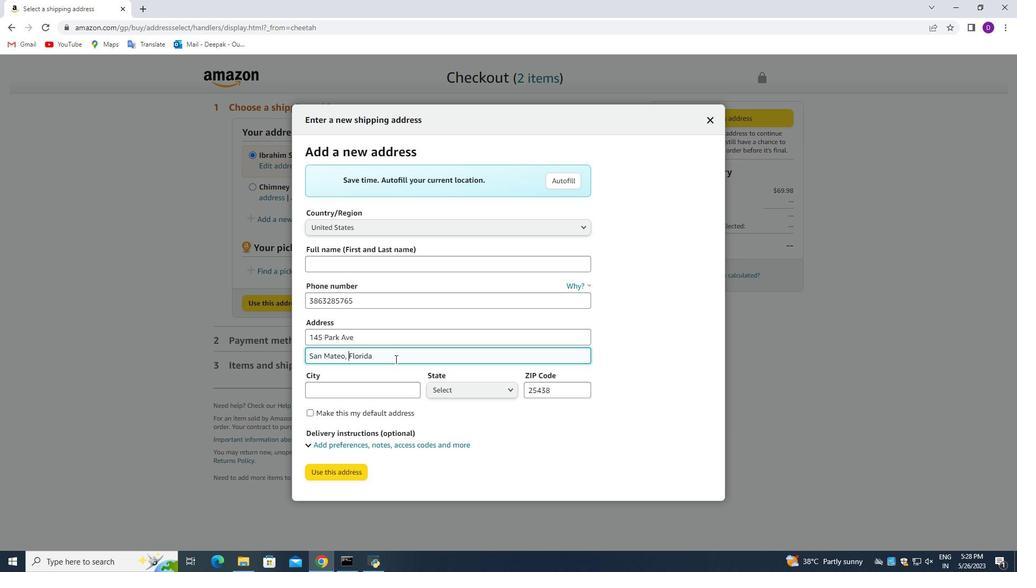 
Action: Mouse moved to (393, 354)
Screenshot: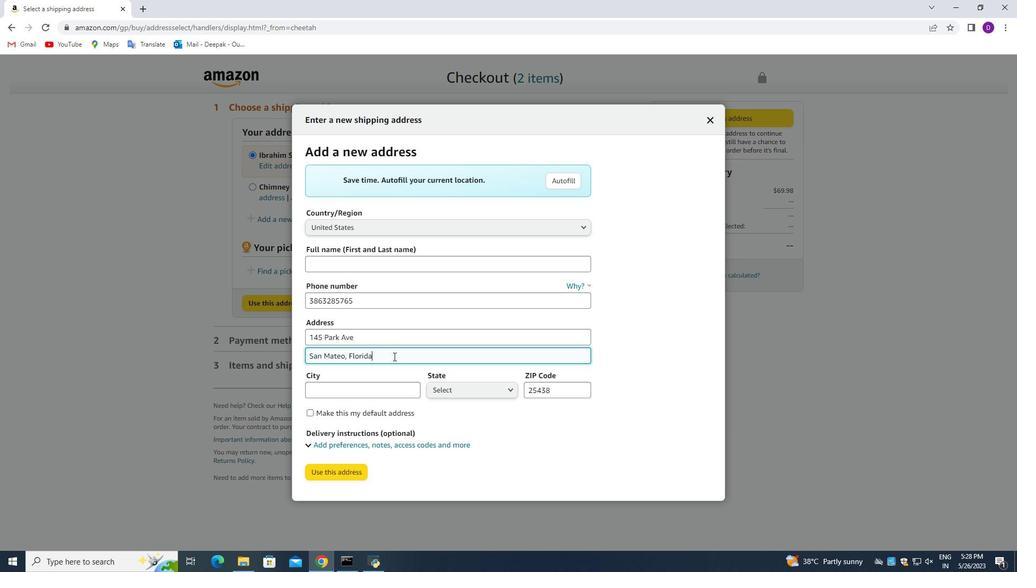 
Action: Key pressed <Key.shift>(FL)
Screenshot: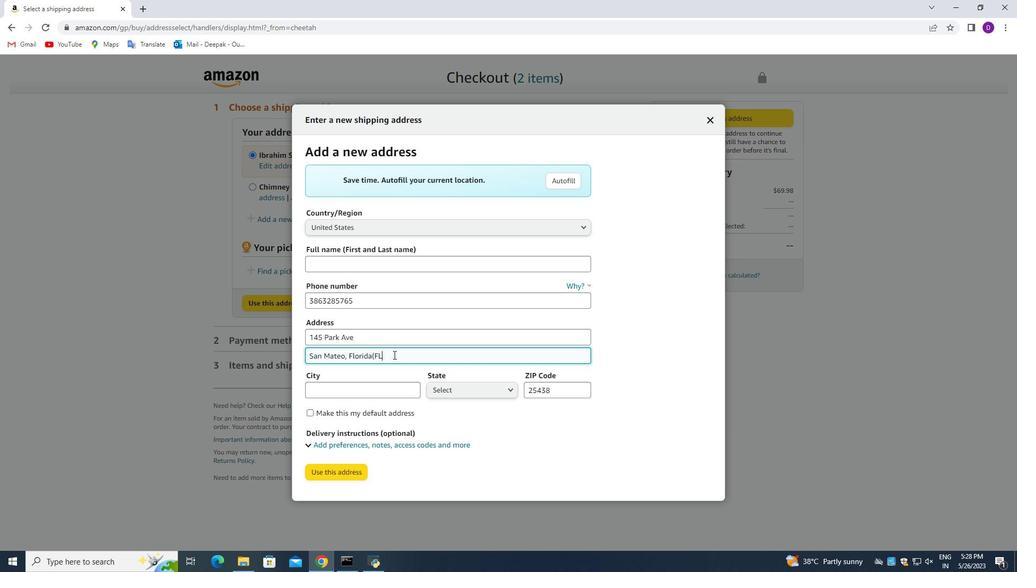 
Action: Mouse moved to (563, 392)
Screenshot: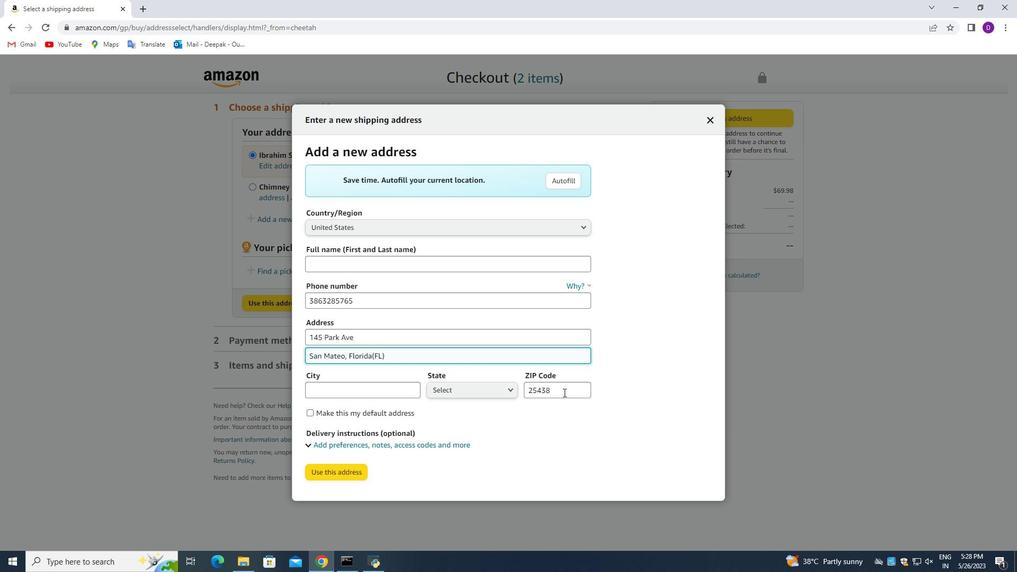 
Action: Mouse pressed left at (563, 392)
Screenshot: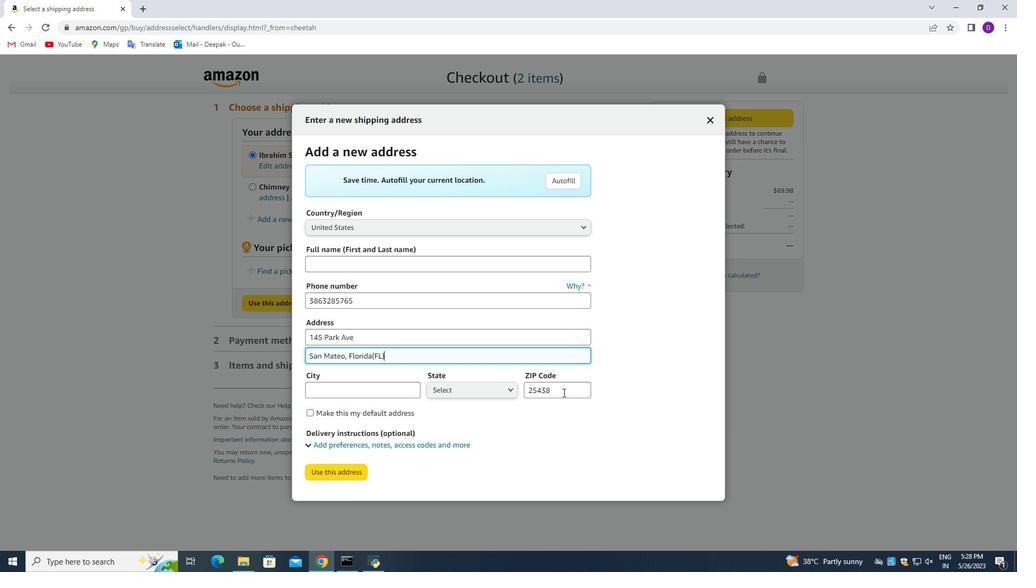 
Action: Mouse pressed left at (563, 392)
Screenshot: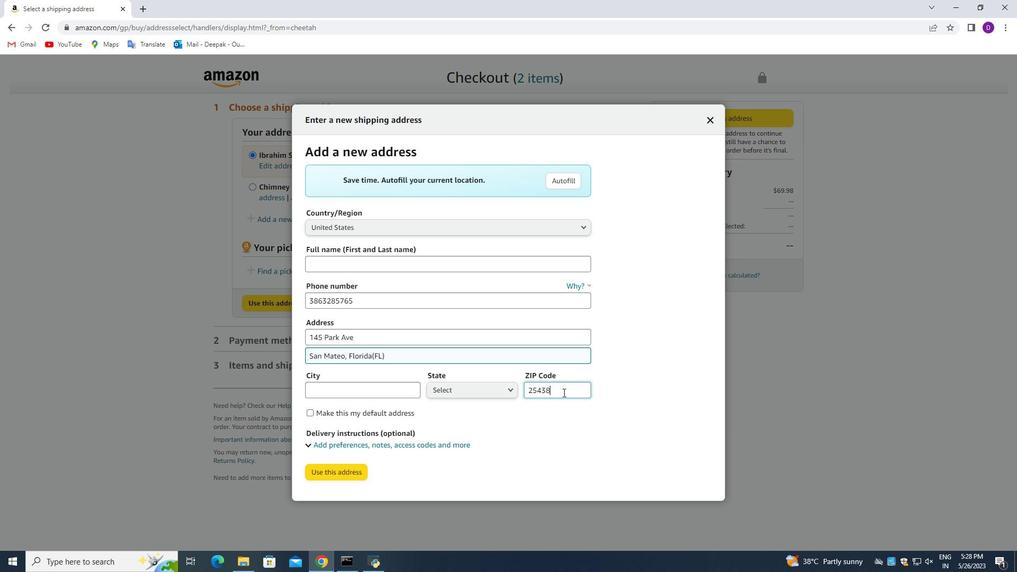 
Action: Mouse moved to (478, 470)
Screenshot: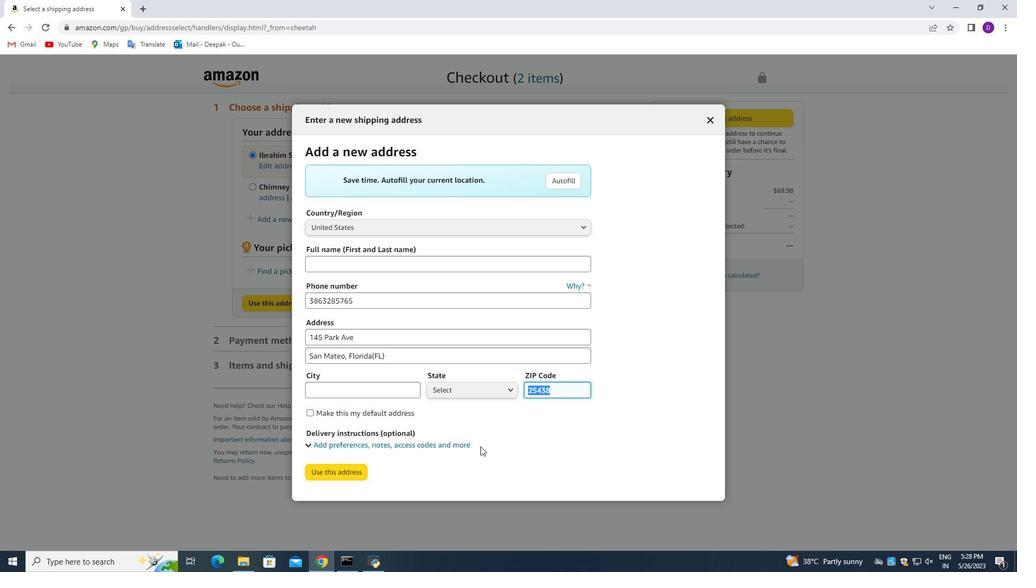 
Action: Key pressed 386<Key.backspace><Key.backspace><Key.backspace>32187
Screenshot: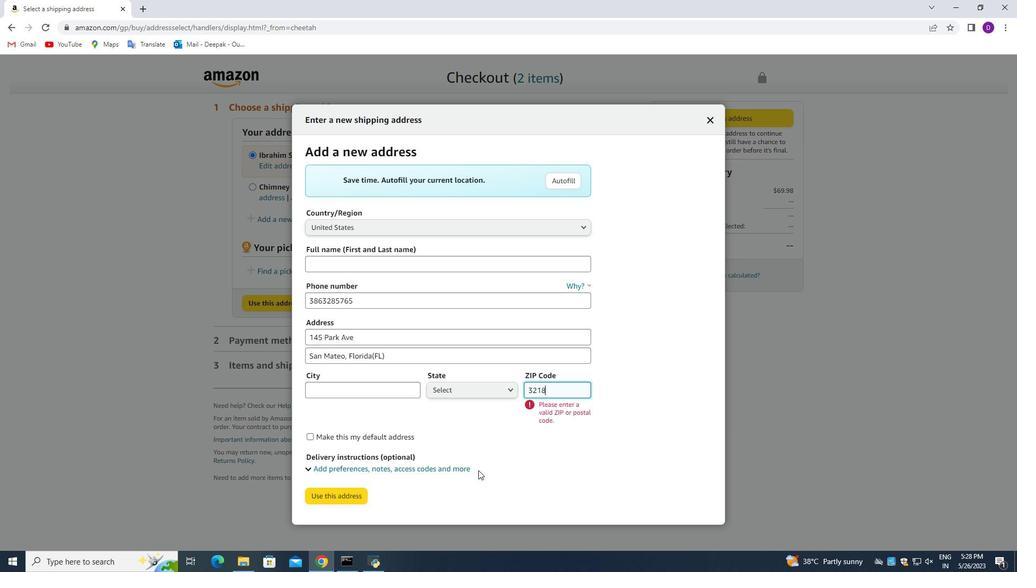 
Action: Mouse moved to (346, 383)
Screenshot: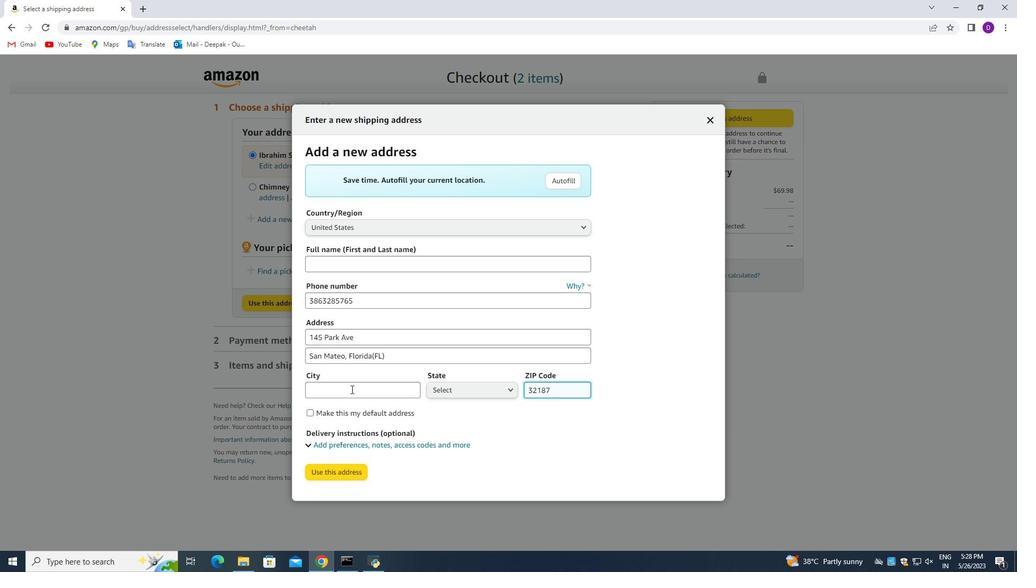 
Action: Mouse pressed left at (346, 383)
Screenshot: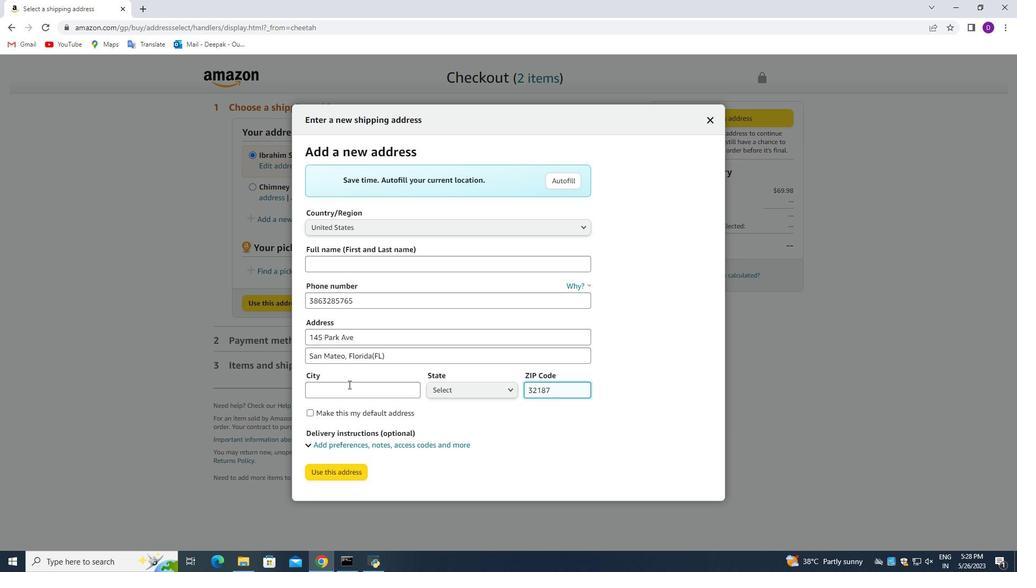 
Action: Mouse moved to (271, 336)
Screenshot: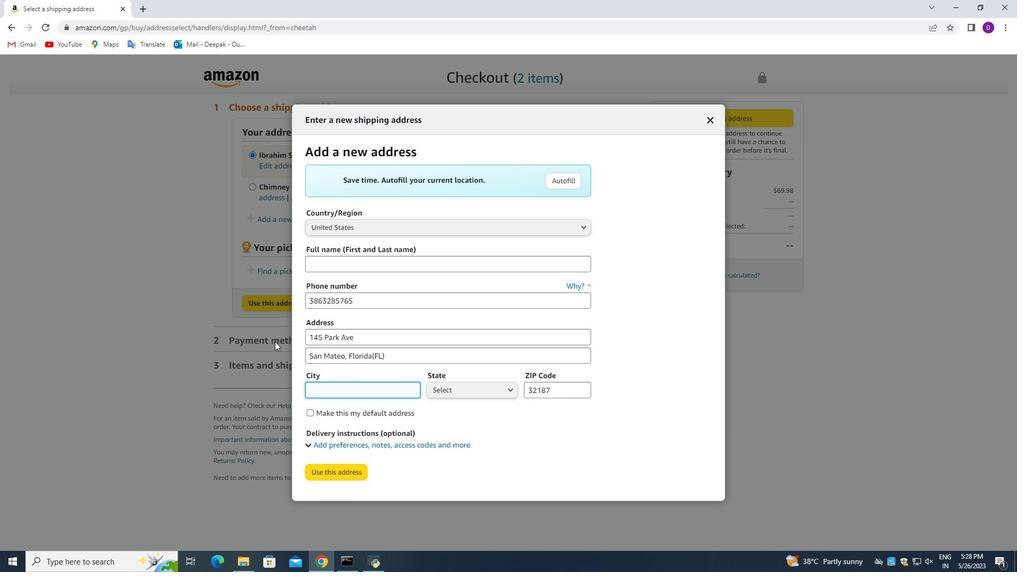 
Action: Key pressed <Key.shift_r>San<Key.space><Key.shift>Mateo
Screenshot: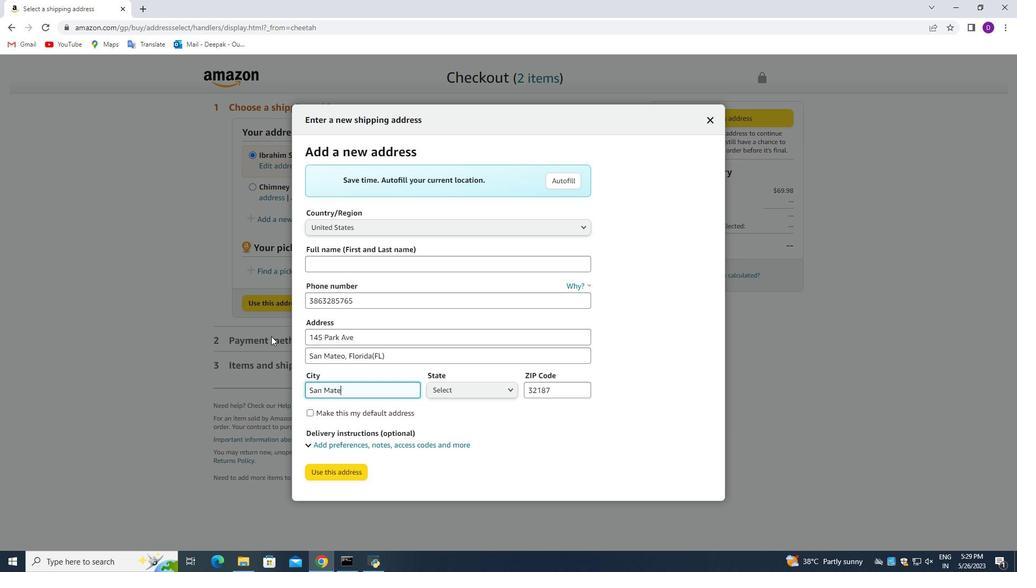 
Action: Mouse moved to (481, 391)
Screenshot: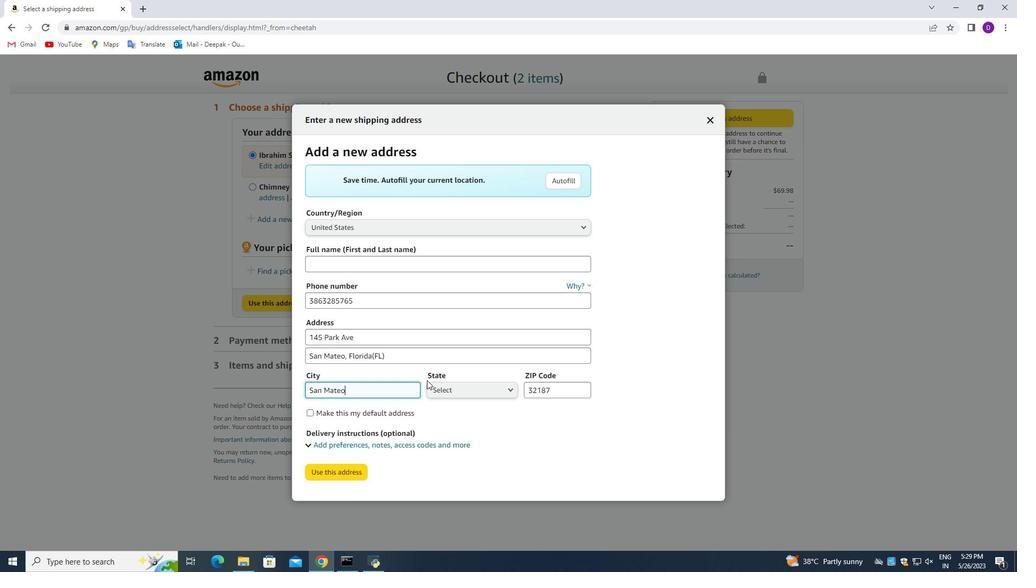 
Action: Mouse pressed left at (481, 391)
Screenshot: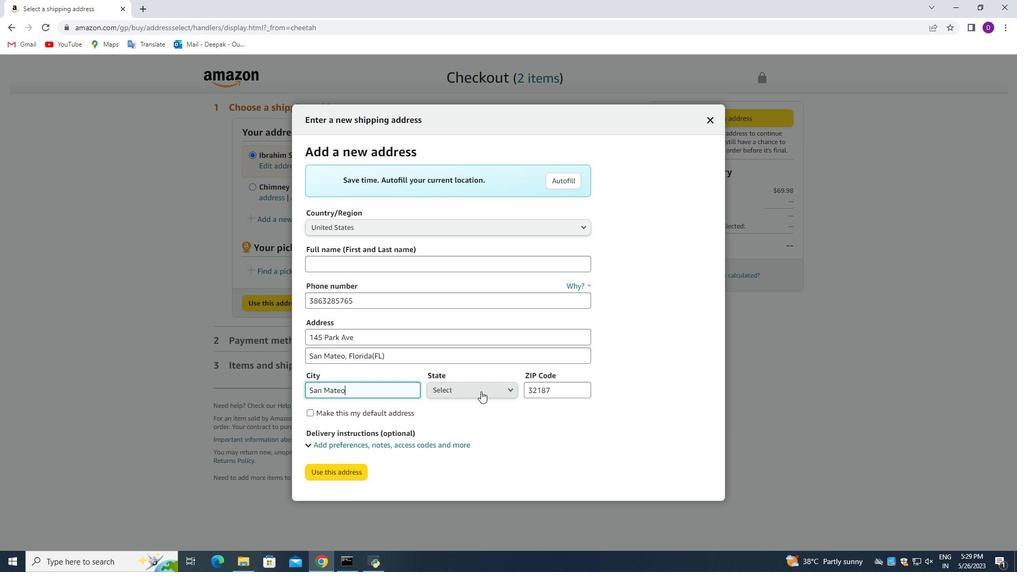 
Action: Mouse moved to (481, 390)
Screenshot: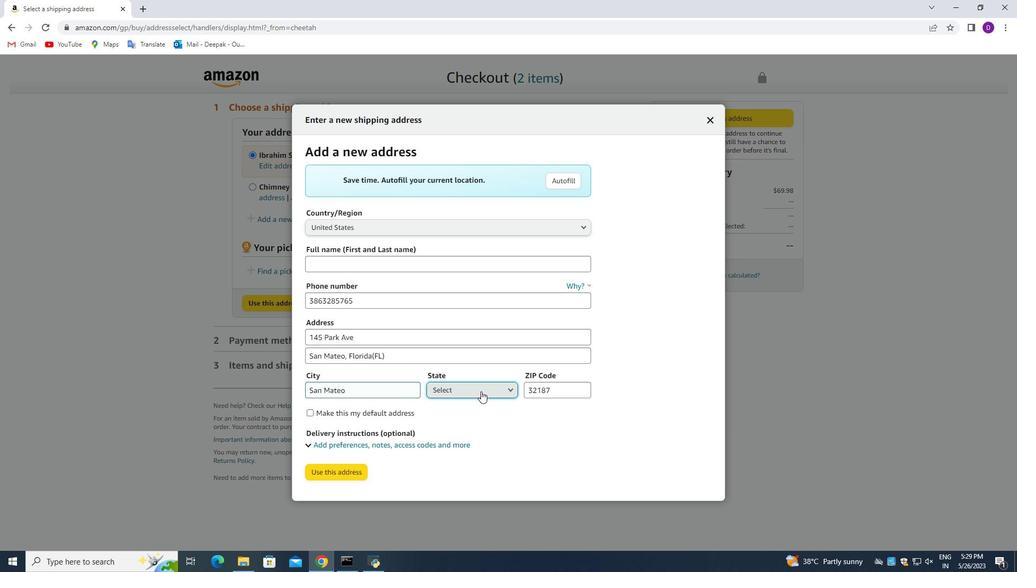 
Action: Key pressed f
Screenshot: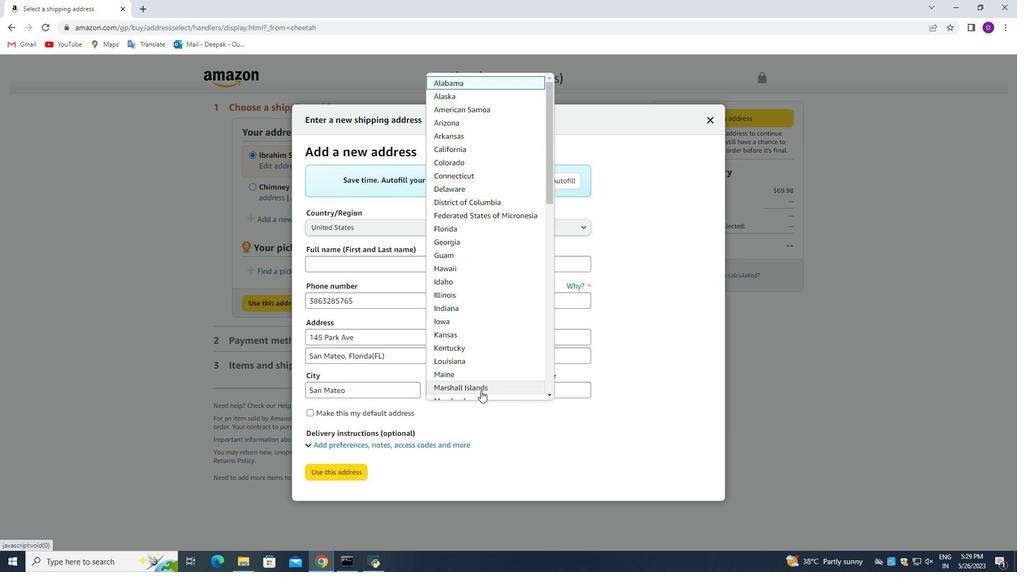 
Action: Mouse moved to (473, 227)
Screenshot: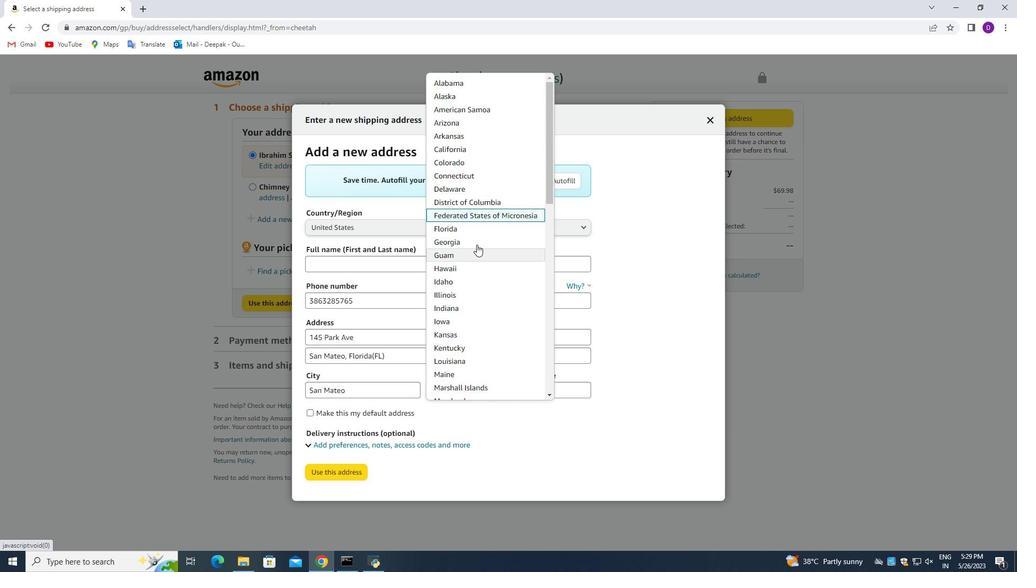 
Action: Mouse pressed left at (473, 227)
Screenshot: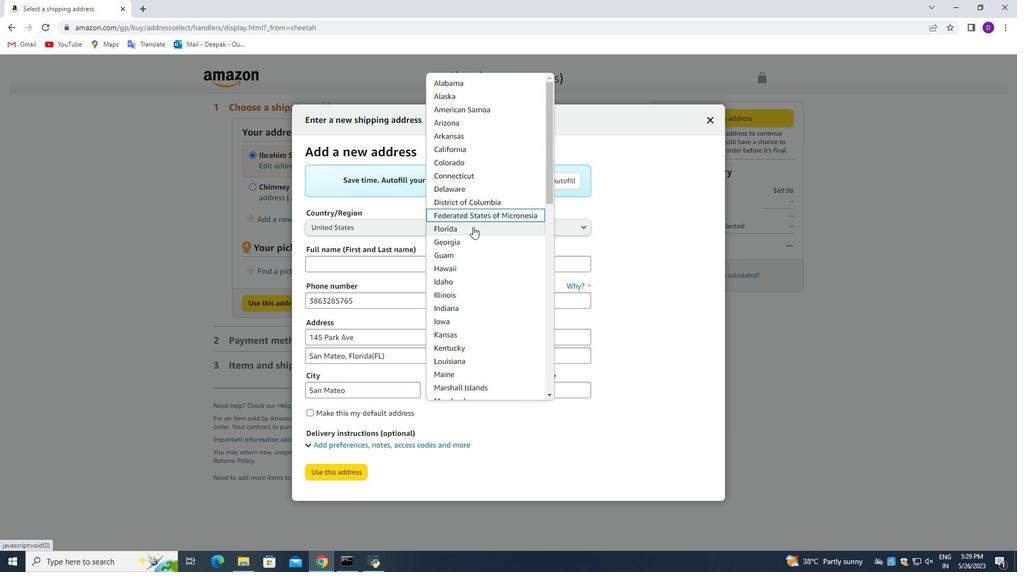 
Action: Mouse moved to (456, 341)
Screenshot: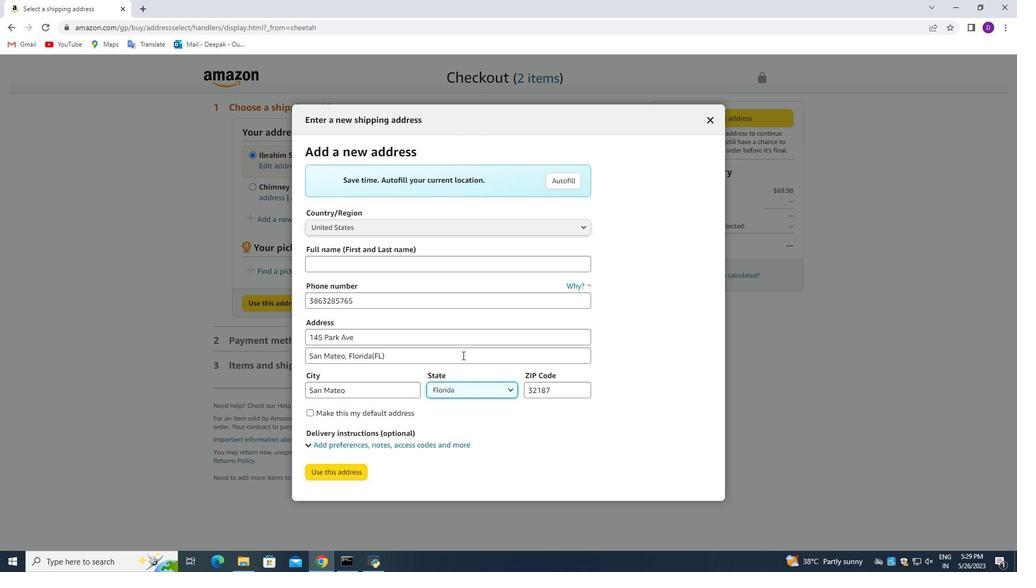 
Action: Mouse scrolled (456, 341) with delta (0, 0)
Screenshot: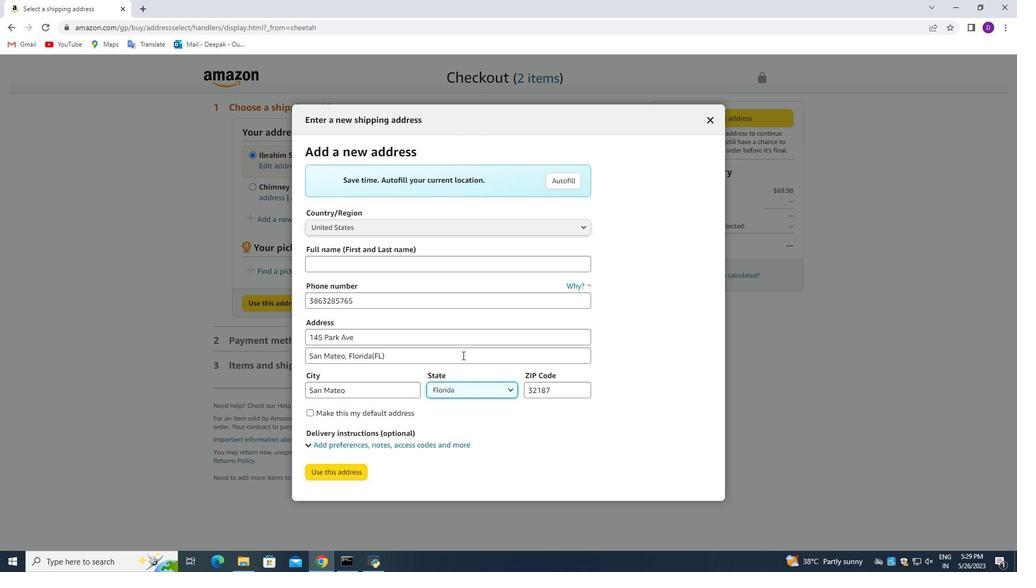 
Action: Mouse moved to (458, 336)
Screenshot: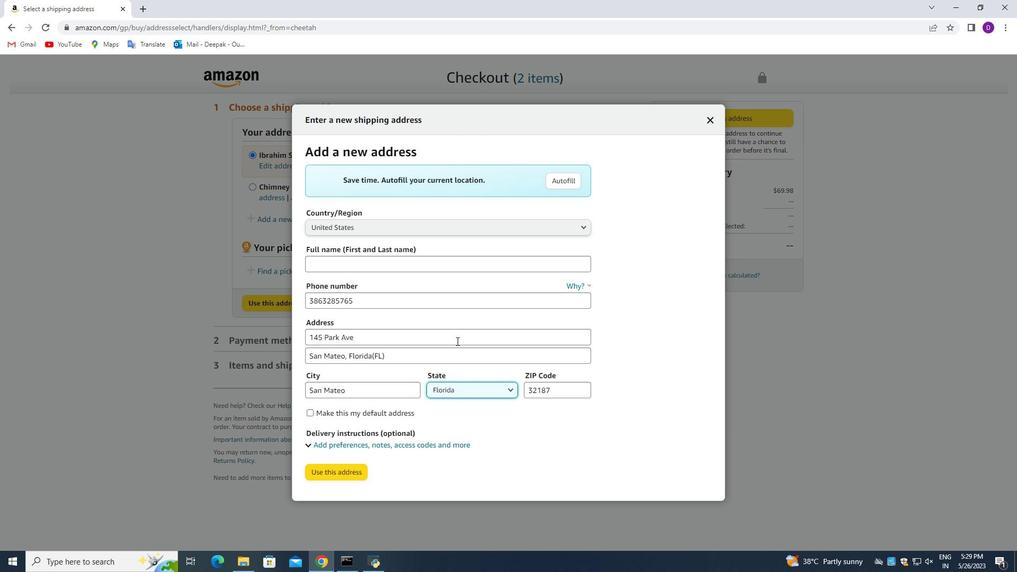 
Action: Mouse scrolled (456, 339) with delta (0, 0)
Screenshot: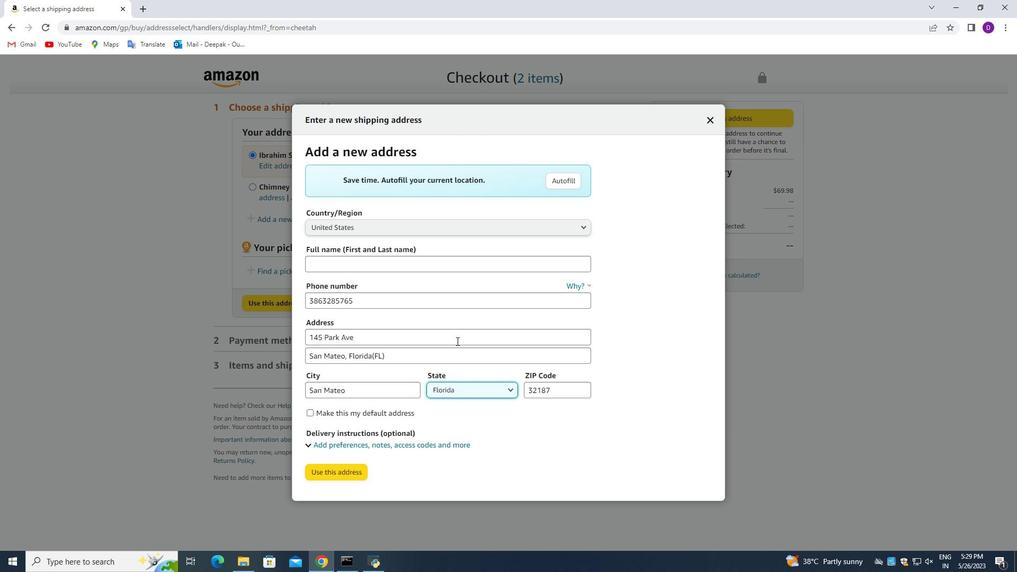 
Action: Mouse moved to (609, 394)
Screenshot: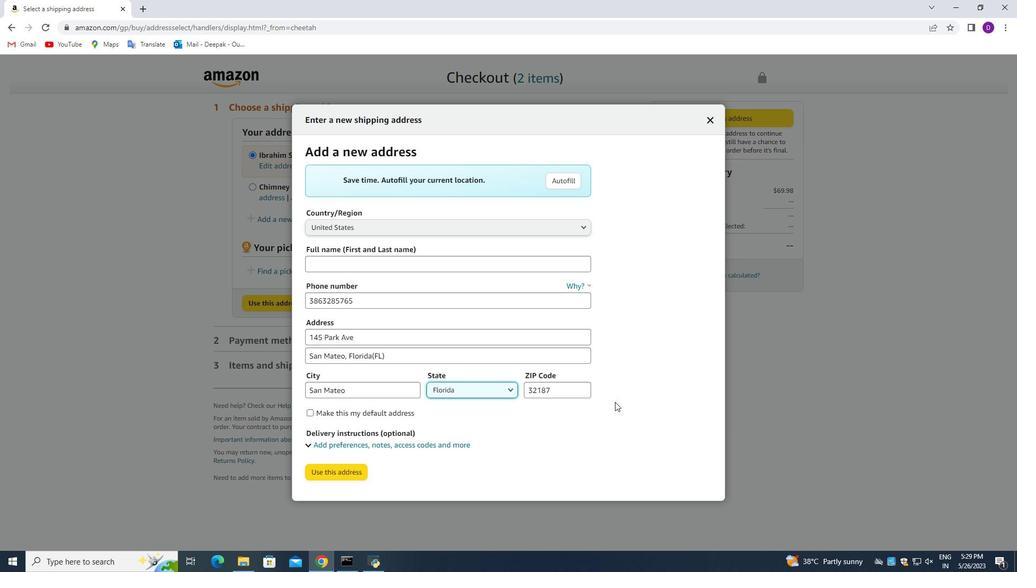 
Action: Mouse pressed left at (609, 394)
Screenshot: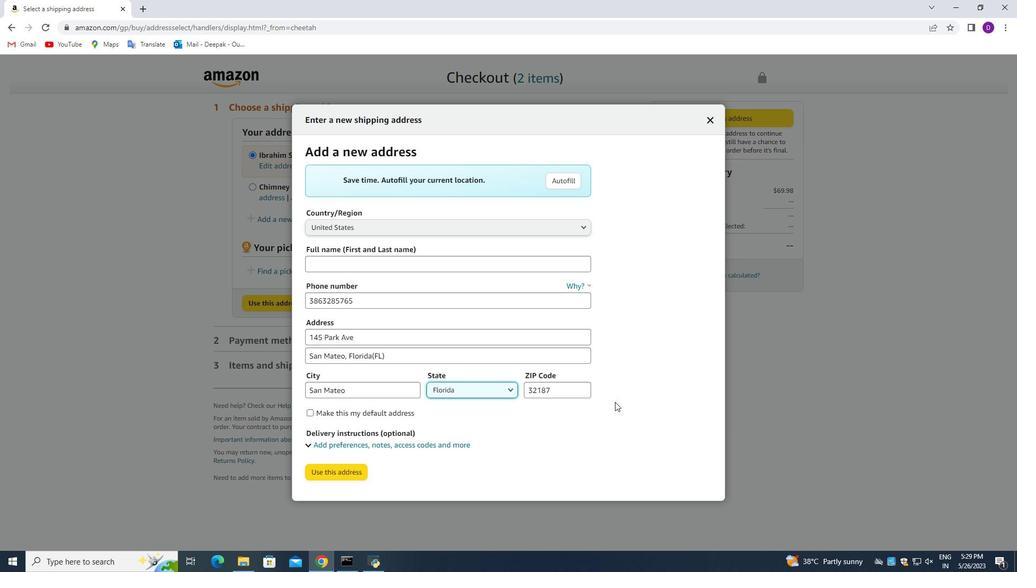 
Action: Mouse moved to (434, 294)
Screenshot: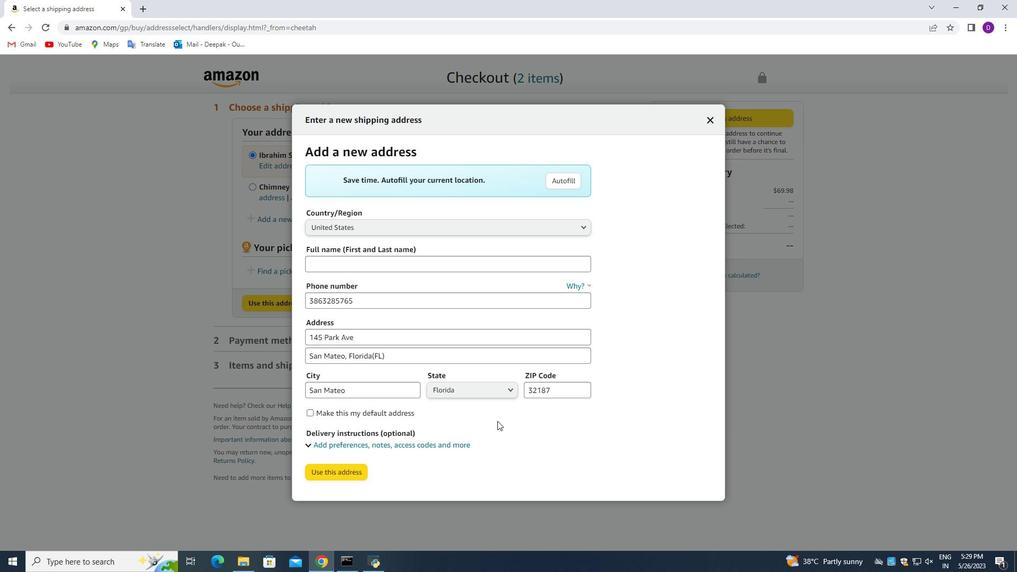 
Action: Mouse scrolled (434, 294) with delta (0, 0)
Screenshot: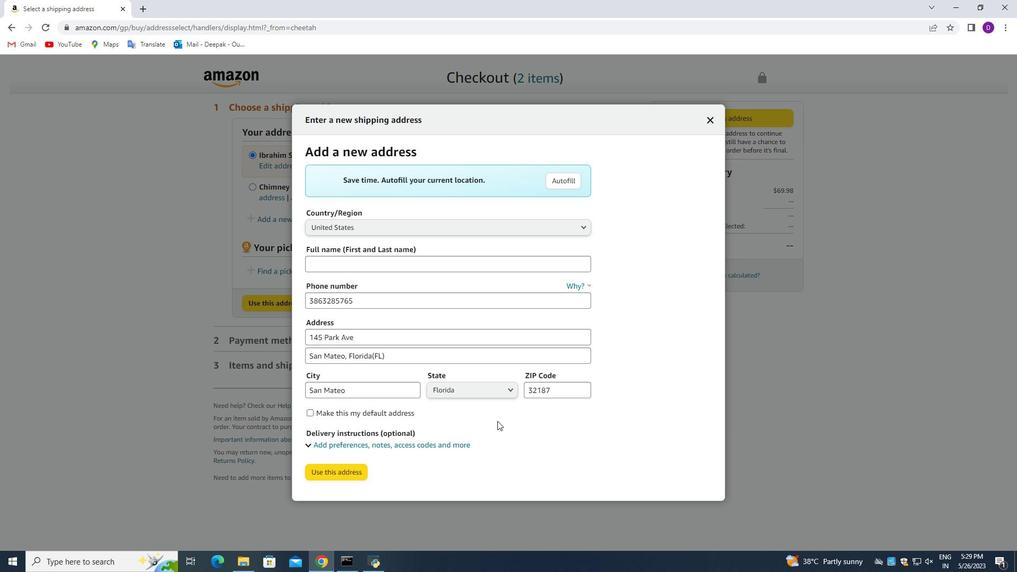 
Action: Mouse moved to (434, 290)
Screenshot: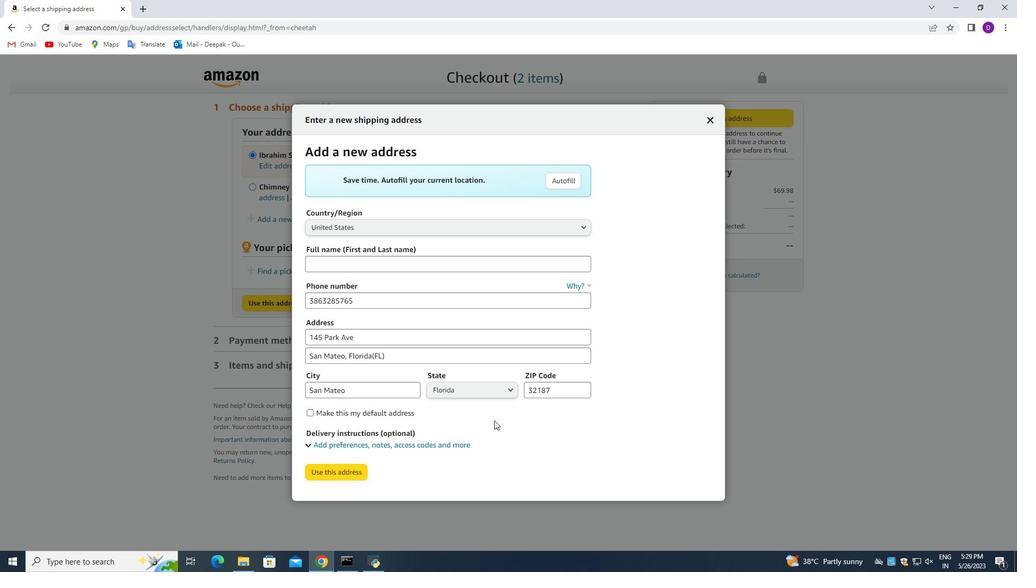 
Action: Mouse scrolled (434, 290) with delta (0, 0)
Screenshot: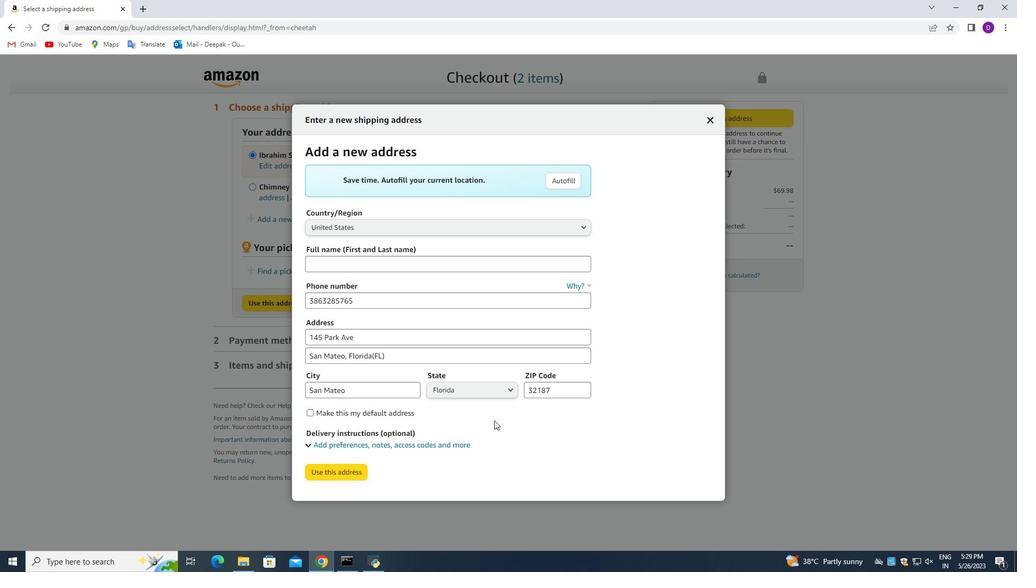 
Action: Mouse moved to (573, 262)
Screenshot: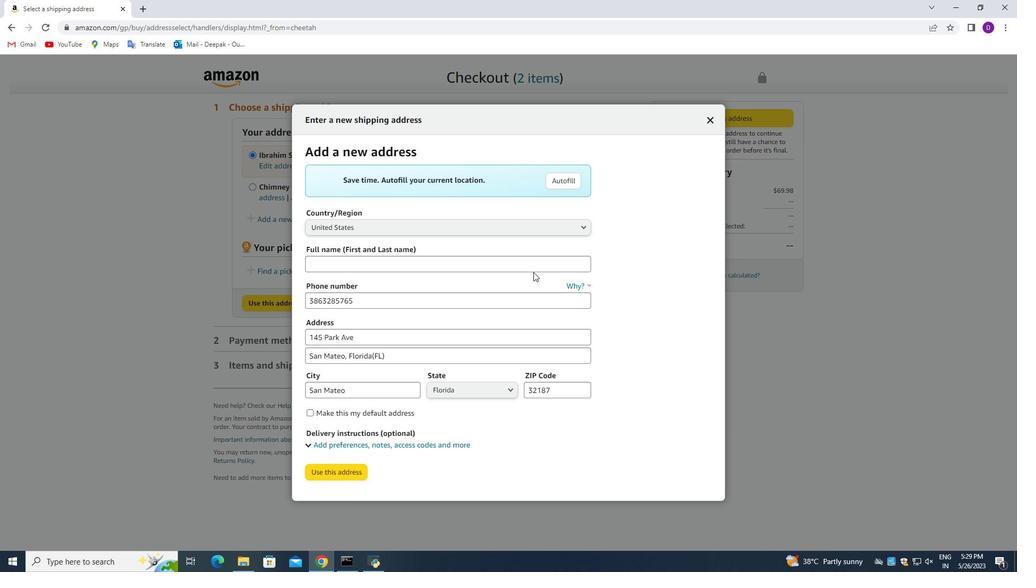 
Action: Mouse scrolled (573, 262) with delta (0, 0)
Screenshot: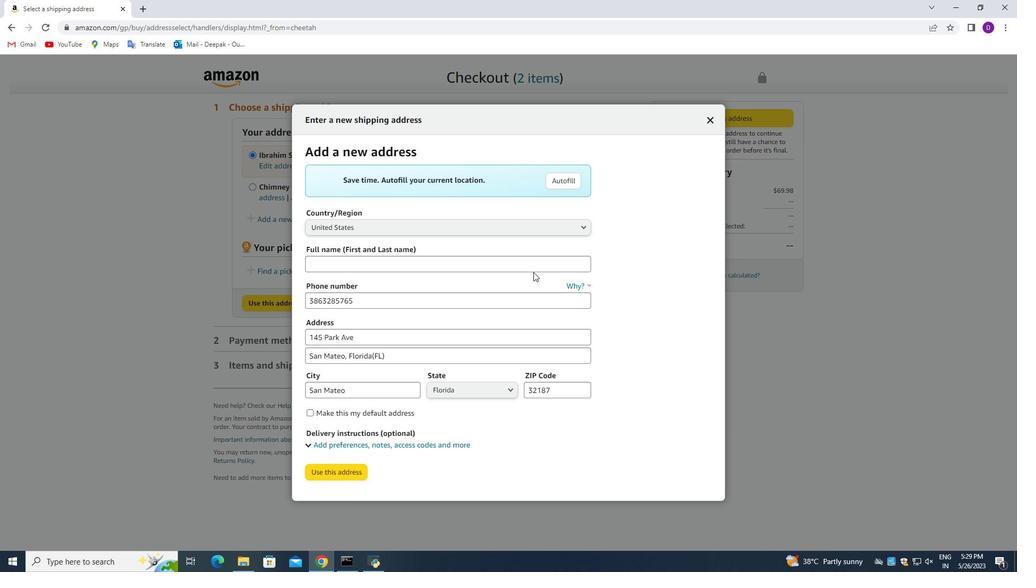 
Action: Mouse scrolled (573, 262) with delta (0, 0)
Screenshot: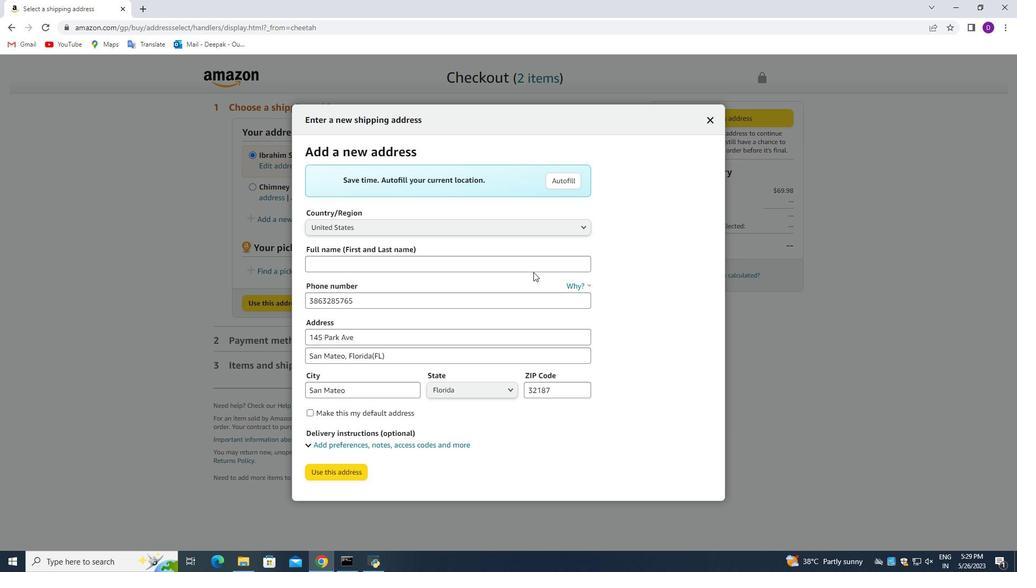 
Action: Mouse moved to (573, 264)
Screenshot: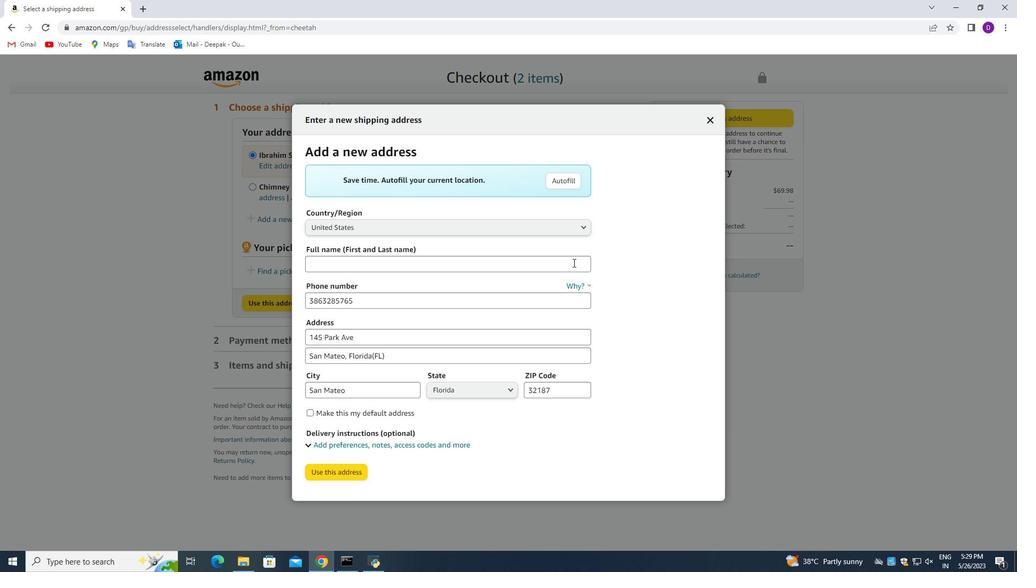 
Action: Mouse scrolled (573, 264) with delta (0, 0)
Screenshot: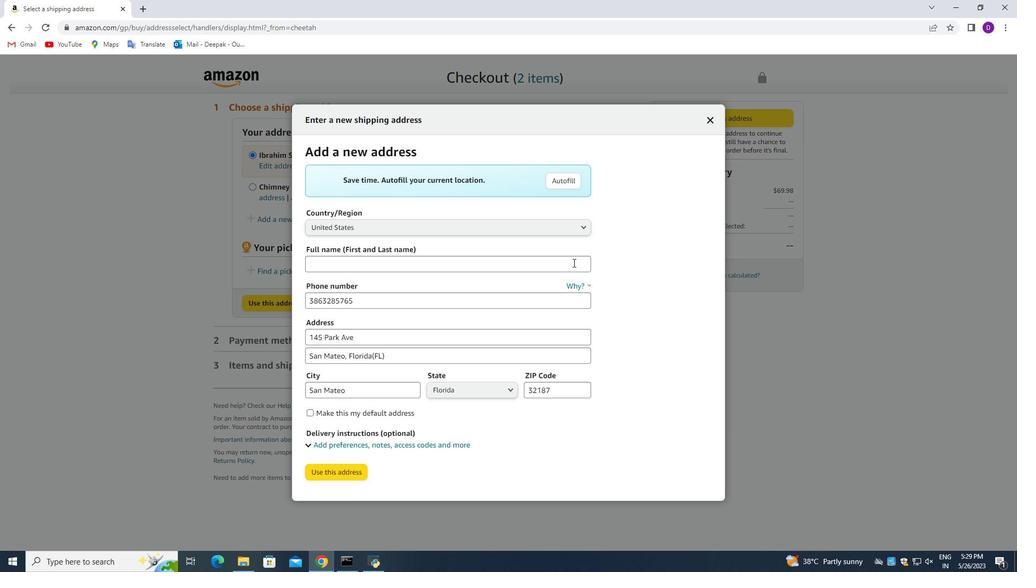 
Action: Mouse moved to (496, 229)
Screenshot: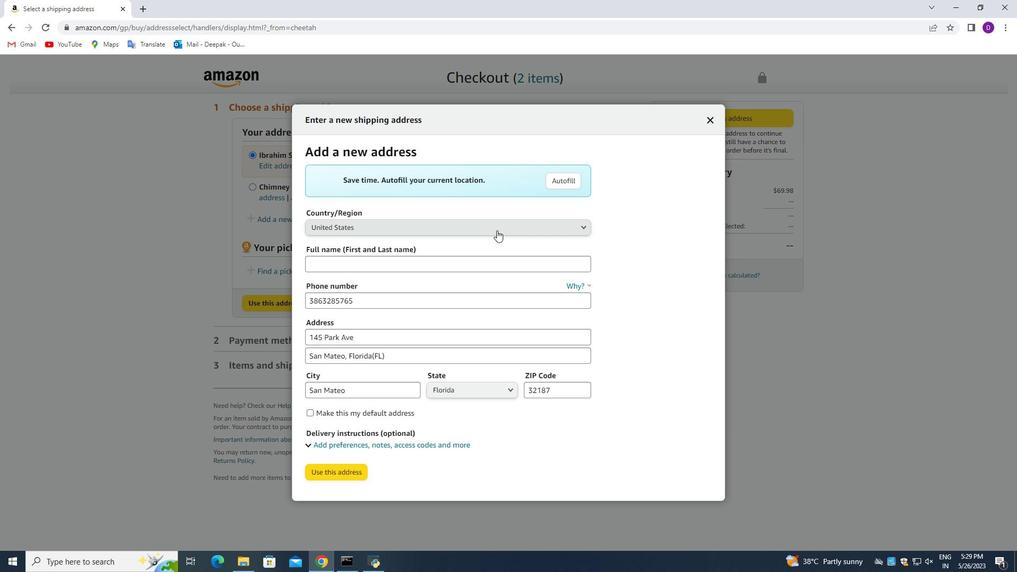 
Action: Mouse pressed left at (496, 229)
Screenshot: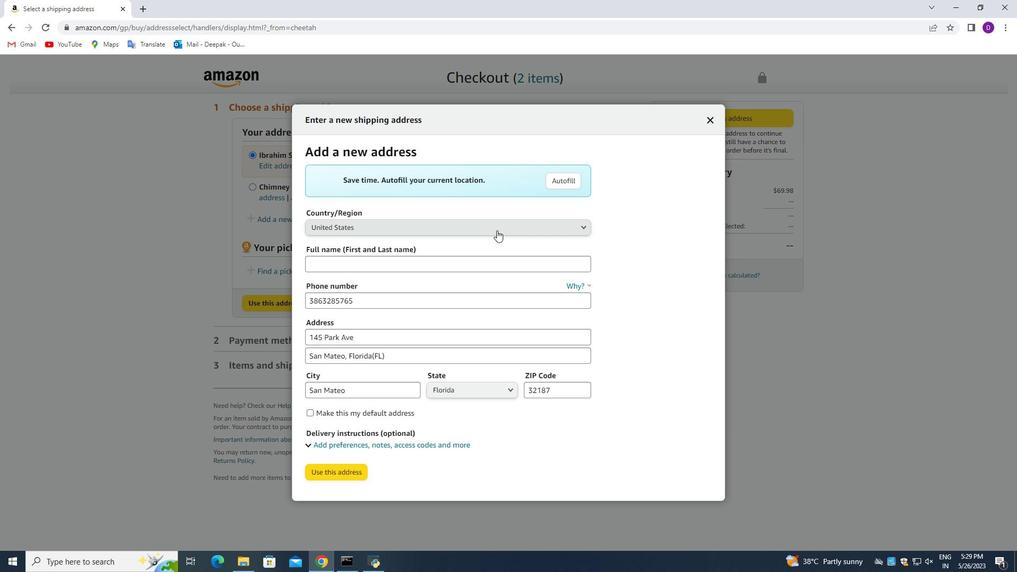 
Action: Mouse moved to (473, 378)
Screenshot: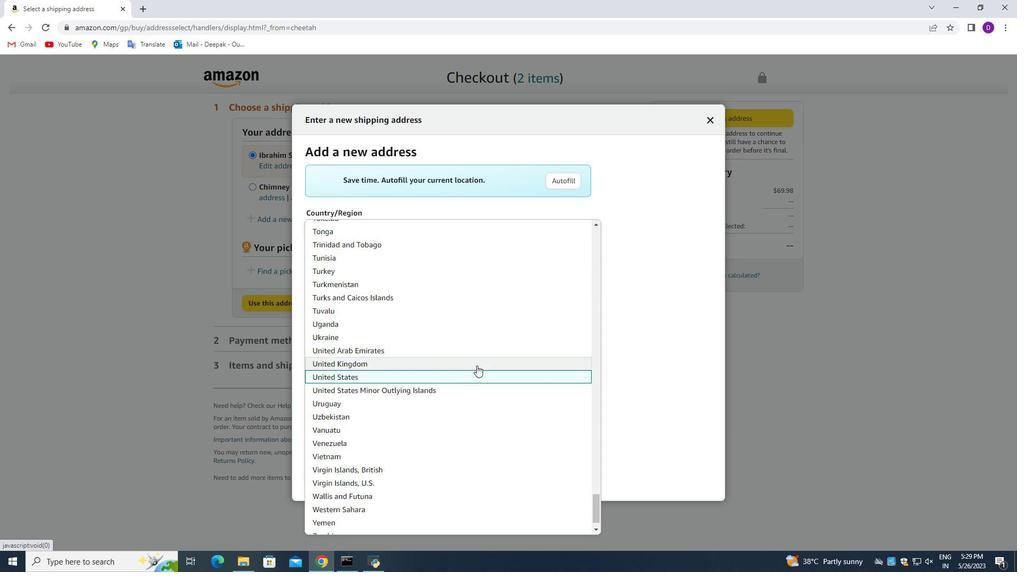 
Action: Mouse pressed left at (473, 378)
Screenshot: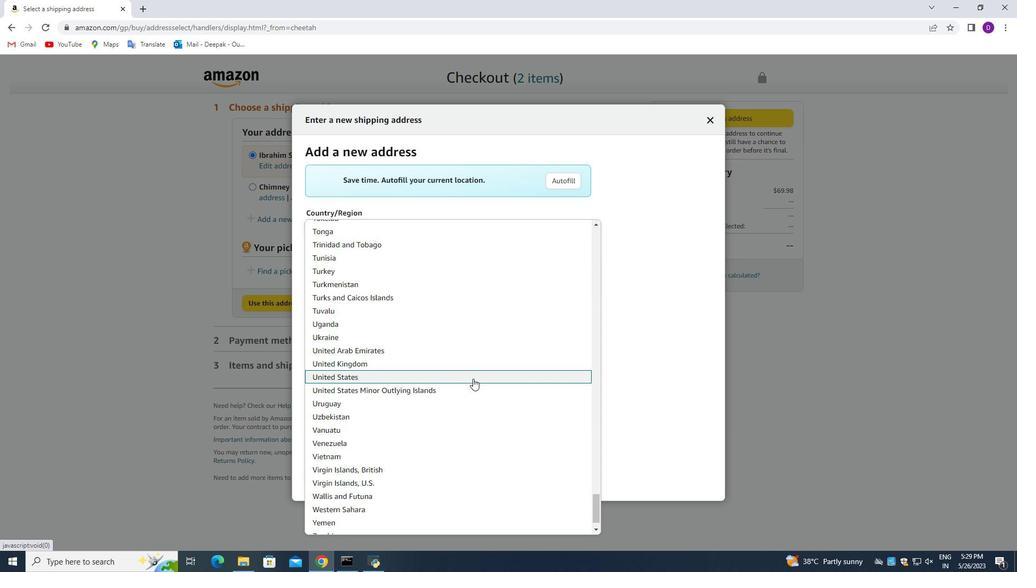 
Action: Mouse moved to (614, 332)
Screenshot: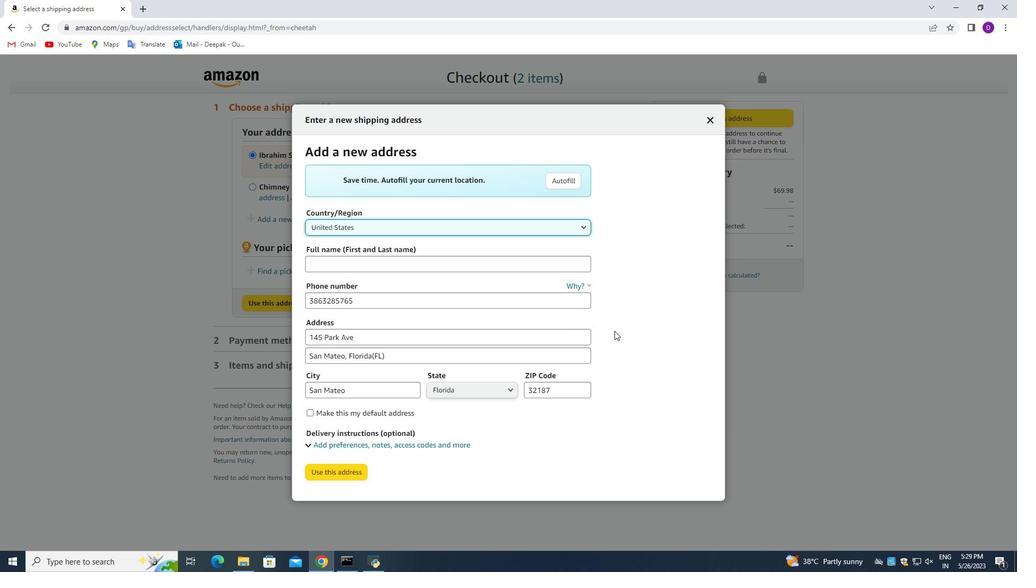 
Action: Mouse scrolled (614, 331) with delta (0, 0)
Screenshot: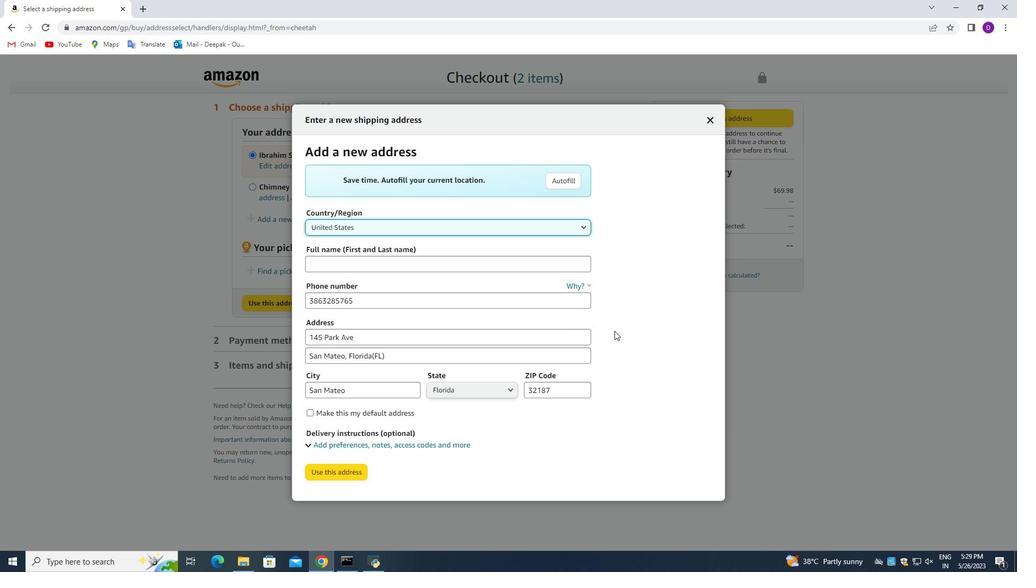 
Action: Mouse moved to (614, 333)
Screenshot: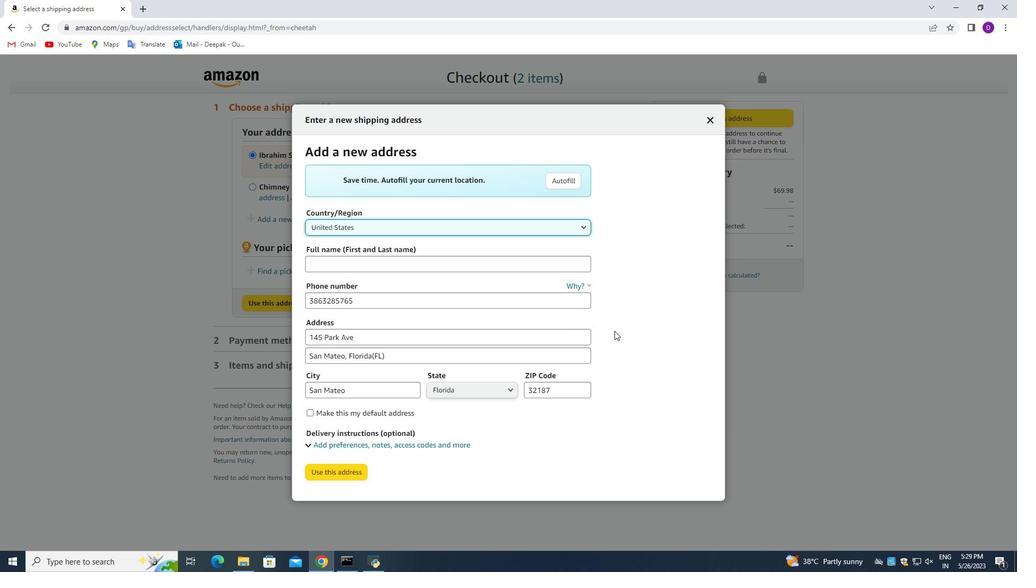 
Action: Mouse scrolled (614, 332) with delta (0, 0)
Screenshot: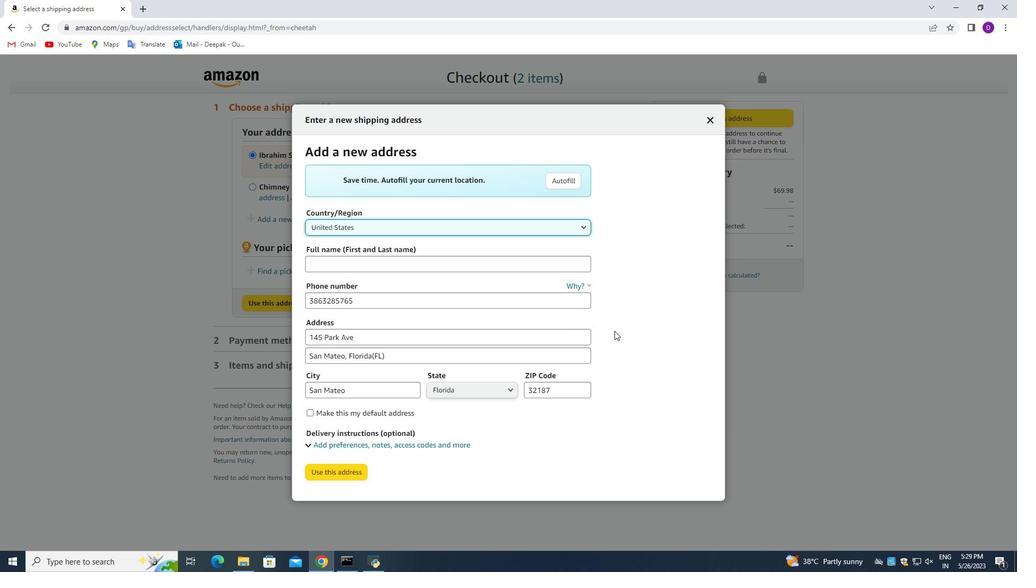 
Action: Mouse scrolled (614, 332) with delta (0, 0)
Screenshot: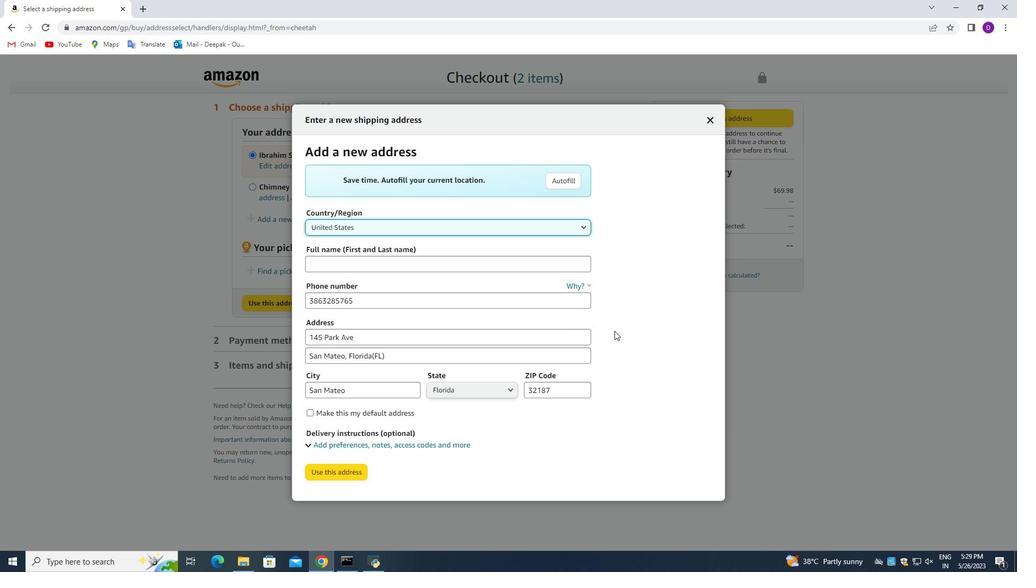
Action: Mouse moved to (621, 335)
Screenshot: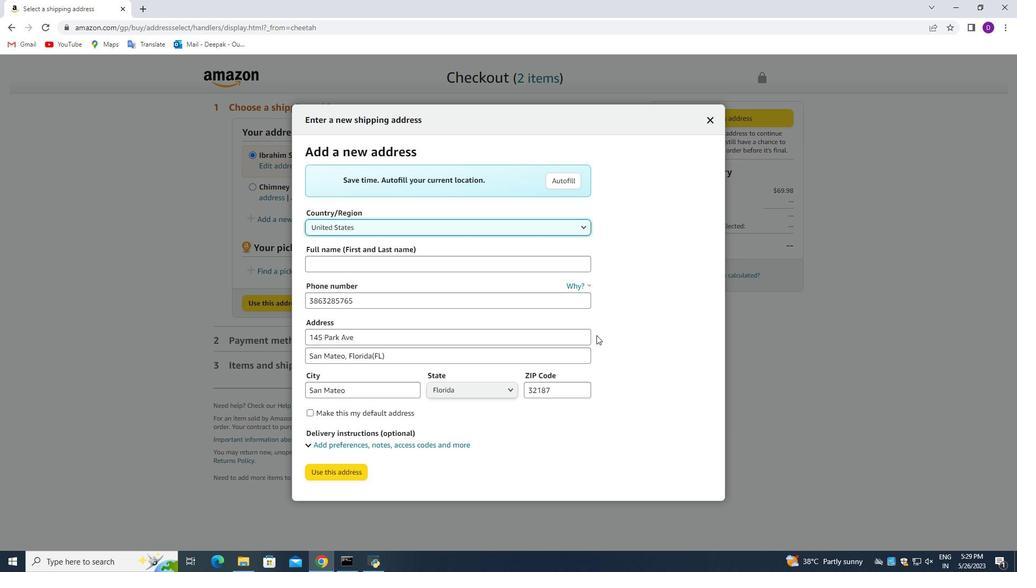 
Action: Mouse scrolled (621, 334) with delta (0, 0)
Screenshot: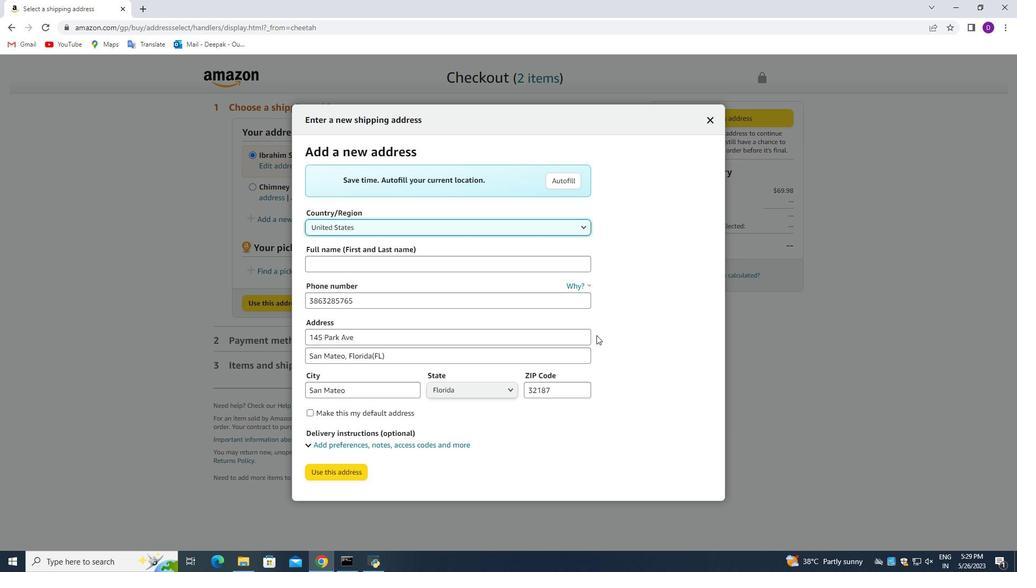 
Action: Mouse moved to (663, 322)
Screenshot: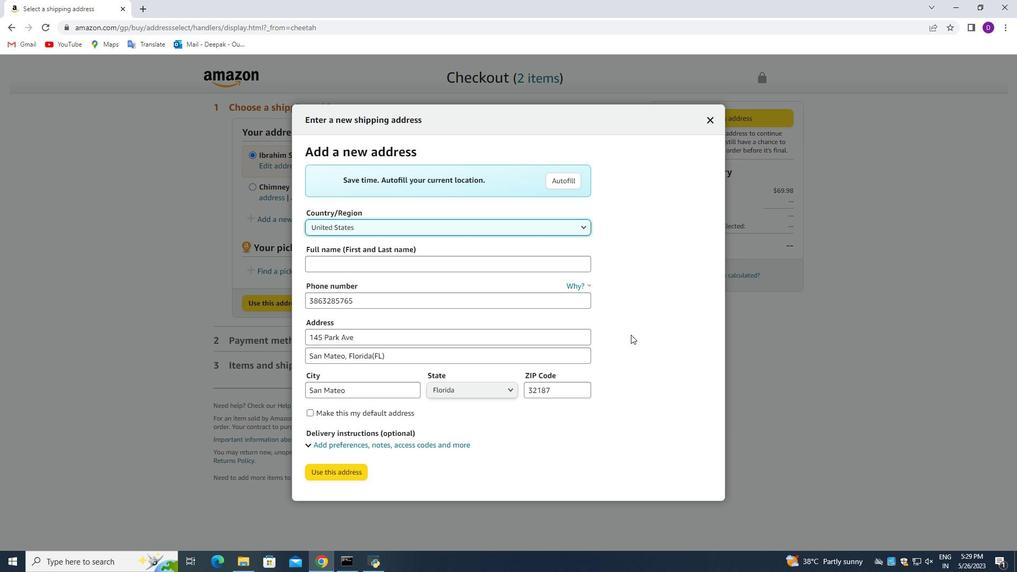 
Action: Mouse scrolled (646, 331) with delta (0, 0)
Screenshot: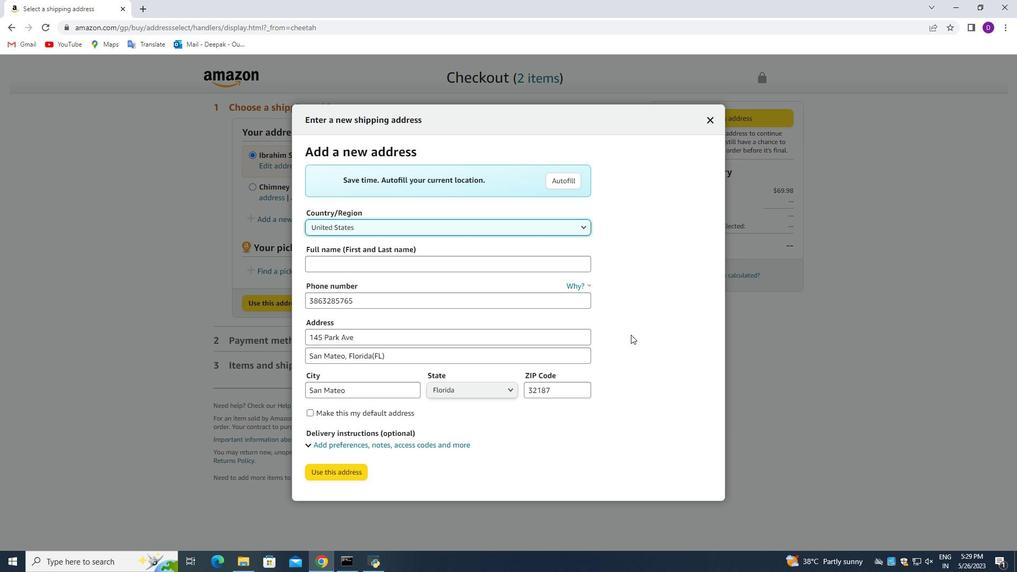 
Action: Mouse scrolled (657, 328) with delta (0, 0)
Screenshot: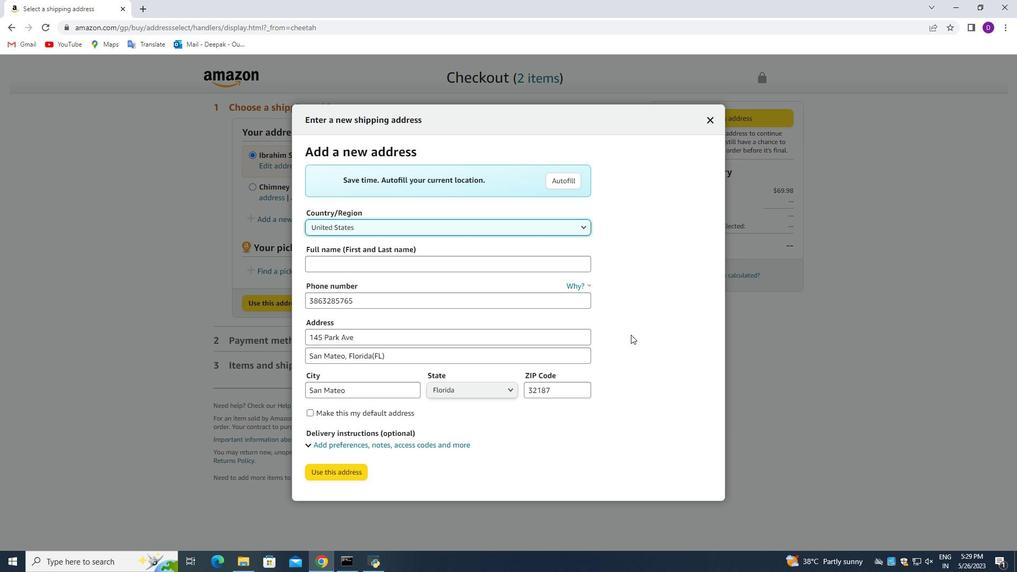 
Action: Mouse moved to (663, 322)
Screenshot: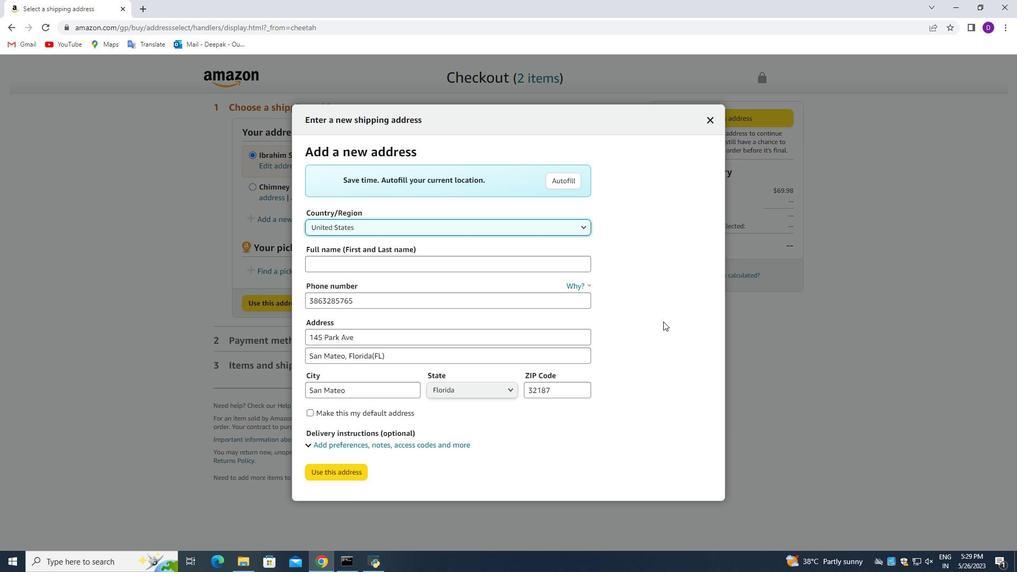 
Action: Mouse scrolled (663, 323) with delta (0, 0)
Screenshot: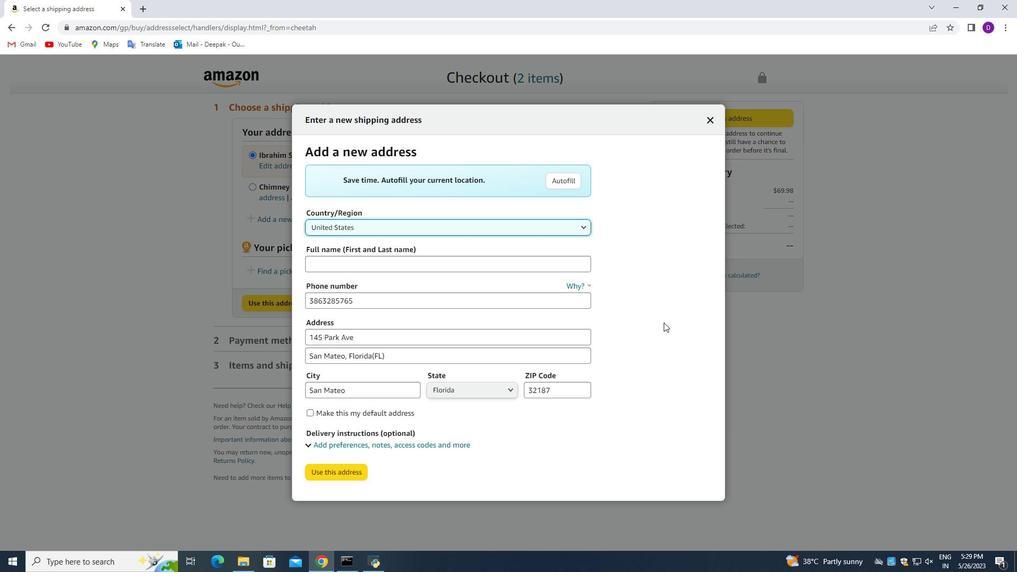 
Action: Mouse scrolled (663, 323) with delta (0, 0)
Screenshot: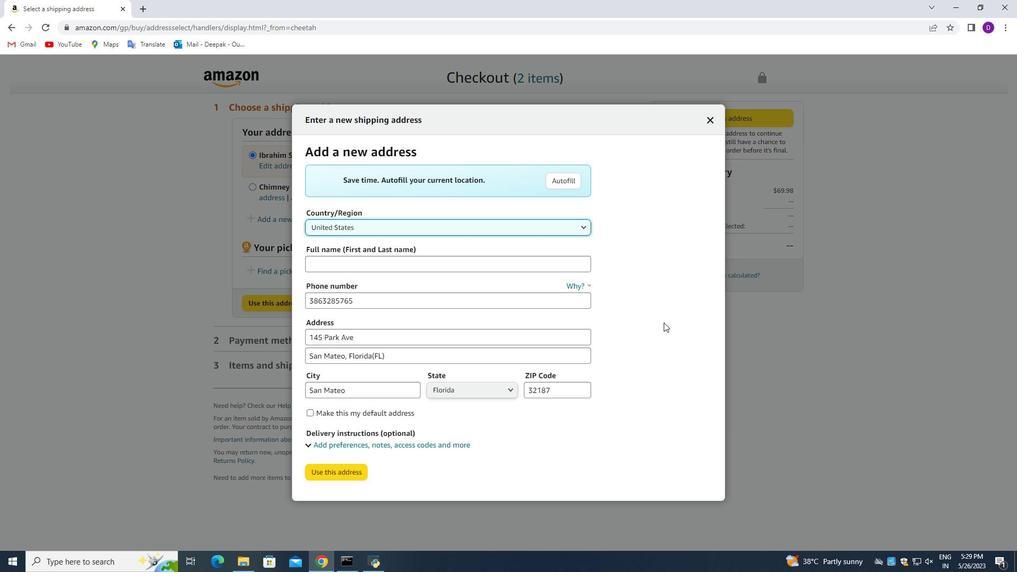 
Action: Mouse scrolled (663, 323) with delta (0, 0)
Screenshot: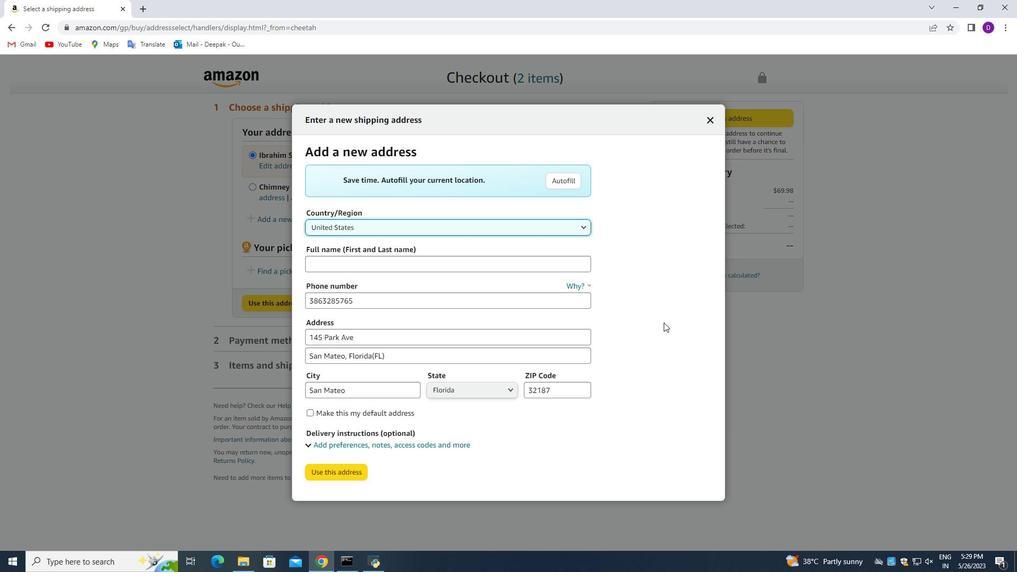 
Action: Mouse scrolled (663, 323) with delta (0, 0)
Screenshot: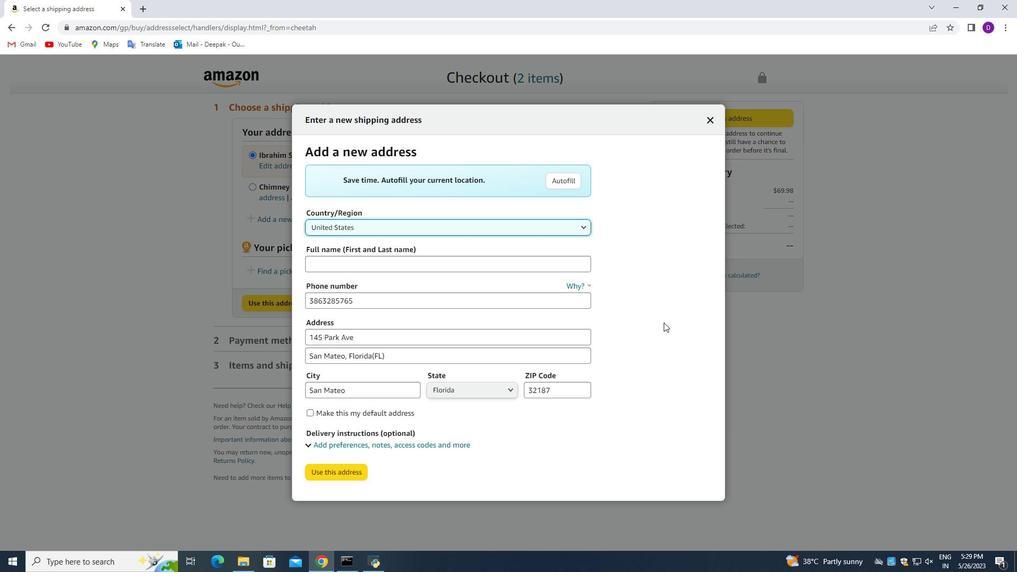 
Action: Mouse moved to (617, 262)
Screenshot: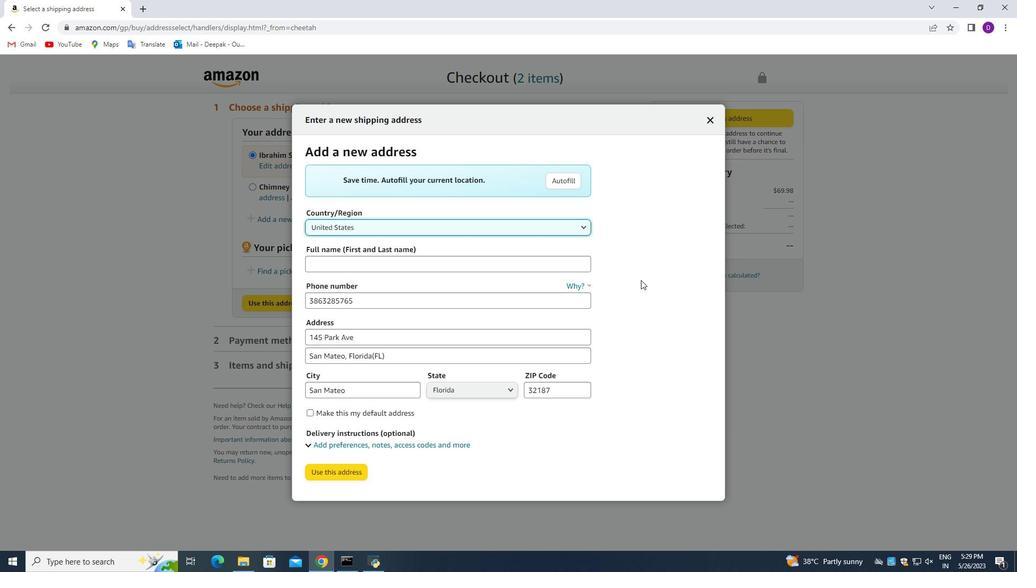 
Action: Mouse scrolled (618, 263) with delta (0, 0)
Screenshot: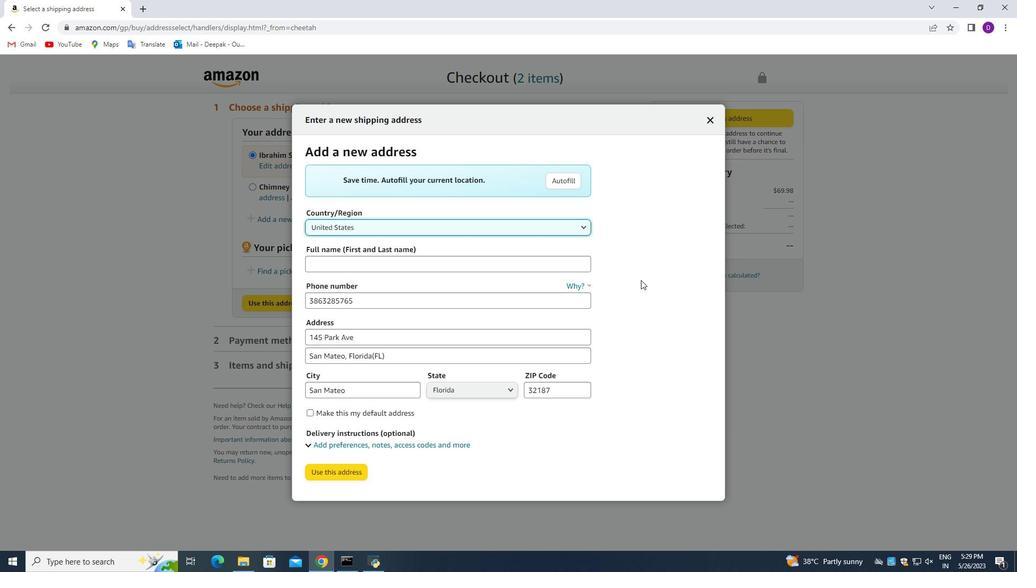 
Action: Mouse scrolled (617, 263) with delta (0, 0)
Screenshot: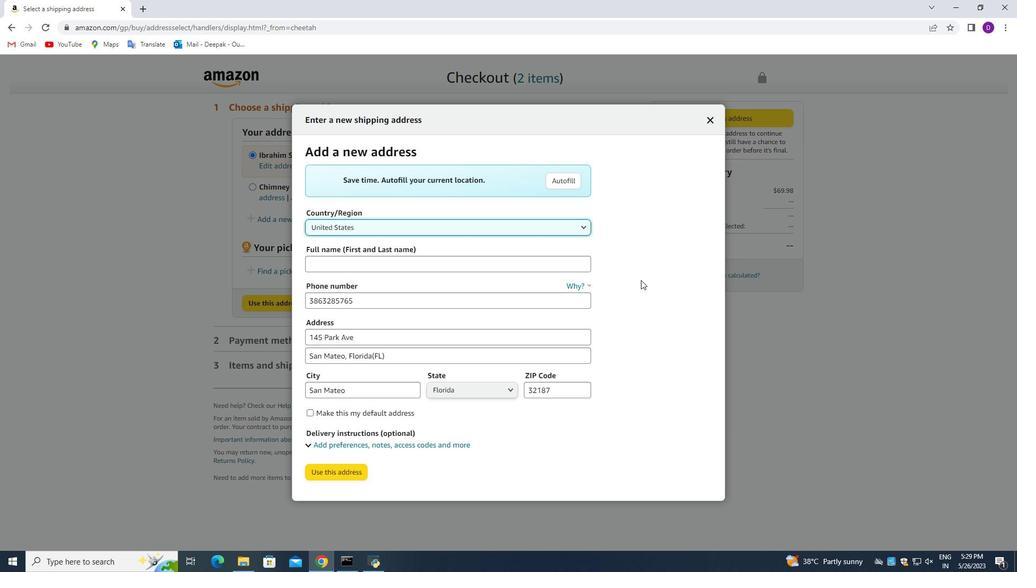 
Action: Mouse scrolled (617, 262) with delta (0, 0)
Screenshot: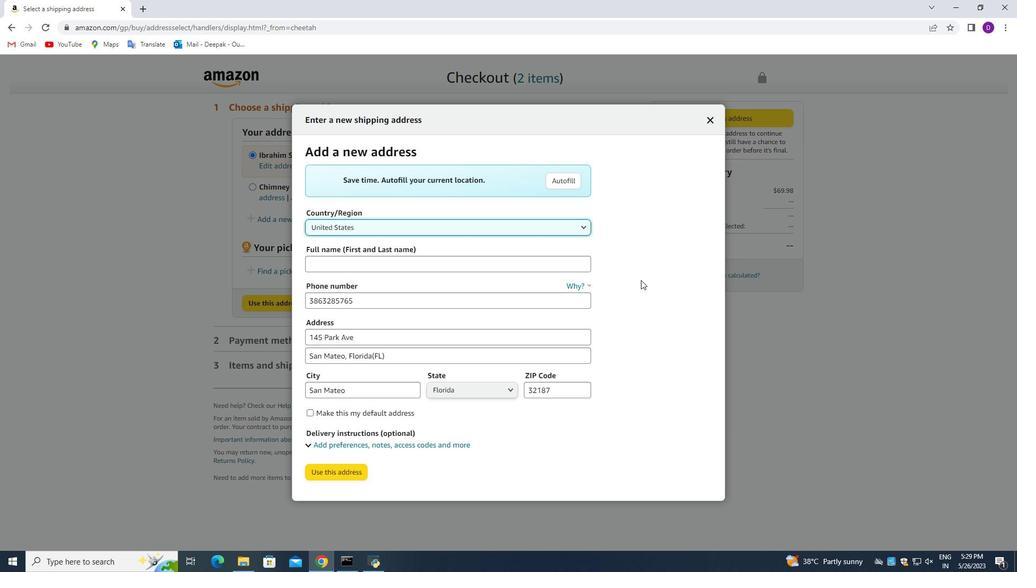 
Action: Mouse scrolled (617, 262) with delta (0, 0)
Screenshot: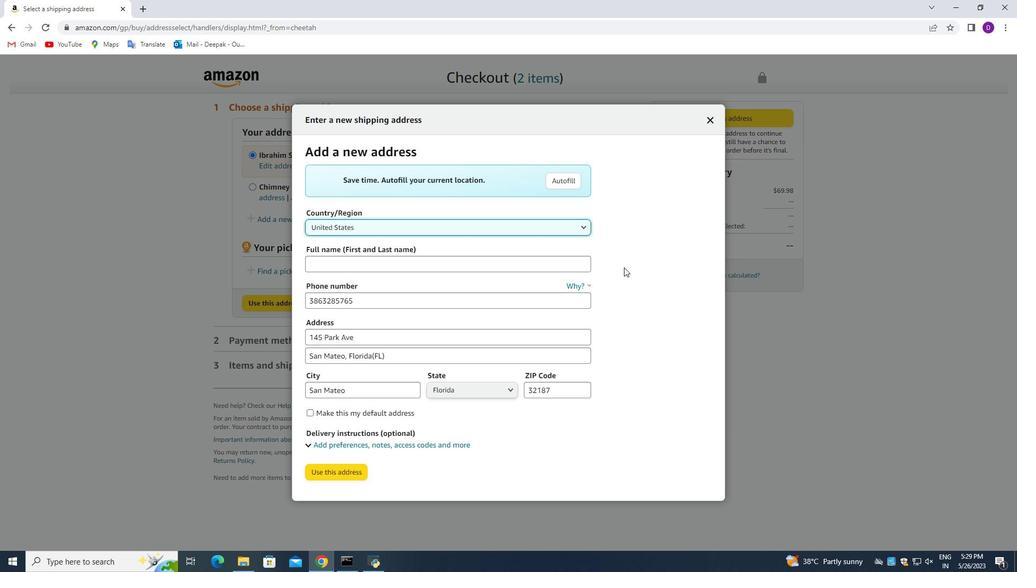 
Action: Mouse moved to (310, 413)
Screenshot: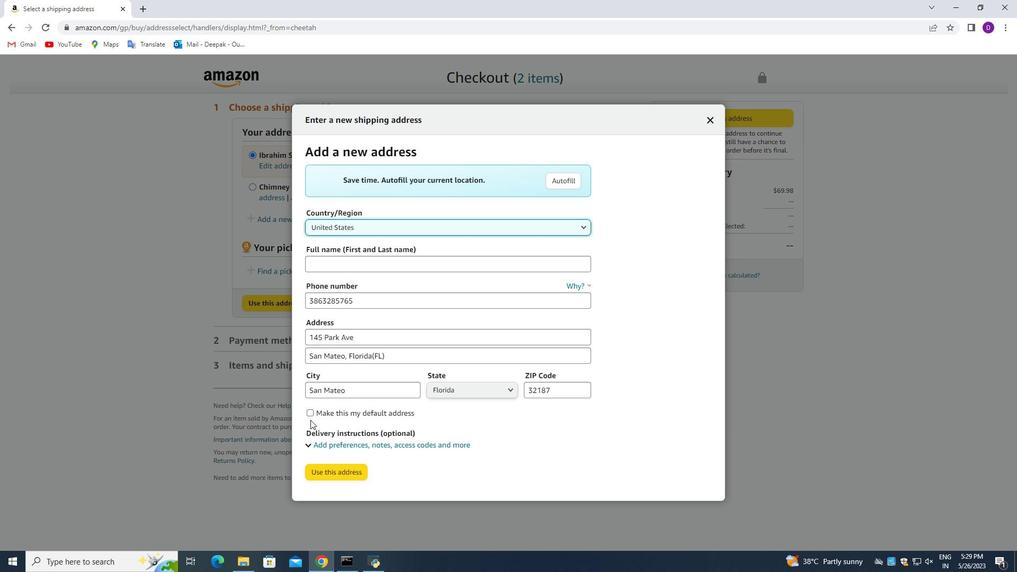 
Action: Mouse pressed left at (310, 413)
Screenshot: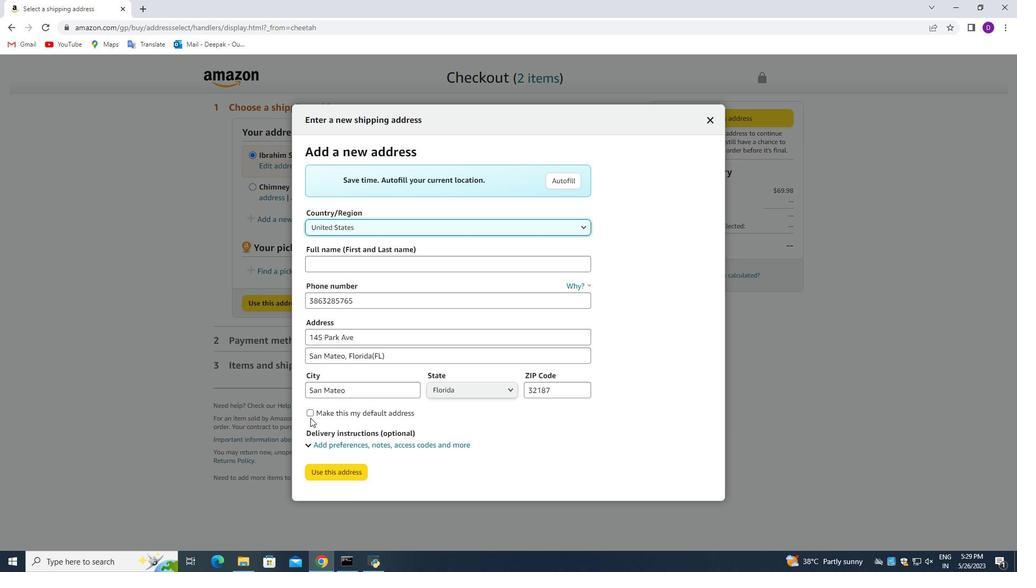 
Action: Mouse moved to (311, 411)
Screenshot: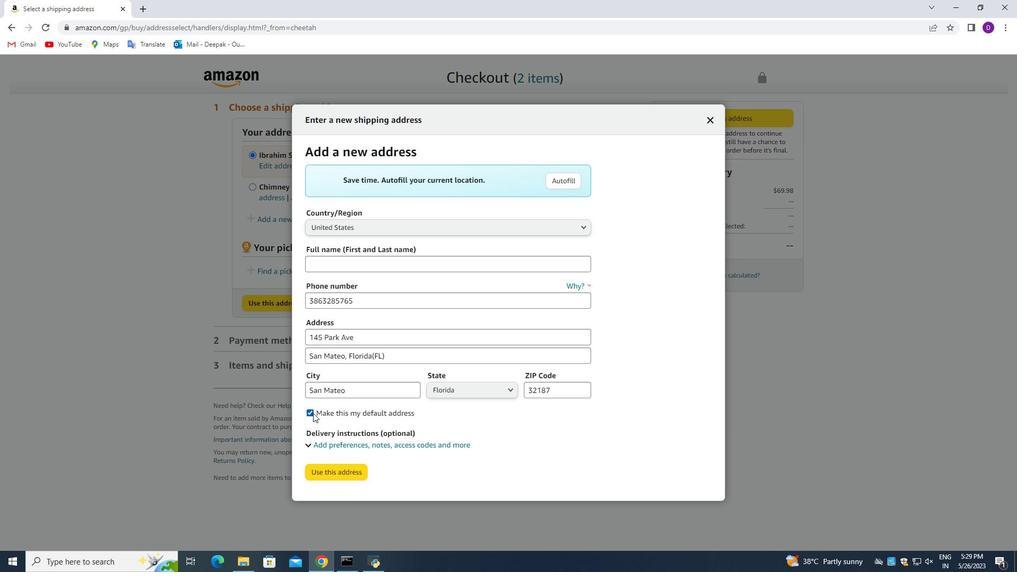 
Action: Mouse pressed left at (311, 411)
Screenshot: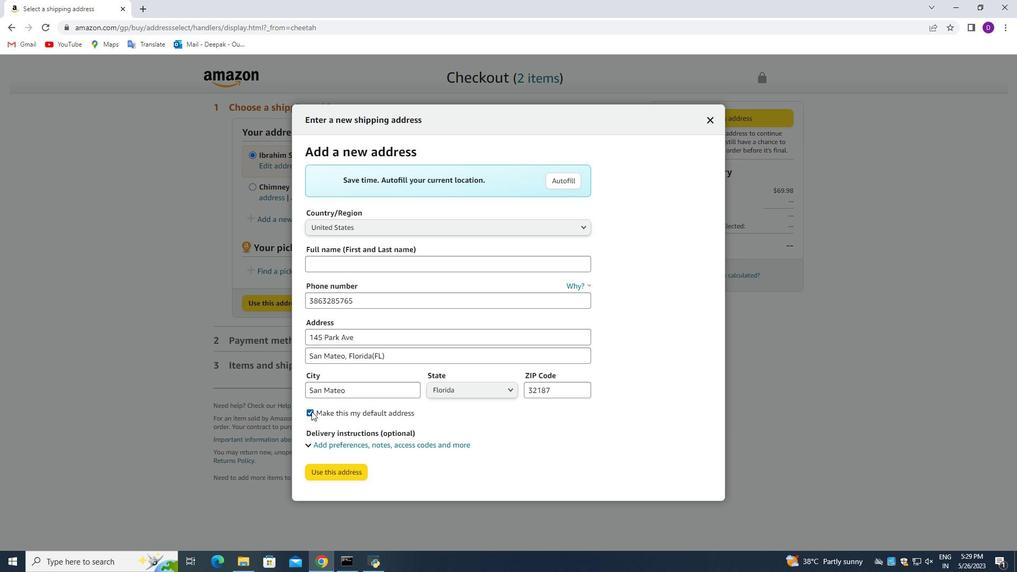 
Action: Mouse moved to (620, 338)
Screenshot: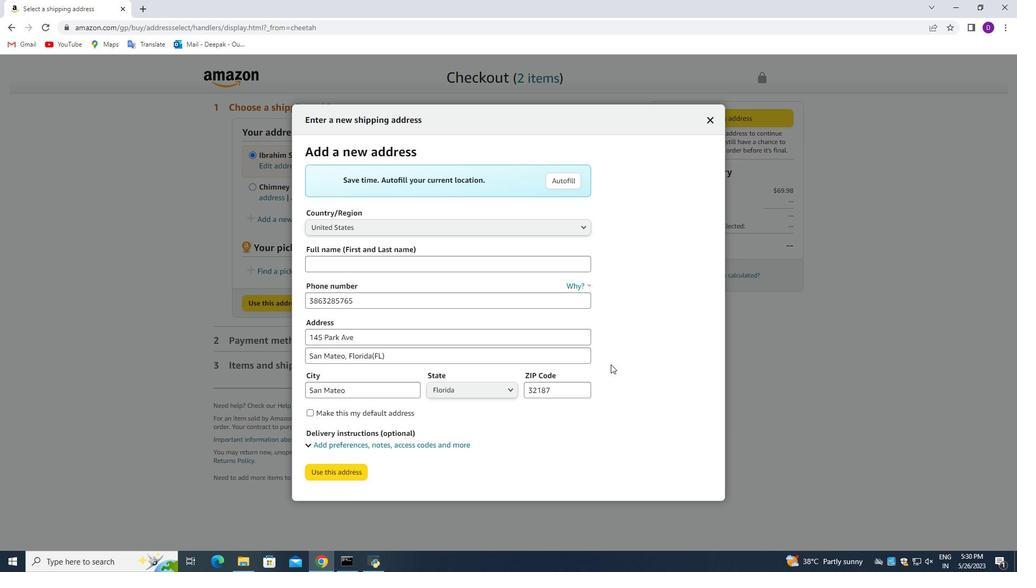 
Action: Mouse scrolled (620, 339) with delta (0, 0)
Screenshot: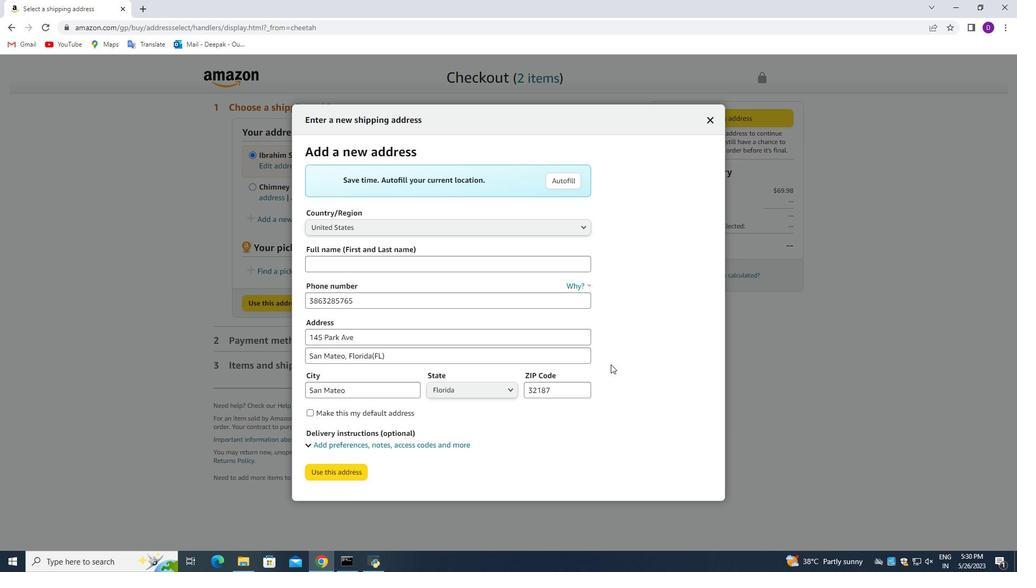 
Action: Mouse scrolled (620, 339) with delta (0, 0)
Screenshot: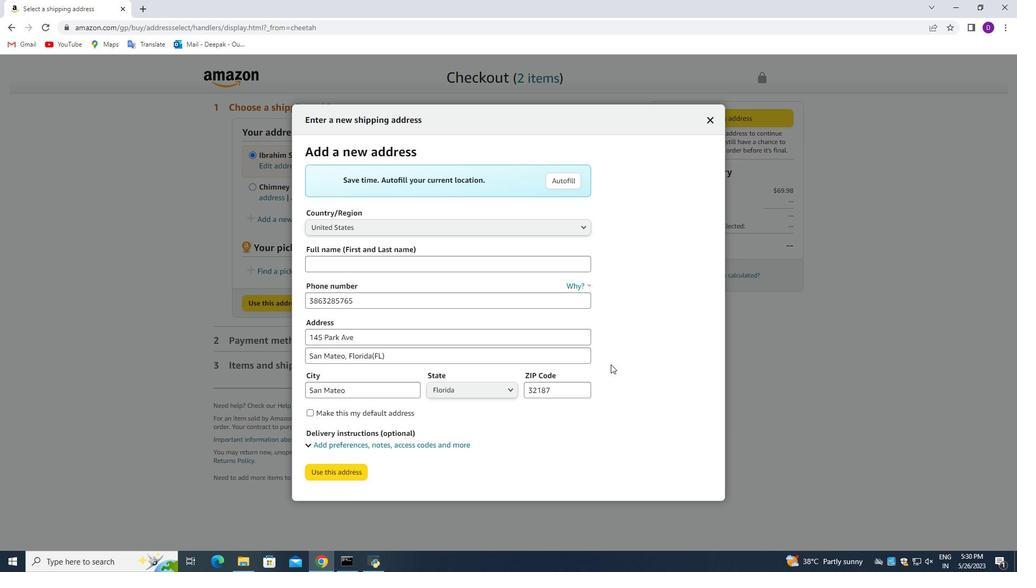 
Action: Mouse moved to (562, 323)
Screenshot: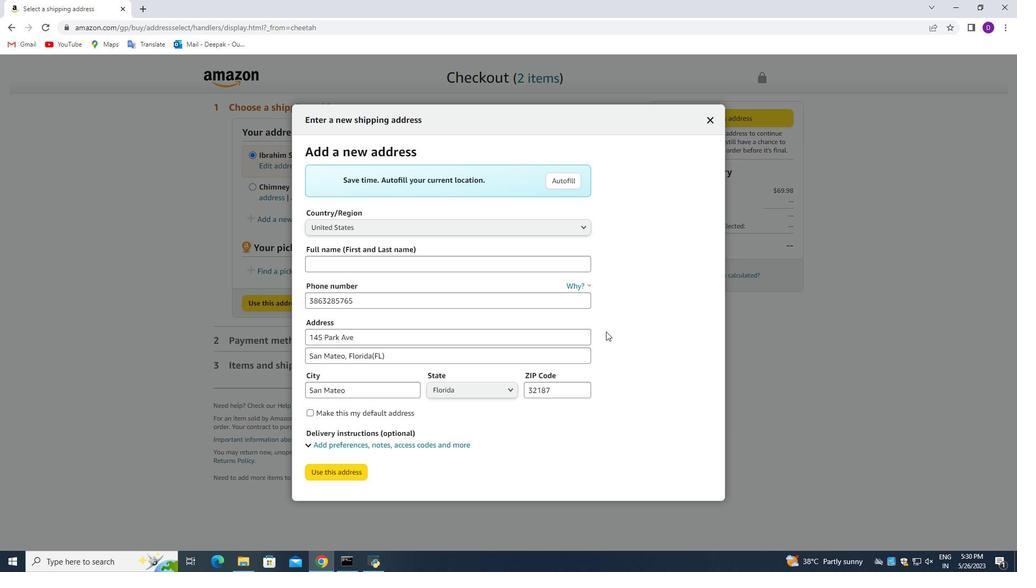 
